 Task: Find connections with filter location Fuengirola with filter topic #sustainabilitywith filter profile language French with filter current company Tata Steel with filter school National Academy of Legal Studies & Research (NALSAR) University Hyderabad with filter industry Primary and Secondary Education with filter service category Real Estate with filter keywords title Director of Bean Counting
Action: Mouse moved to (701, 93)
Screenshot: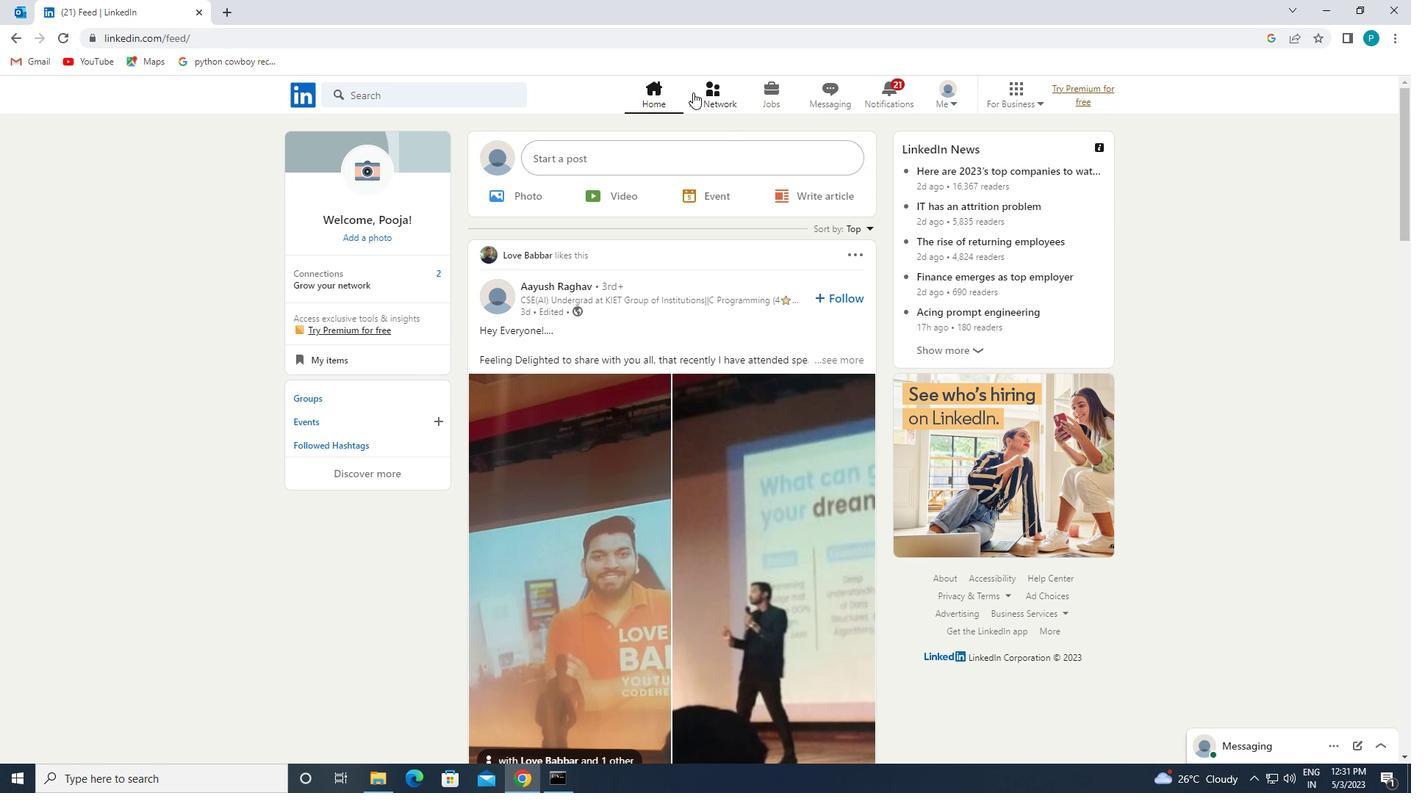 
Action: Mouse pressed left at (701, 93)
Screenshot: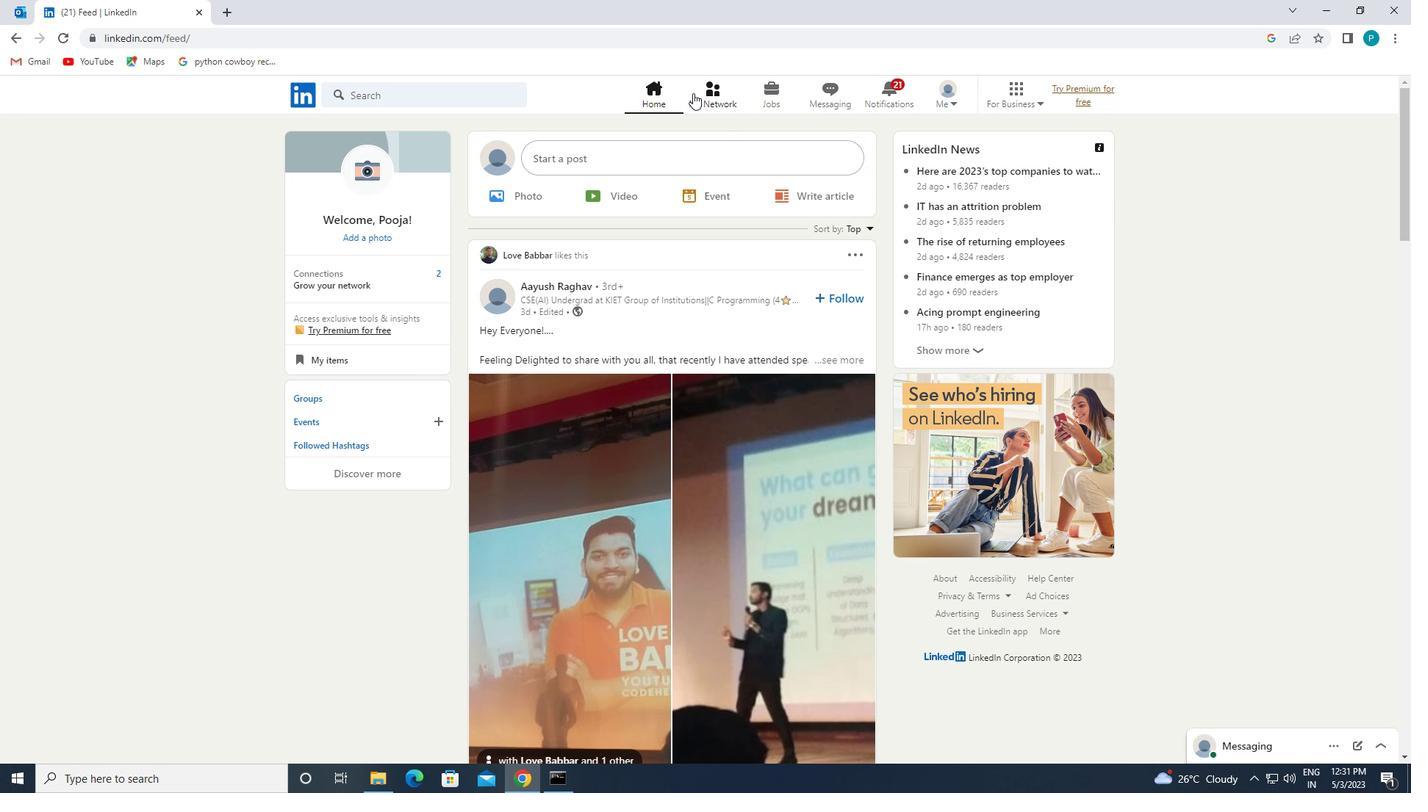
Action: Mouse moved to (399, 169)
Screenshot: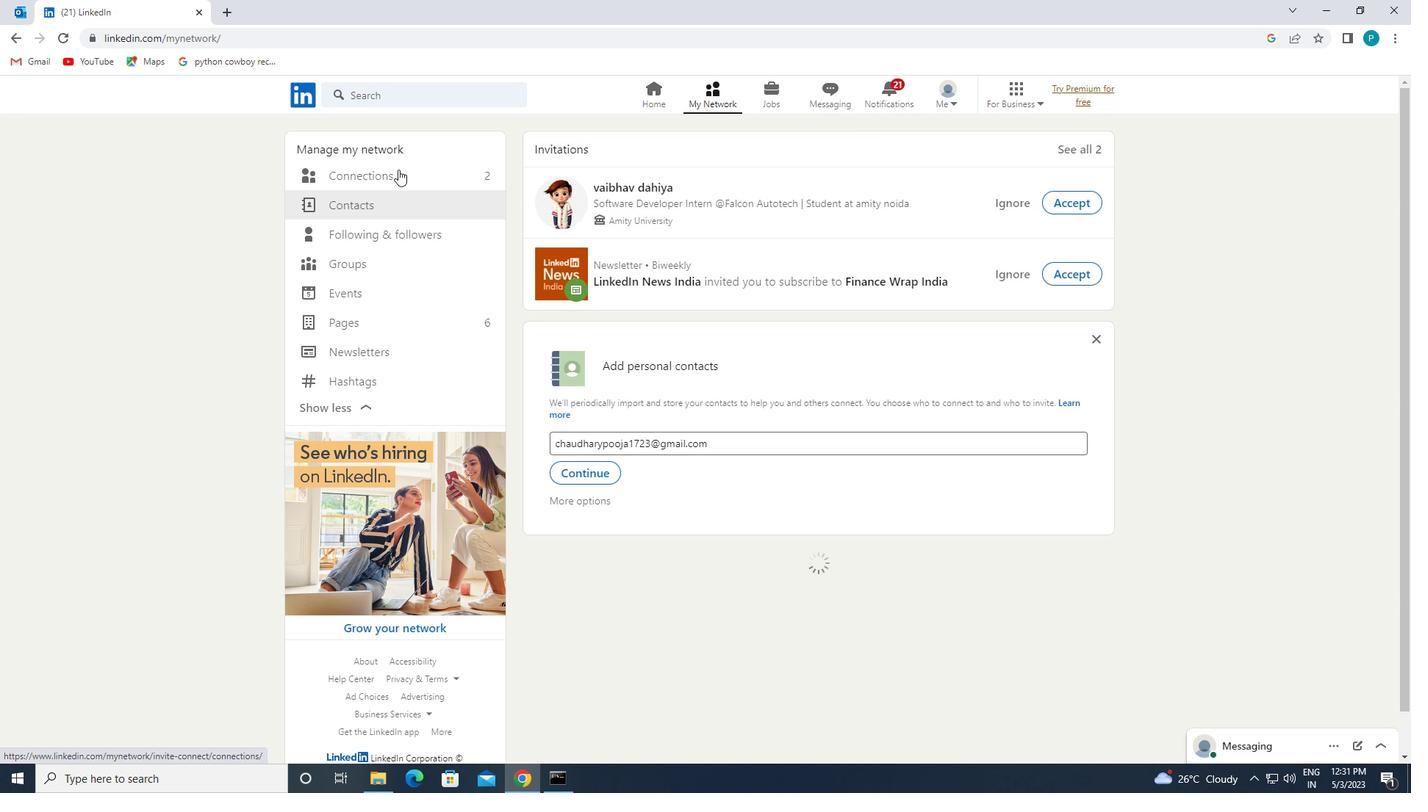 
Action: Mouse pressed left at (399, 169)
Screenshot: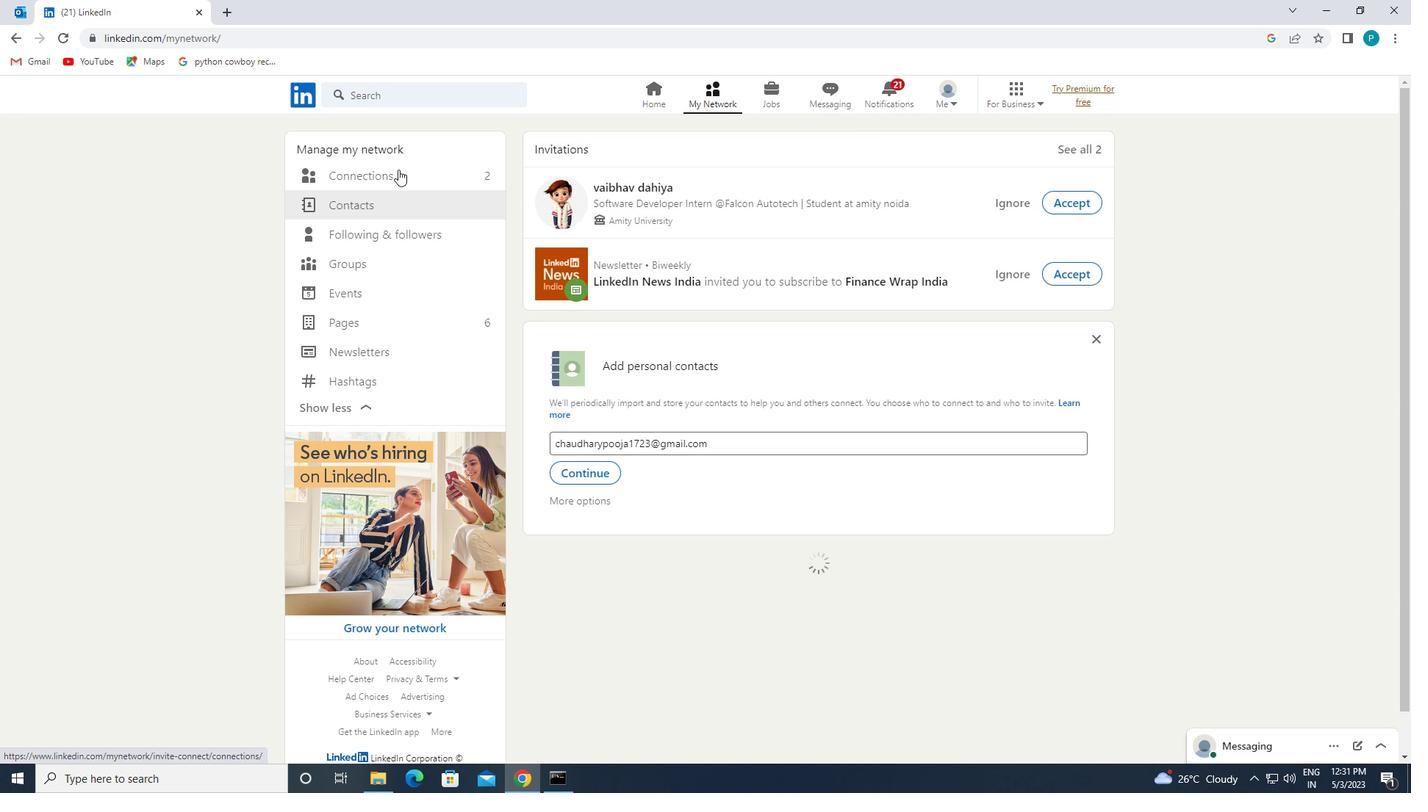 
Action: Mouse moved to (798, 172)
Screenshot: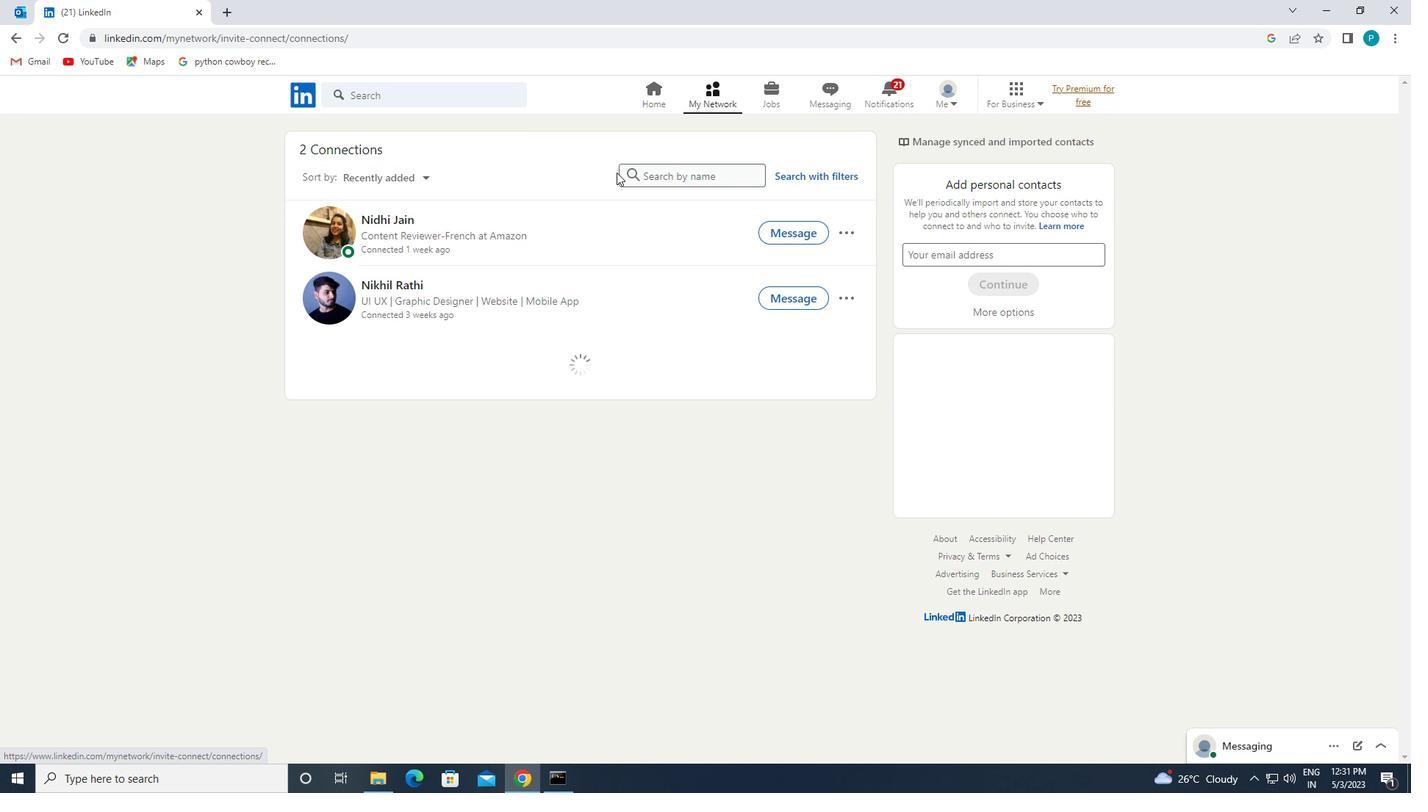 
Action: Mouse pressed left at (798, 172)
Screenshot: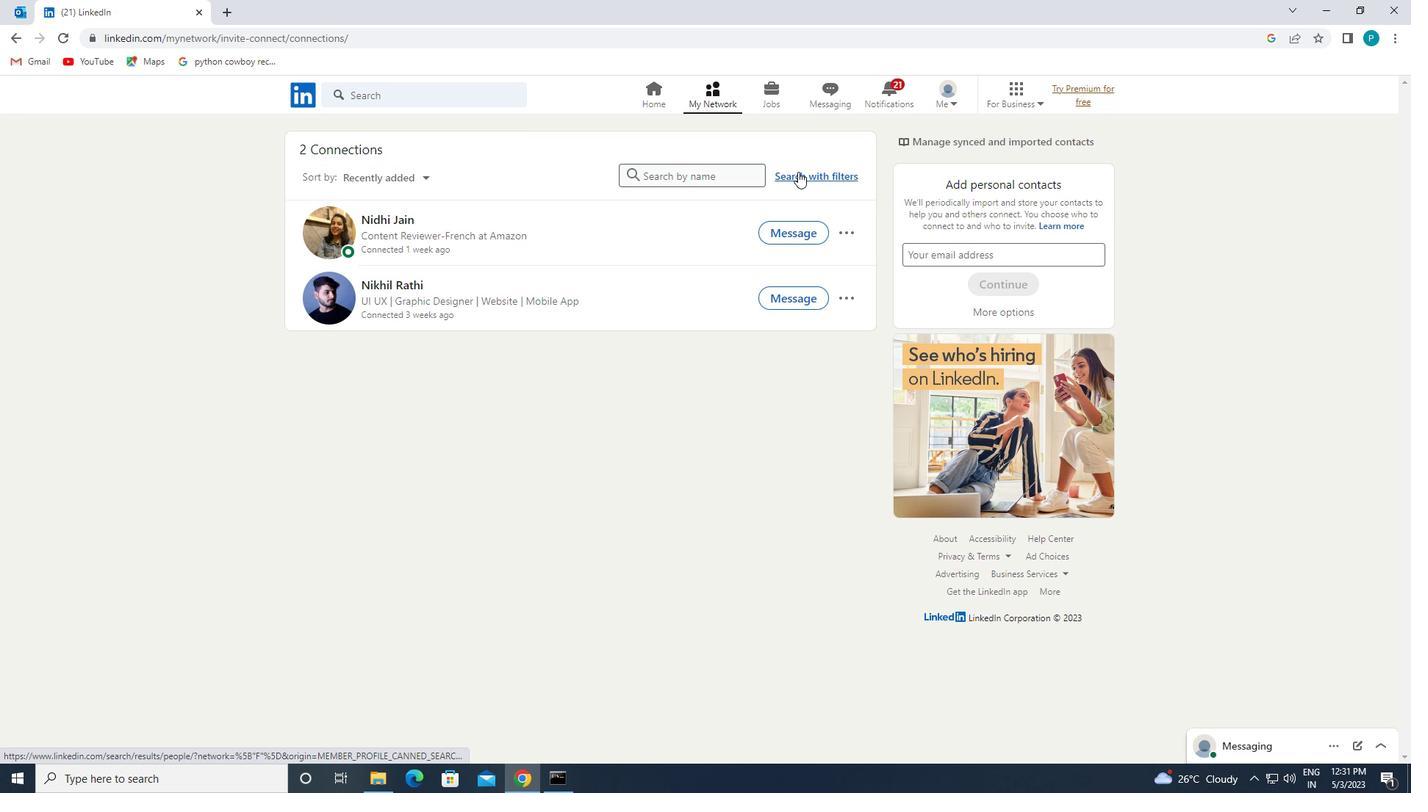 
Action: Mouse moved to (751, 131)
Screenshot: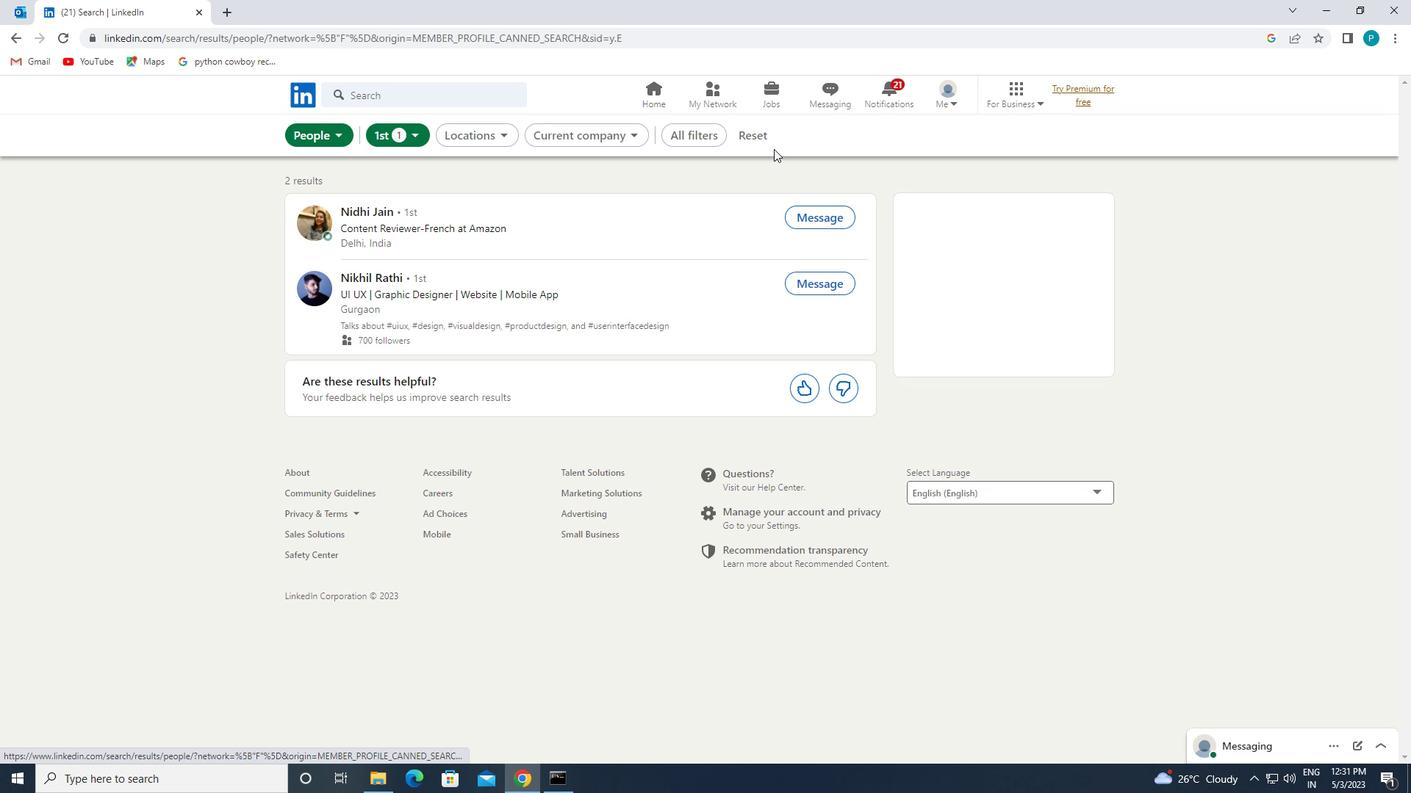 
Action: Mouse pressed left at (751, 131)
Screenshot: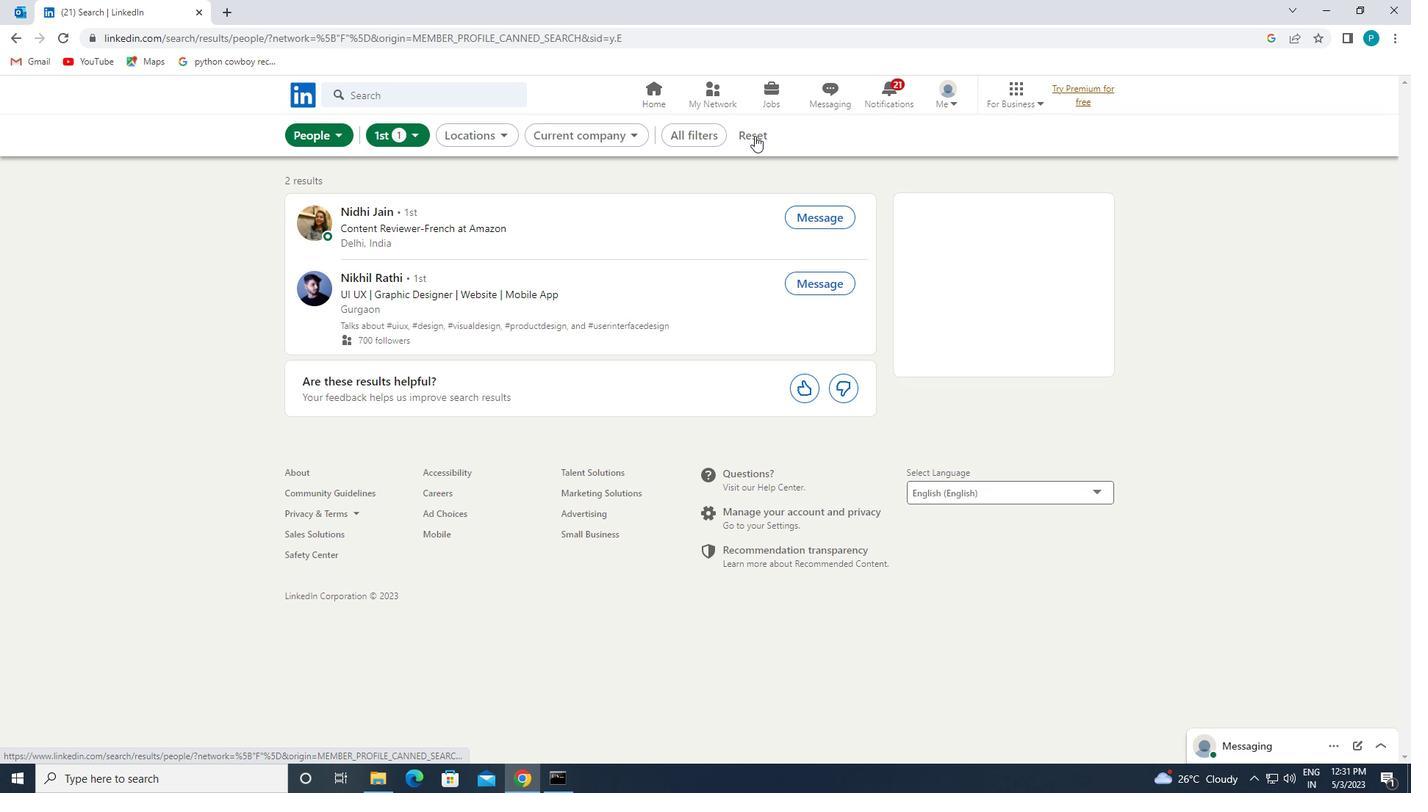 
Action: Mouse moved to (732, 137)
Screenshot: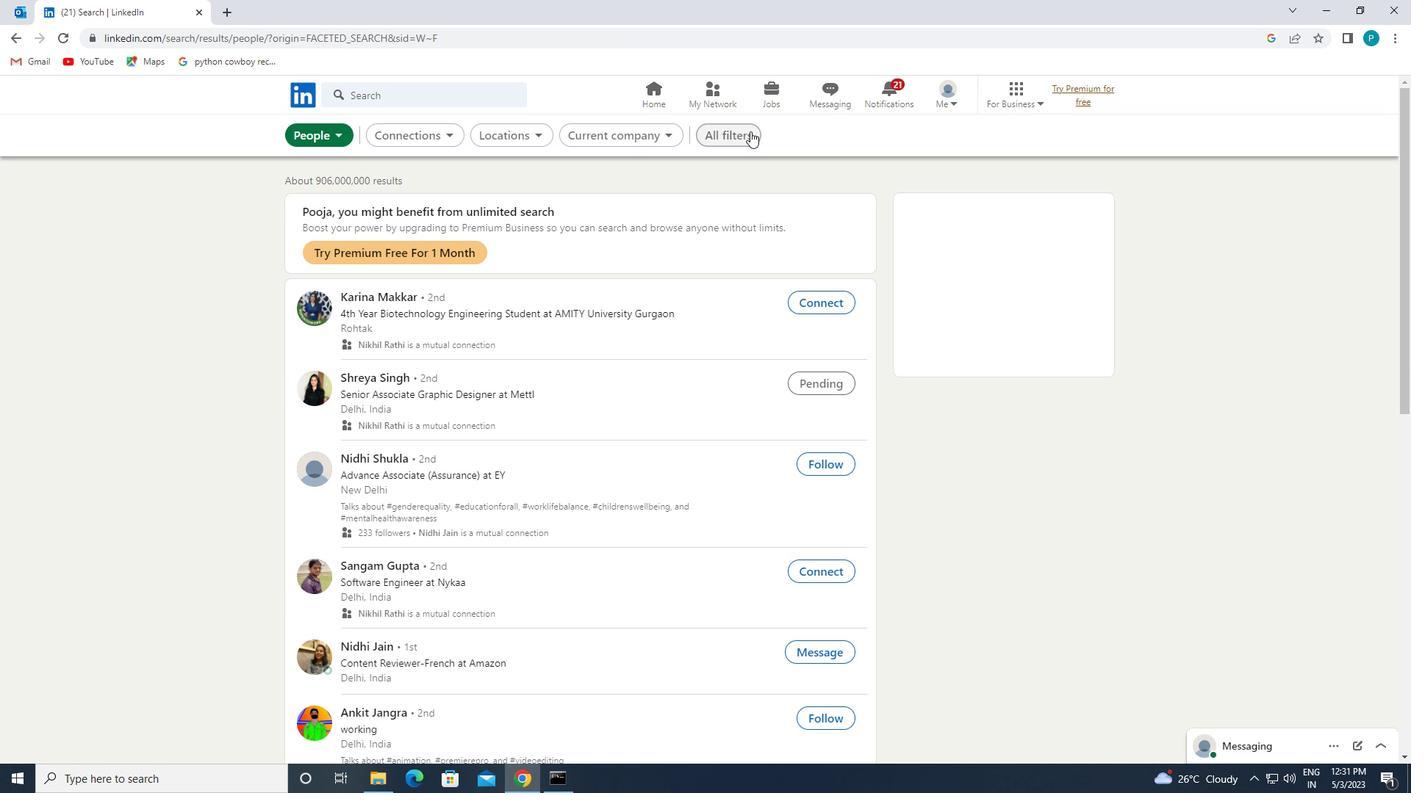 
Action: Mouse pressed left at (732, 137)
Screenshot: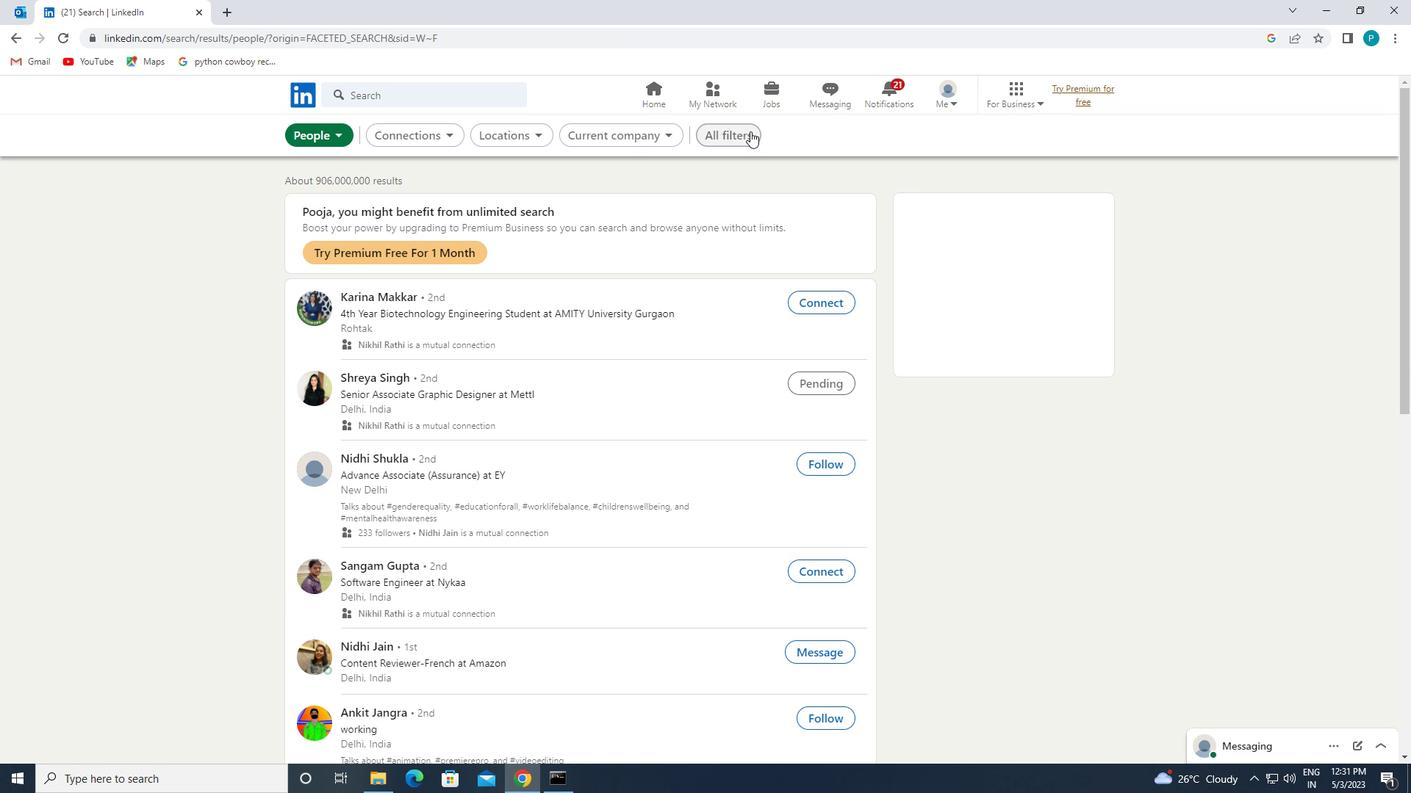 
Action: Mouse moved to (1262, 402)
Screenshot: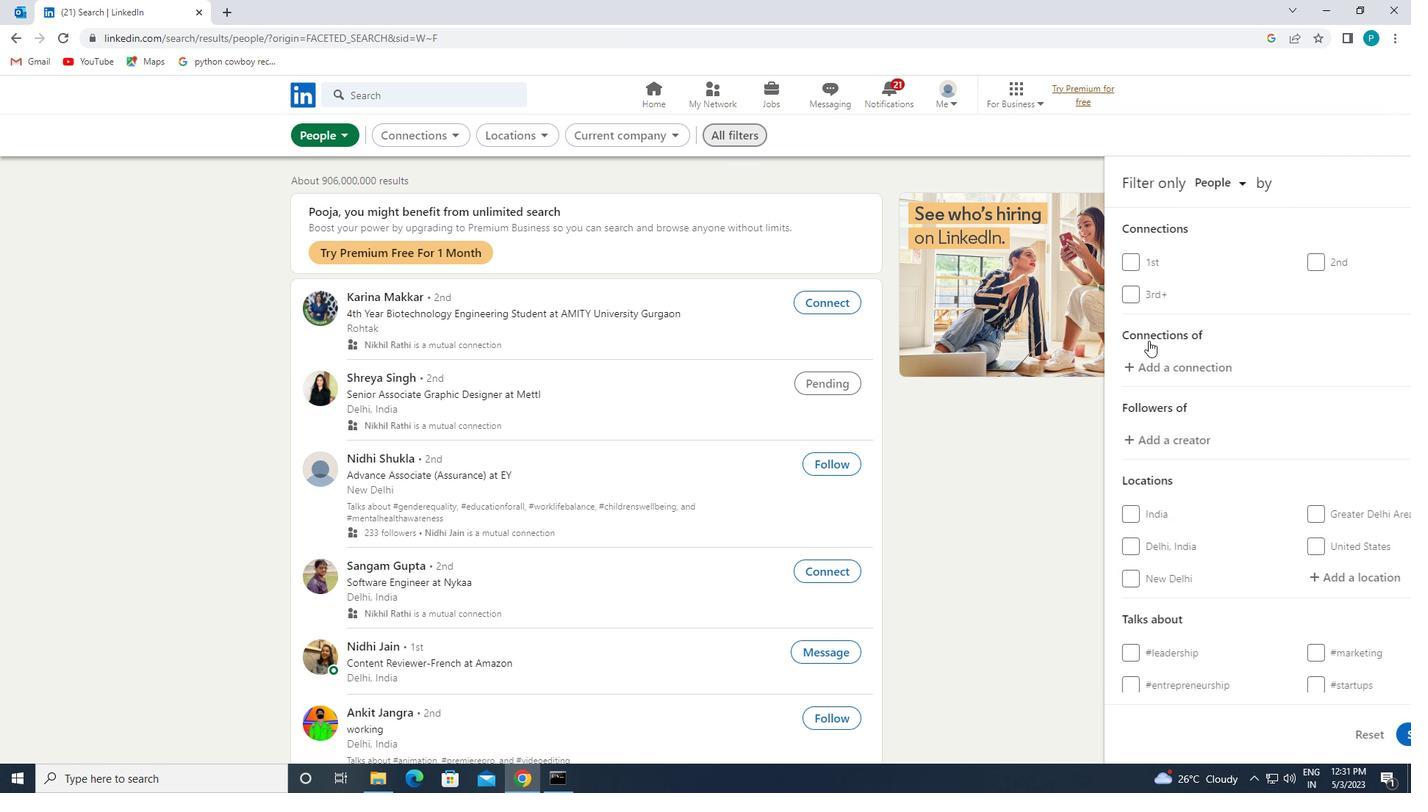 
Action: Mouse scrolled (1262, 401) with delta (0, 0)
Screenshot: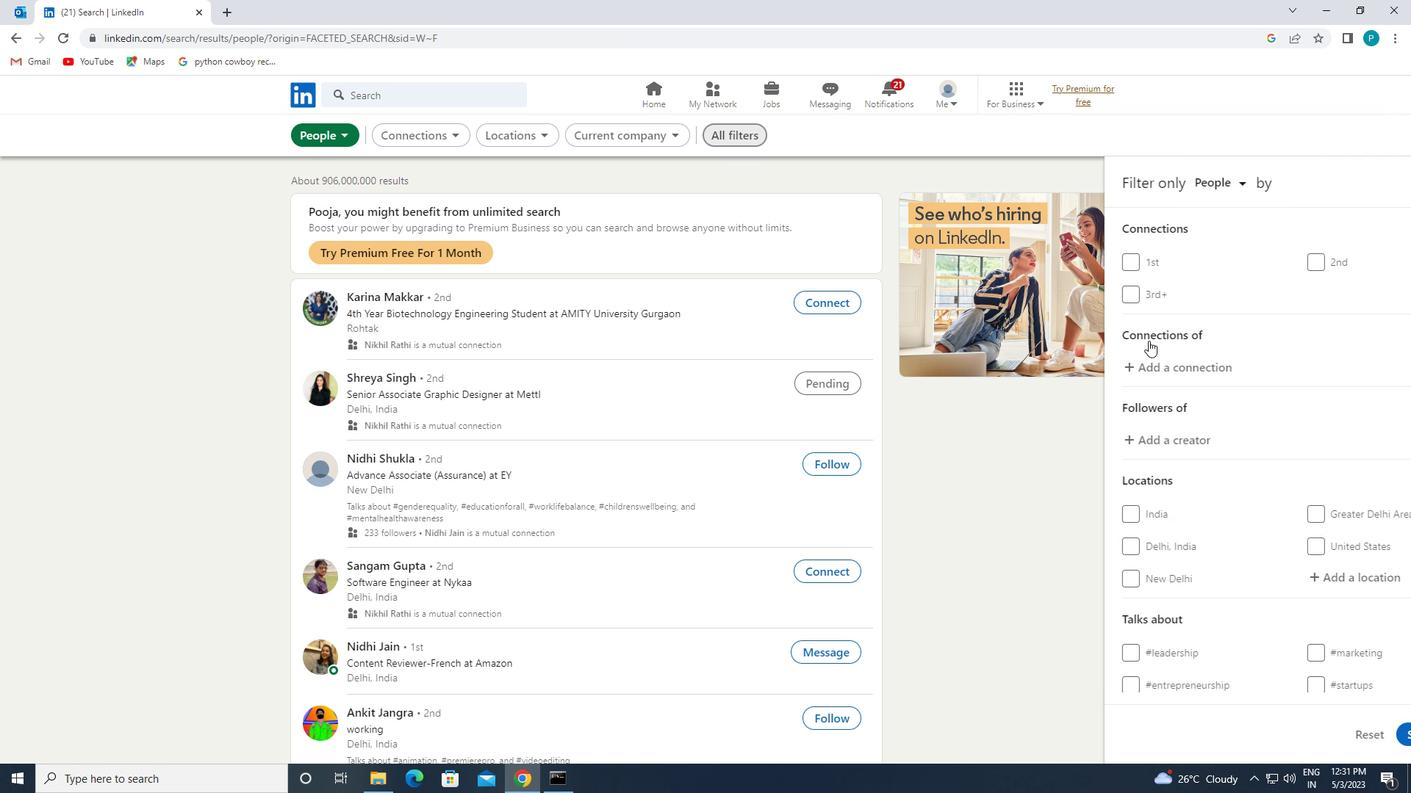 
Action: Mouse scrolled (1262, 401) with delta (0, 0)
Screenshot: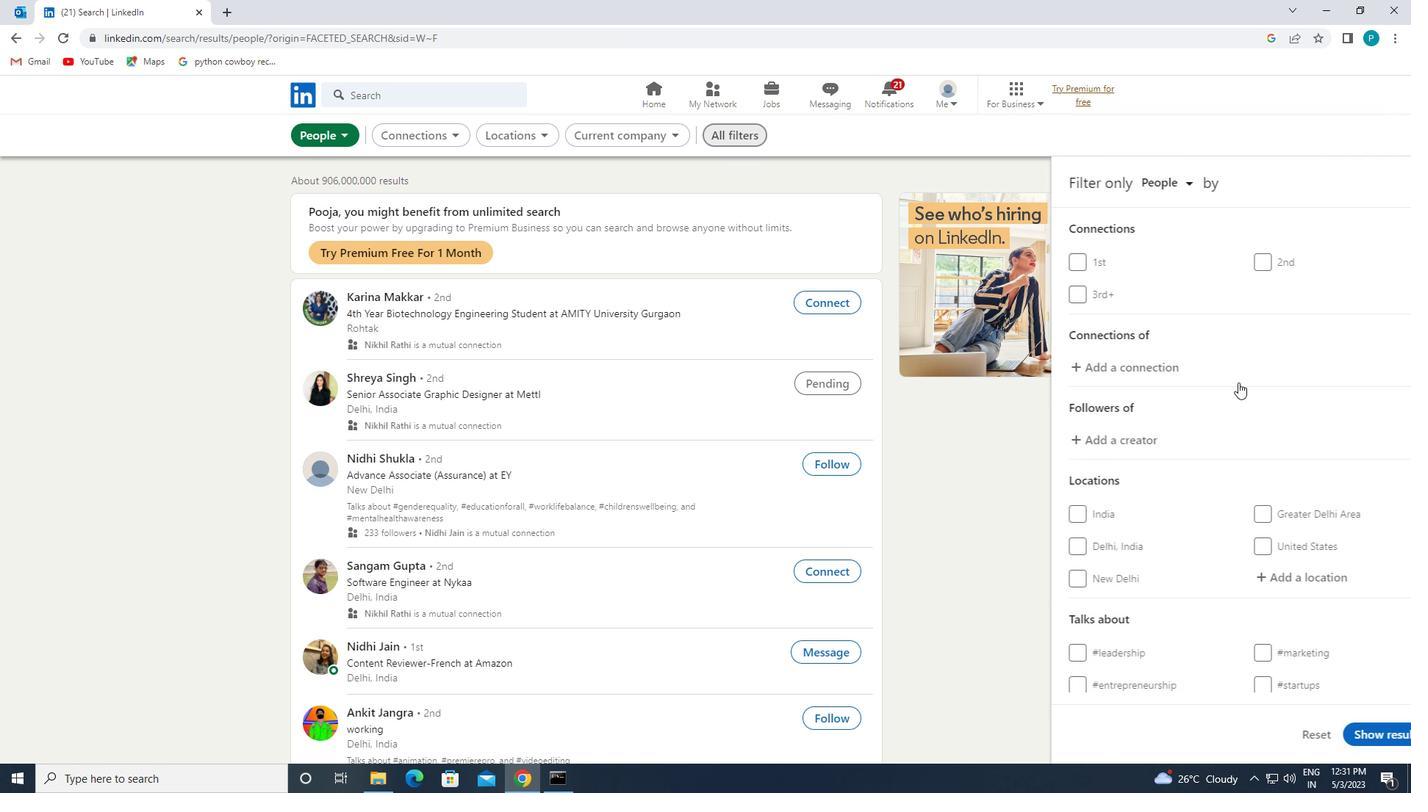 
Action: Mouse moved to (1268, 421)
Screenshot: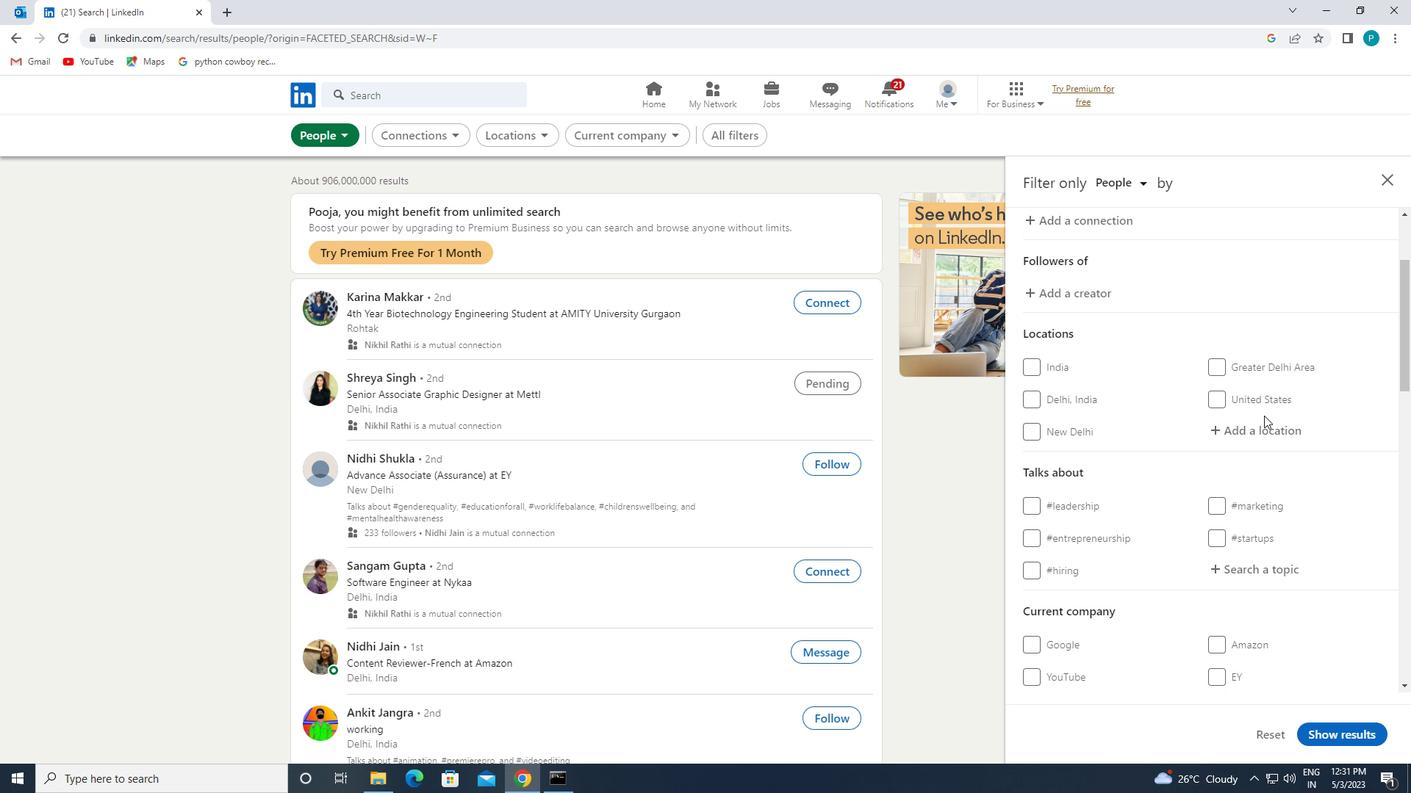 
Action: Mouse pressed left at (1268, 421)
Screenshot: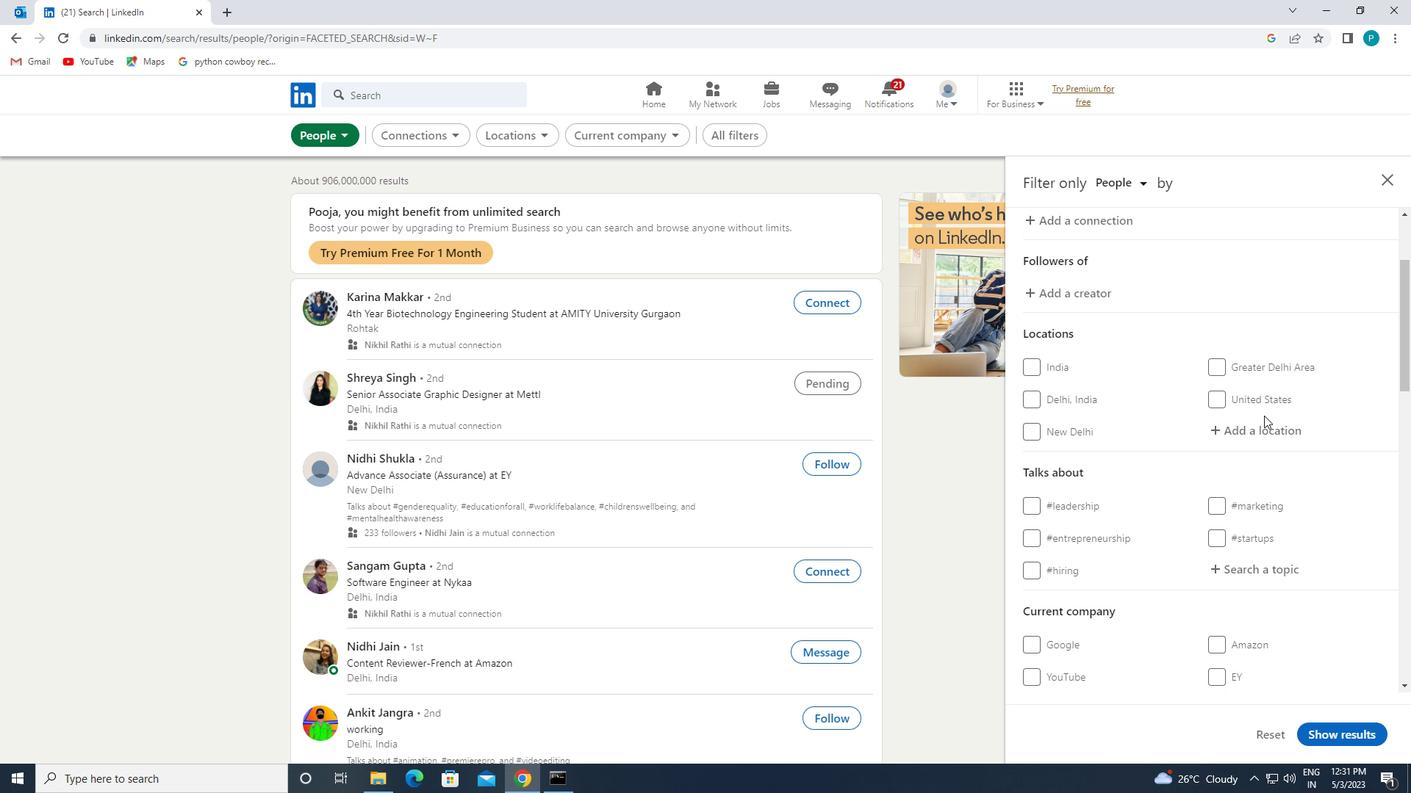 
Action: Mouse moved to (1254, 412)
Screenshot: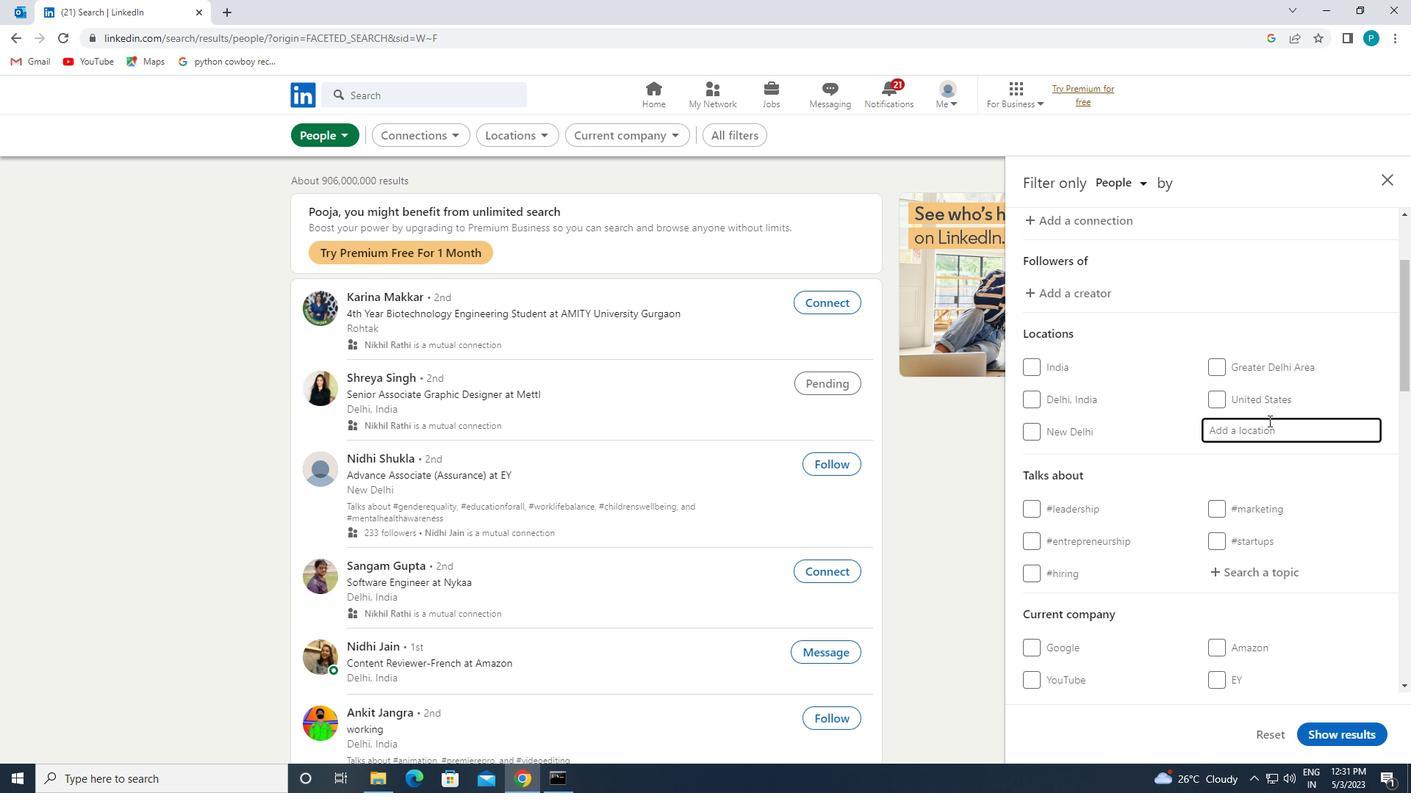 
Action: Key pressed <Key.caps_lock>f<Key.caps_lock>uengirola
Screenshot: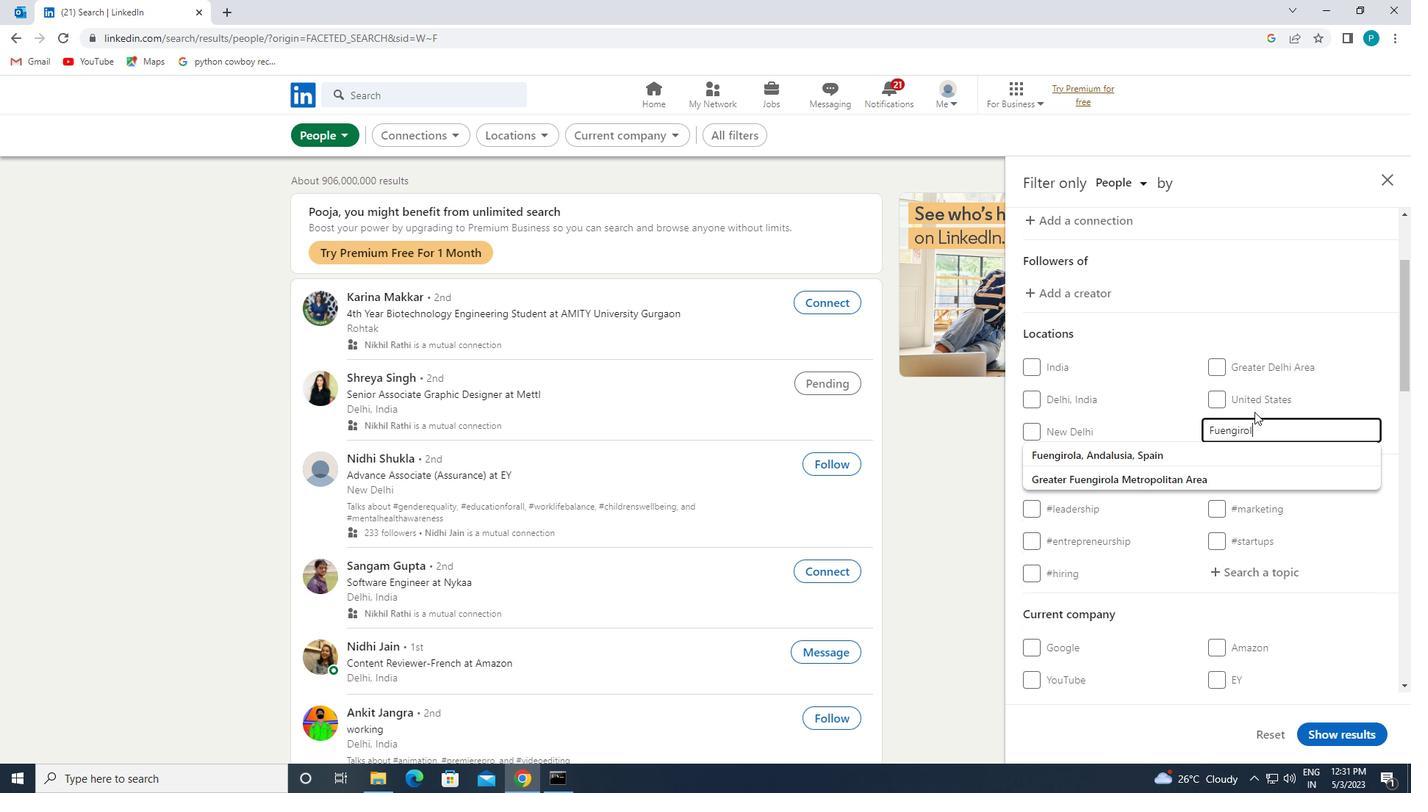 
Action: Mouse moved to (1204, 454)
Screenshot: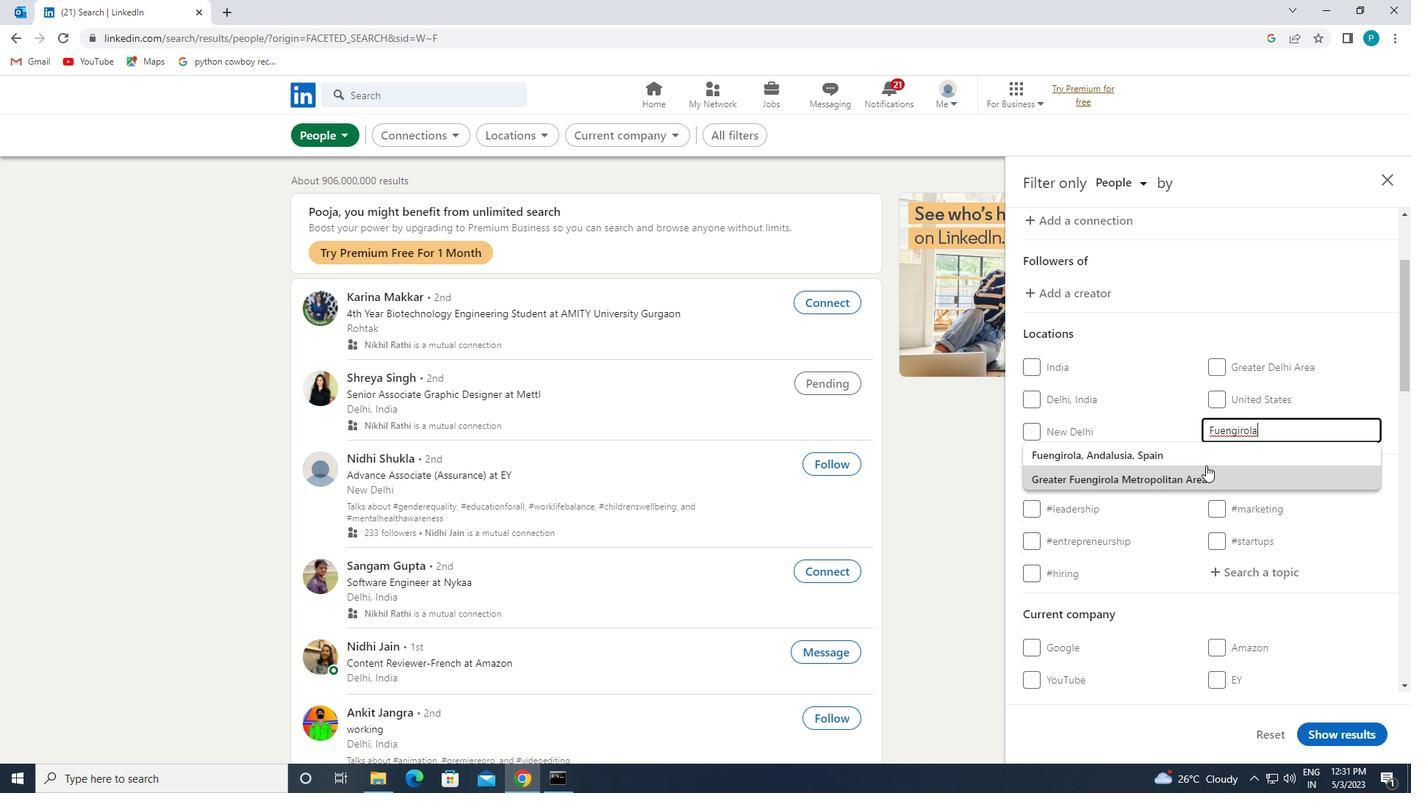 
Action: Mouse pressed left at (1204, 454)
Screenshot: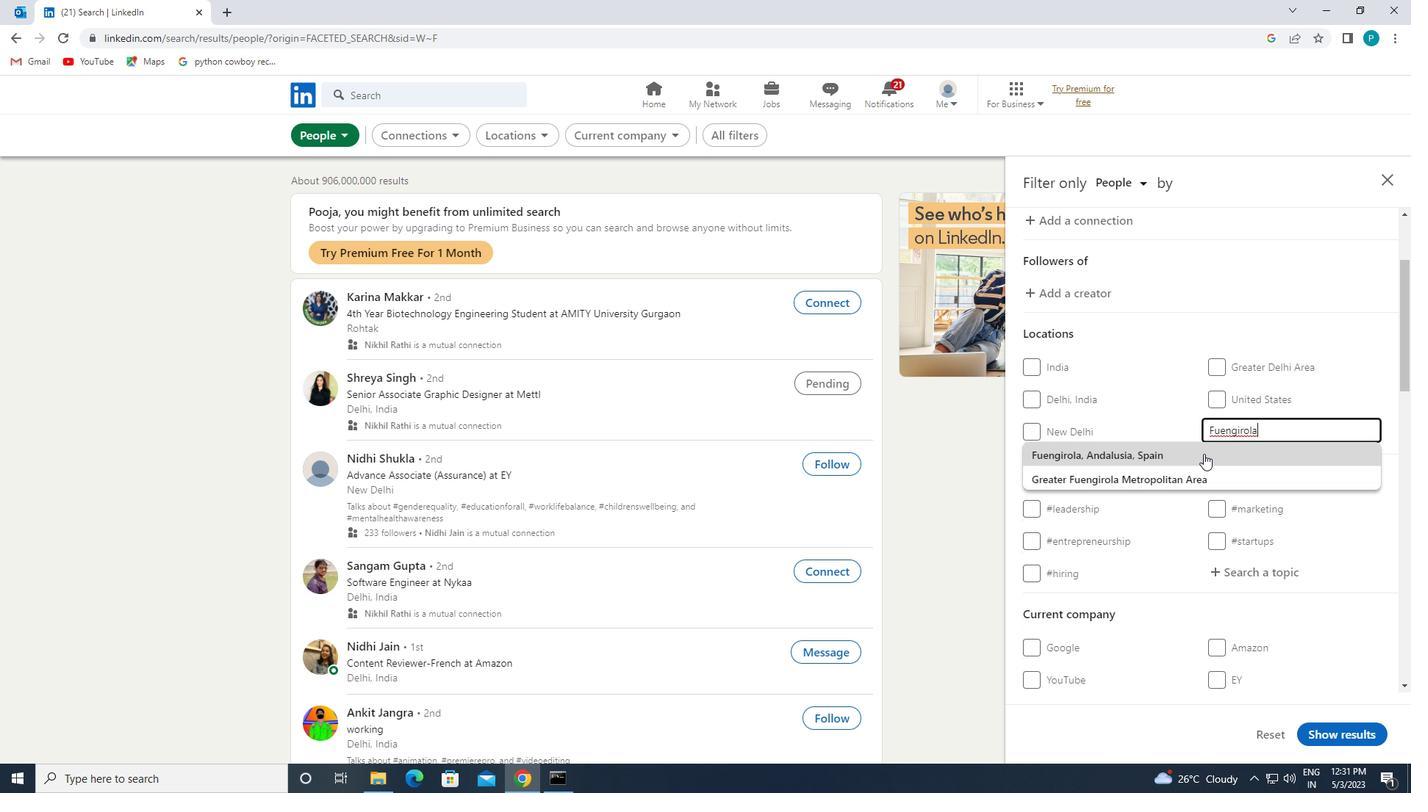 
Action: Mouse moved to (1215, 481)
Screenshot: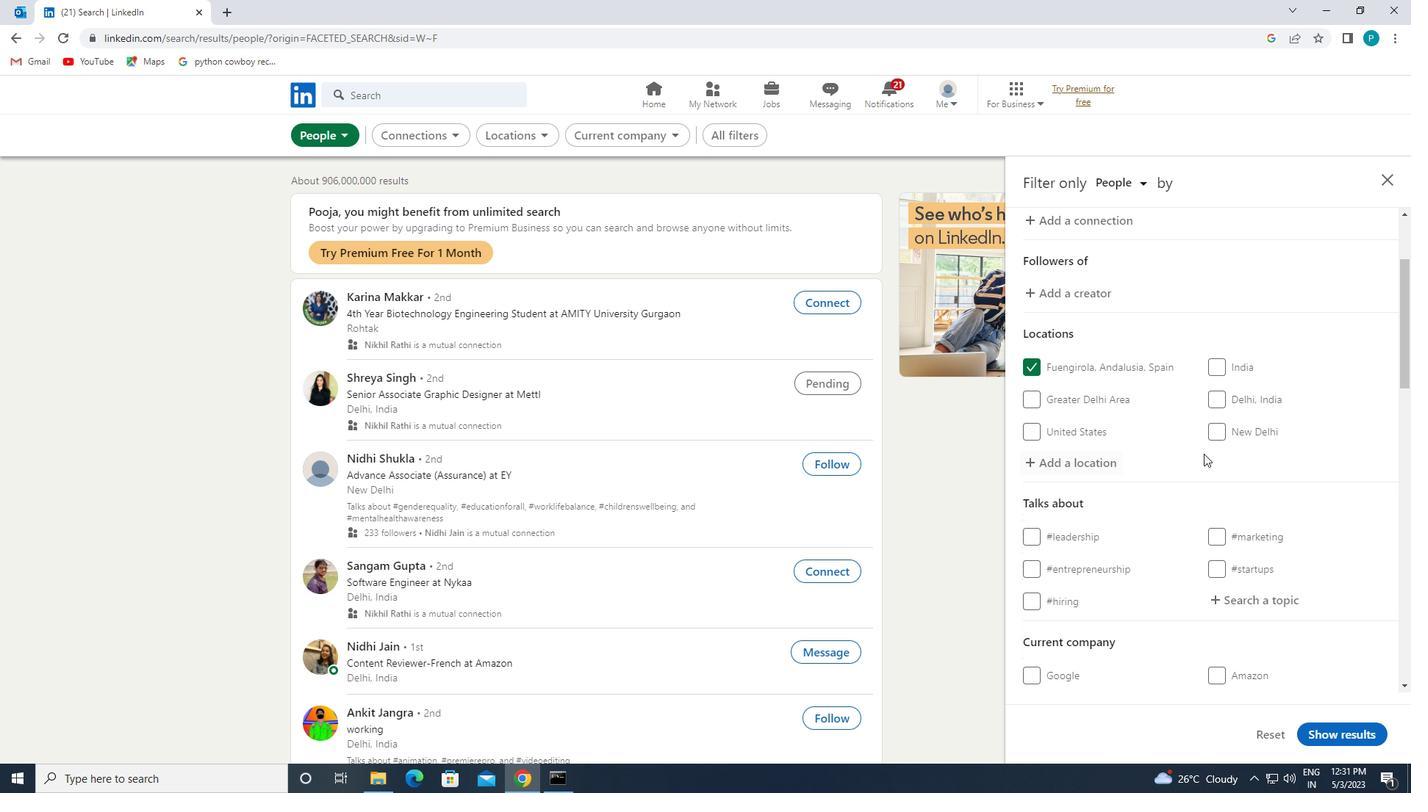 
Action: Mouse scrolled (1215, 480) with delta (0, 0)
Screenshot: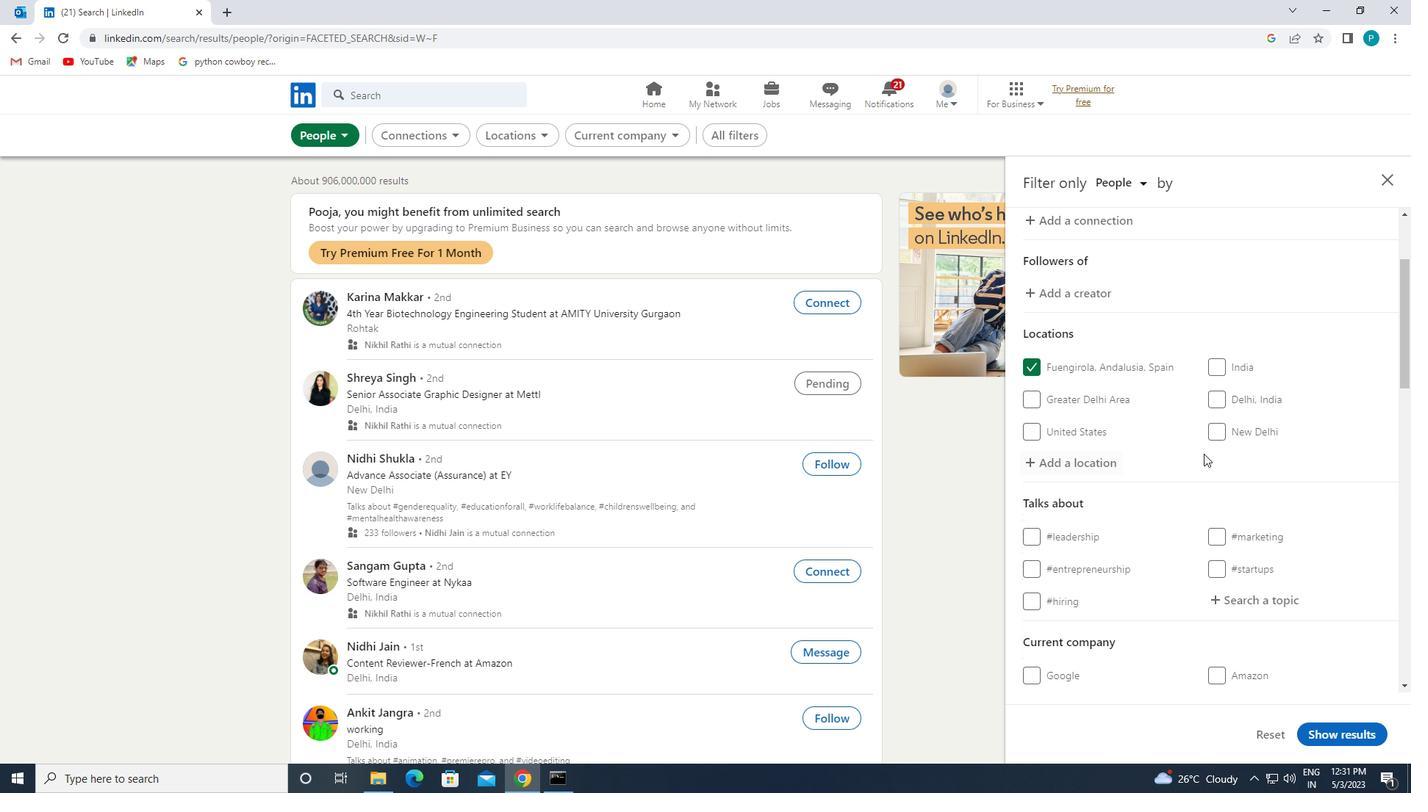 
Action: Mouse moved to (1215, 483)
Screenshot: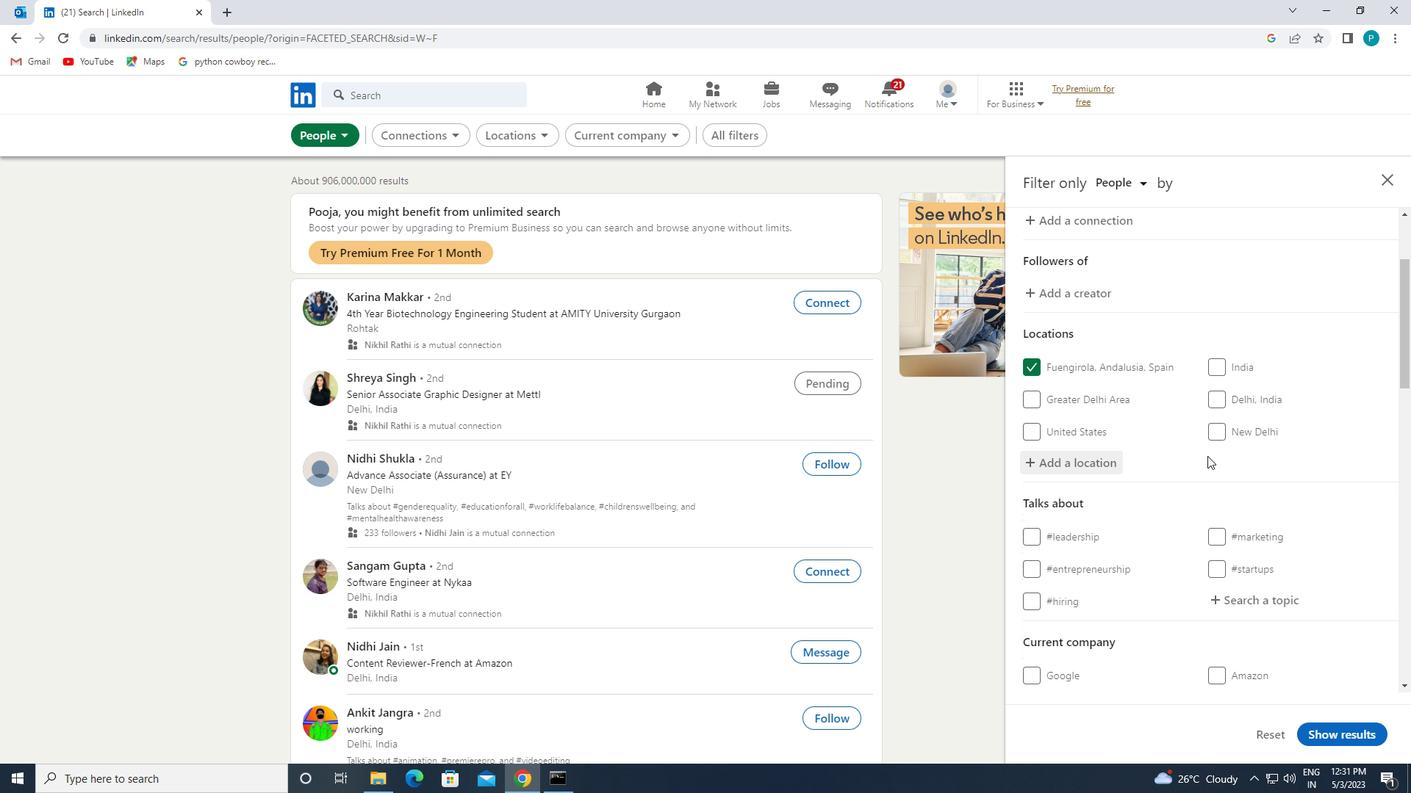 
Action: Mouse scrolled (1215, 482) with delta (0, 0)
Screenshot: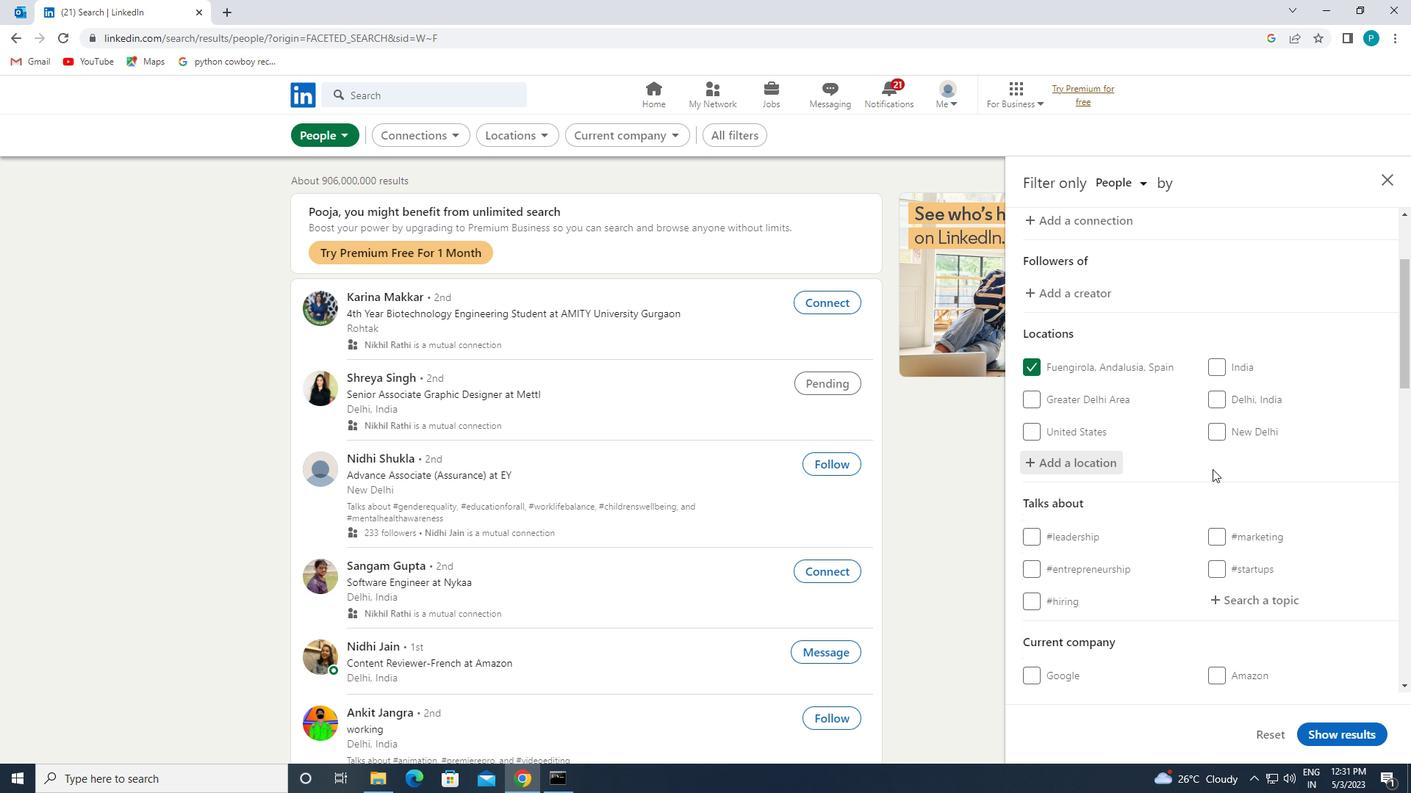 
Action: Mouse moved to (1250, 444)
Screenshot: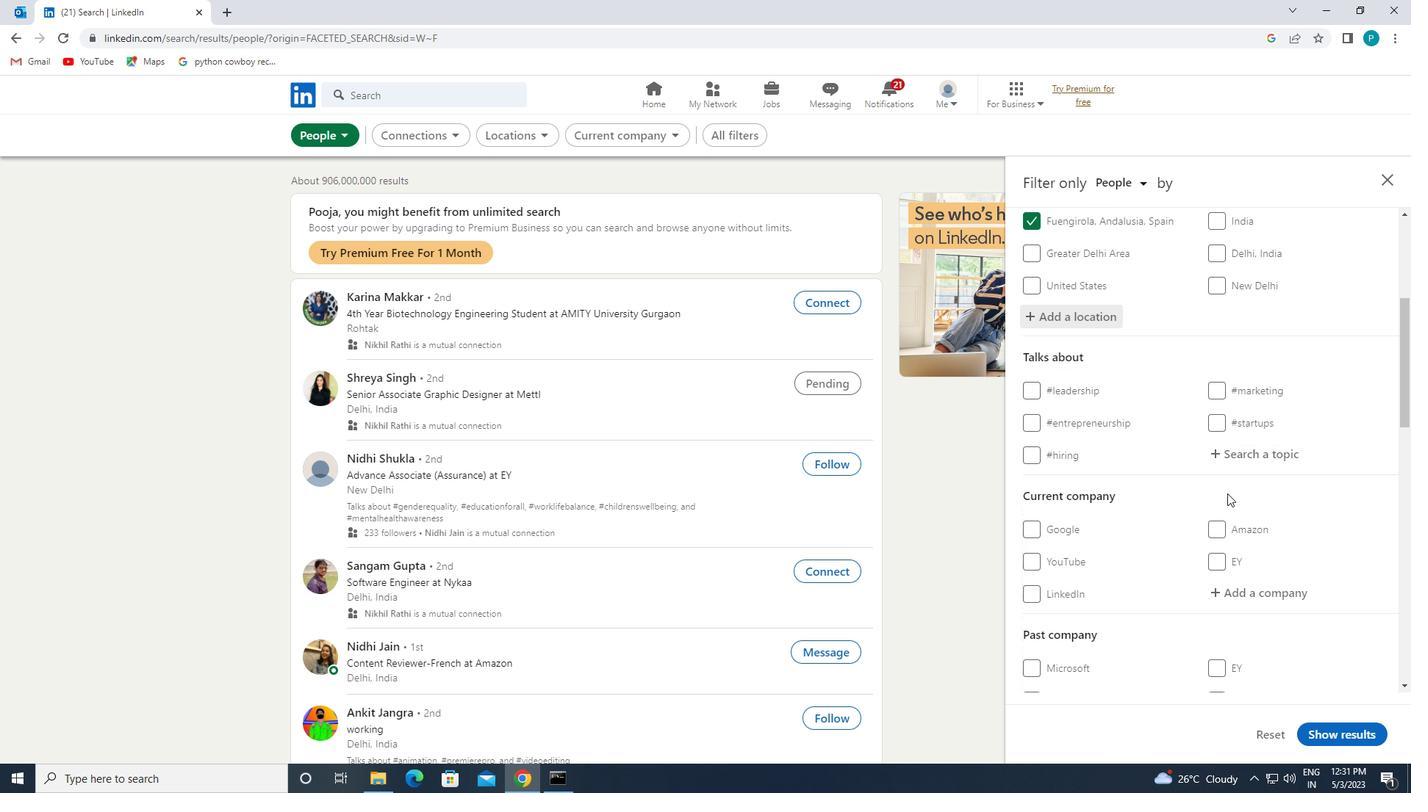 
Action: Mouse pressed left at (1250, 444)
Screenshot: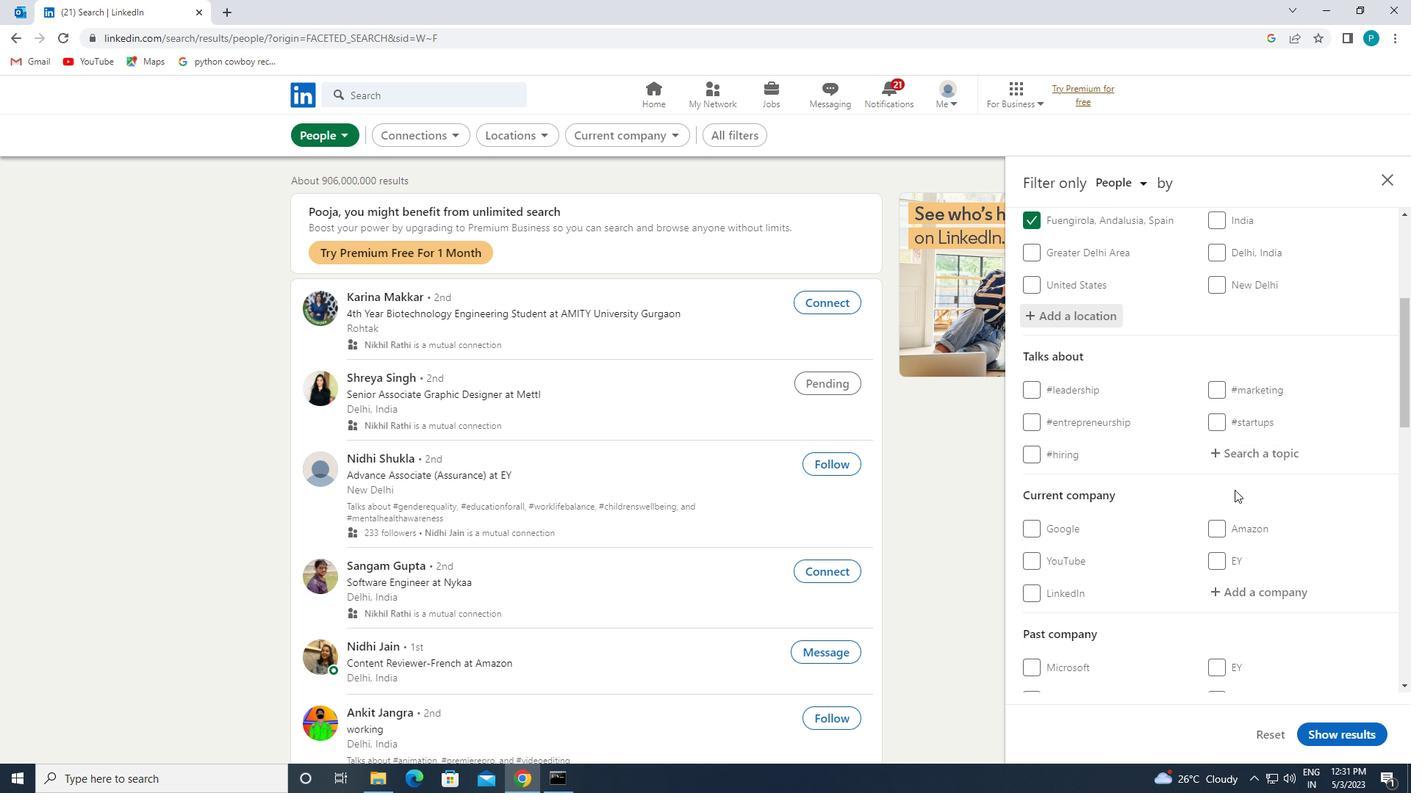
Action: Mouse moved to (1289, 476)
Screenshot: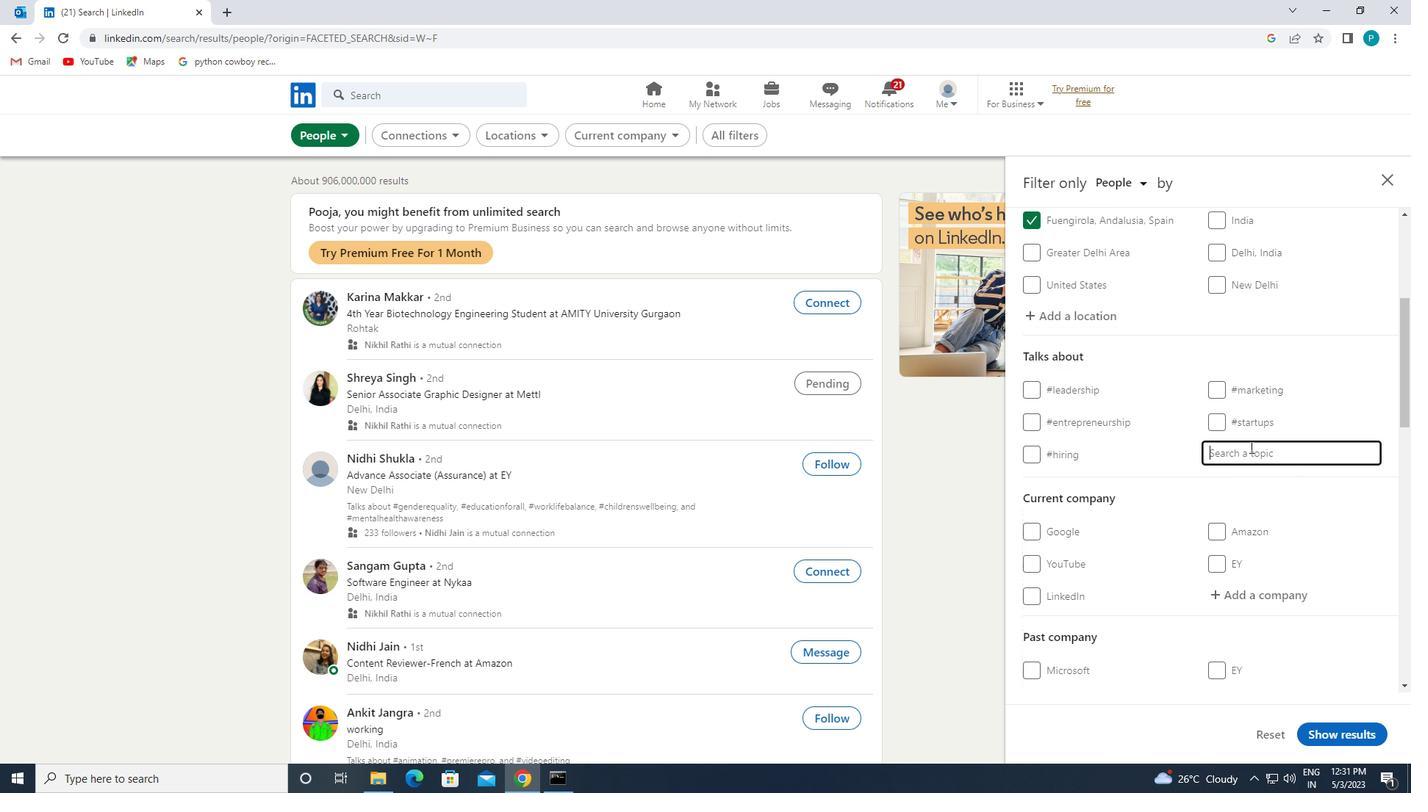 
Action: Key pressed <Key.shift>#SUSTAINABILITY
Screenshot: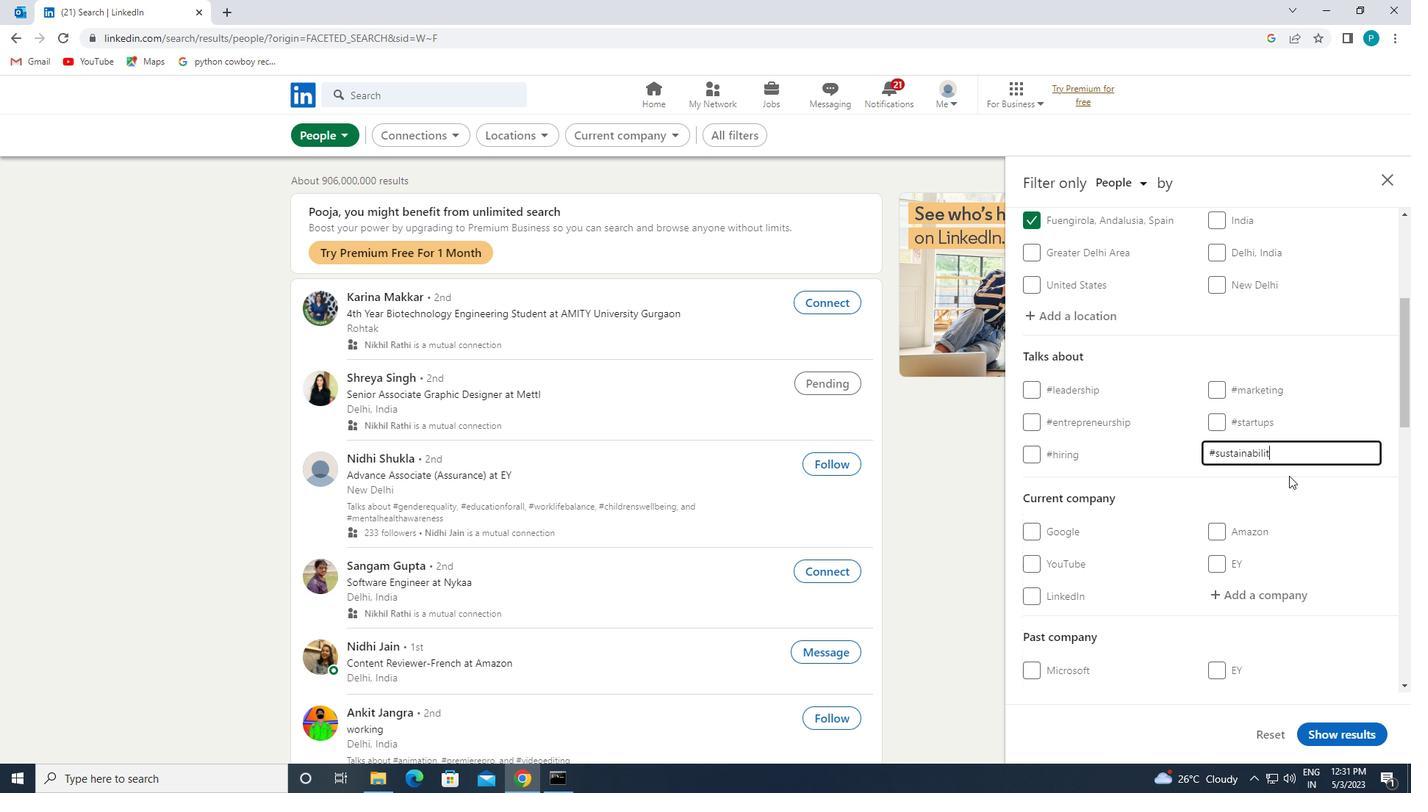 
Action: Mouse moved to (1275, 543)
Screenshot: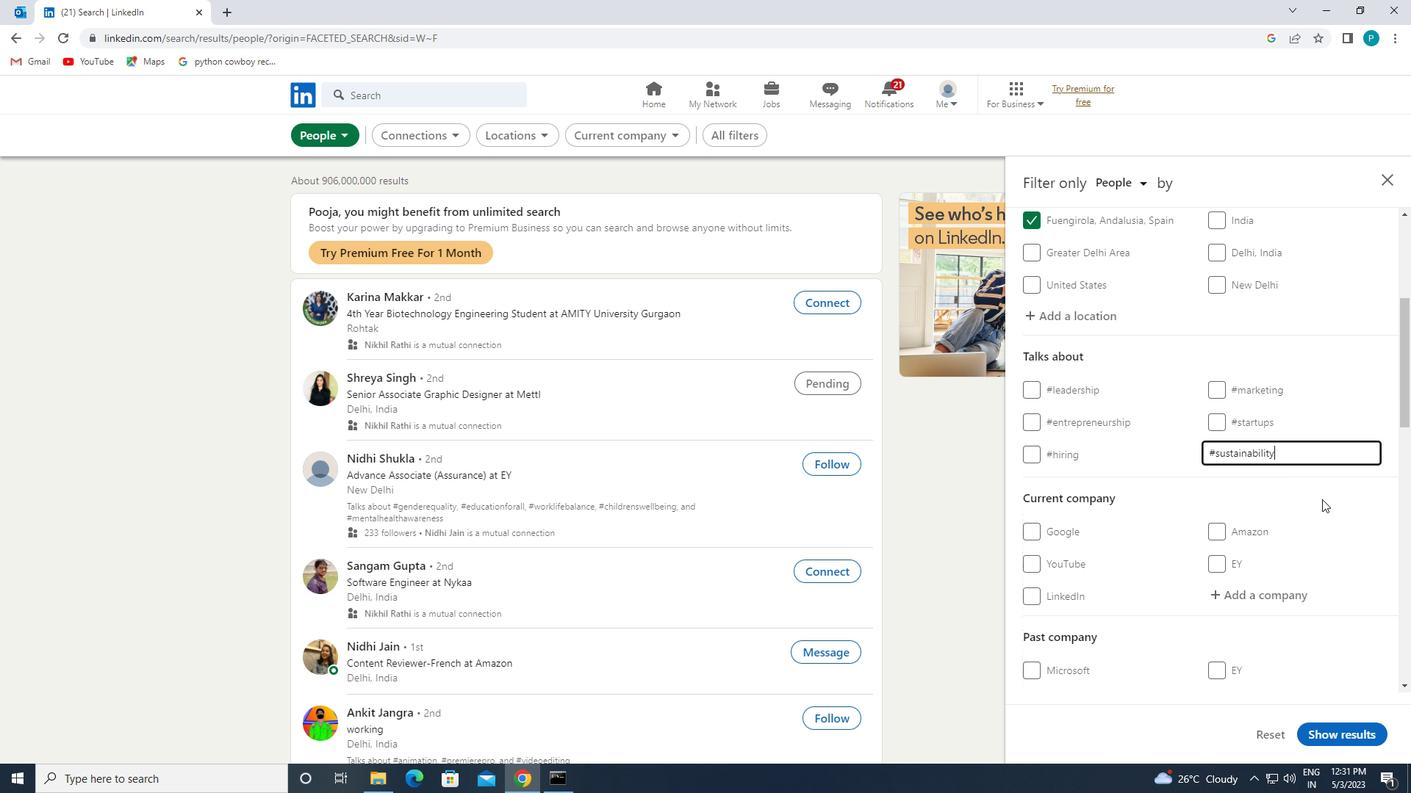 
Action: Mouse scrolled (1275, 543) with delta (0, 0)
Screenshot: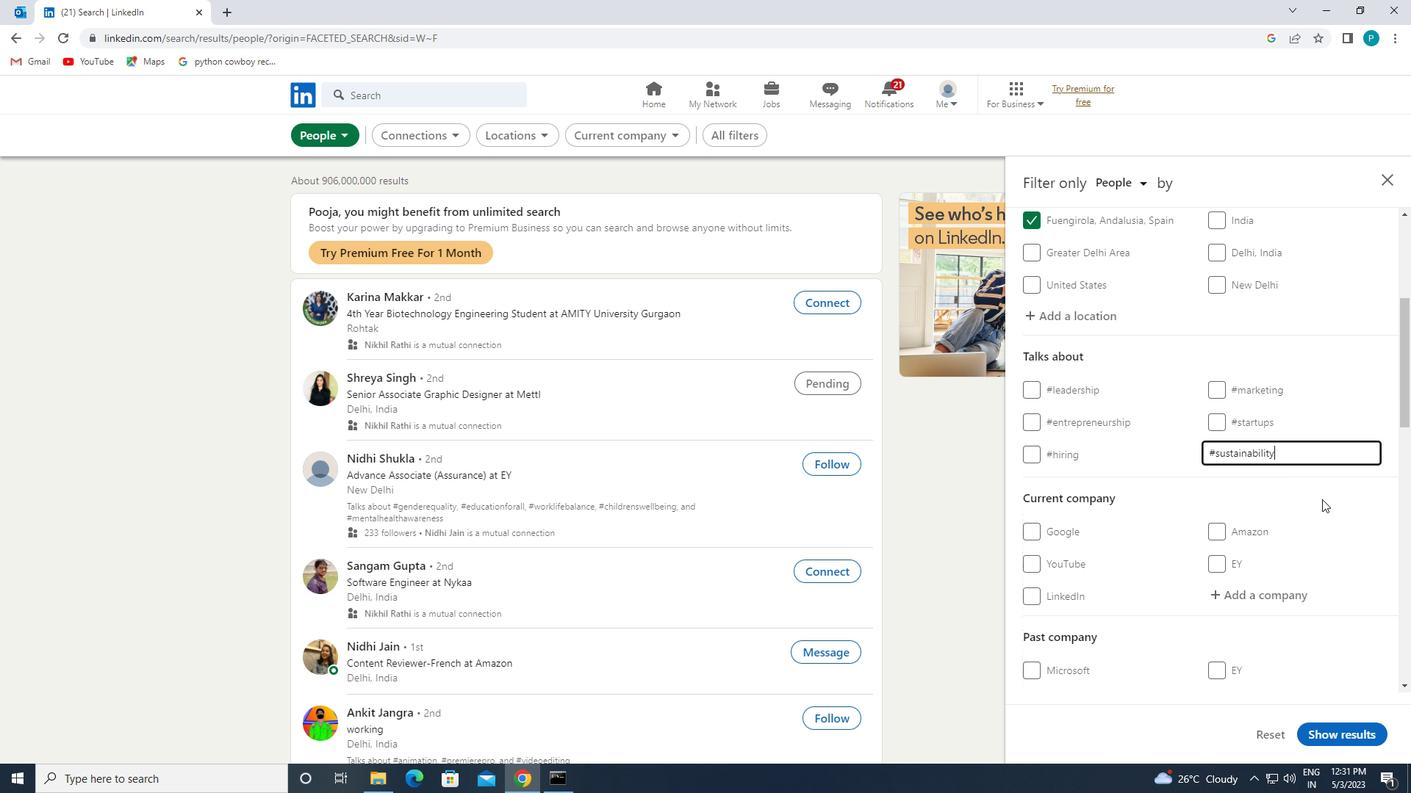 
Action: Mouse moved to (1234, 568)
Screenshot: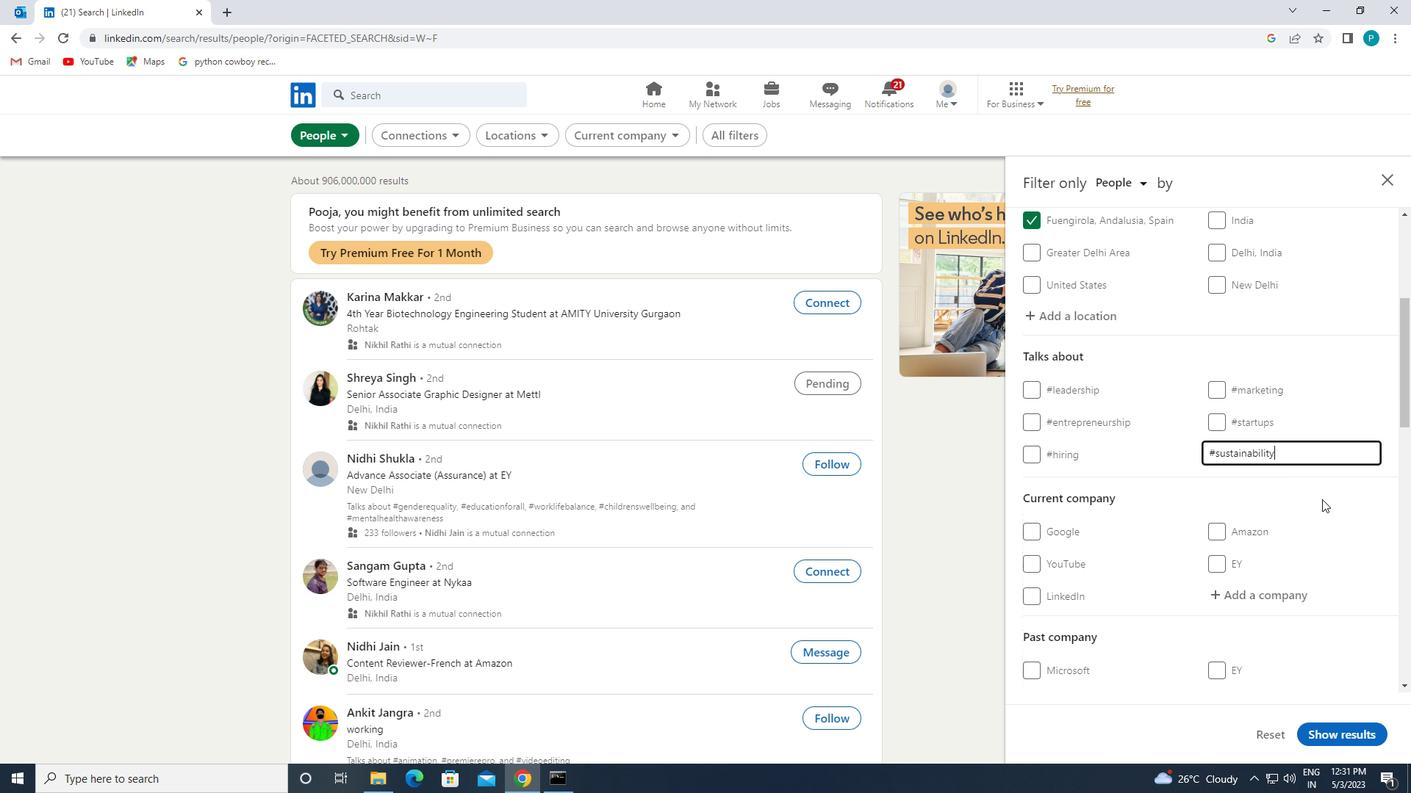 
Action: Mouse scrolled (1234, 568) with delta (0, 0)
Screenshot: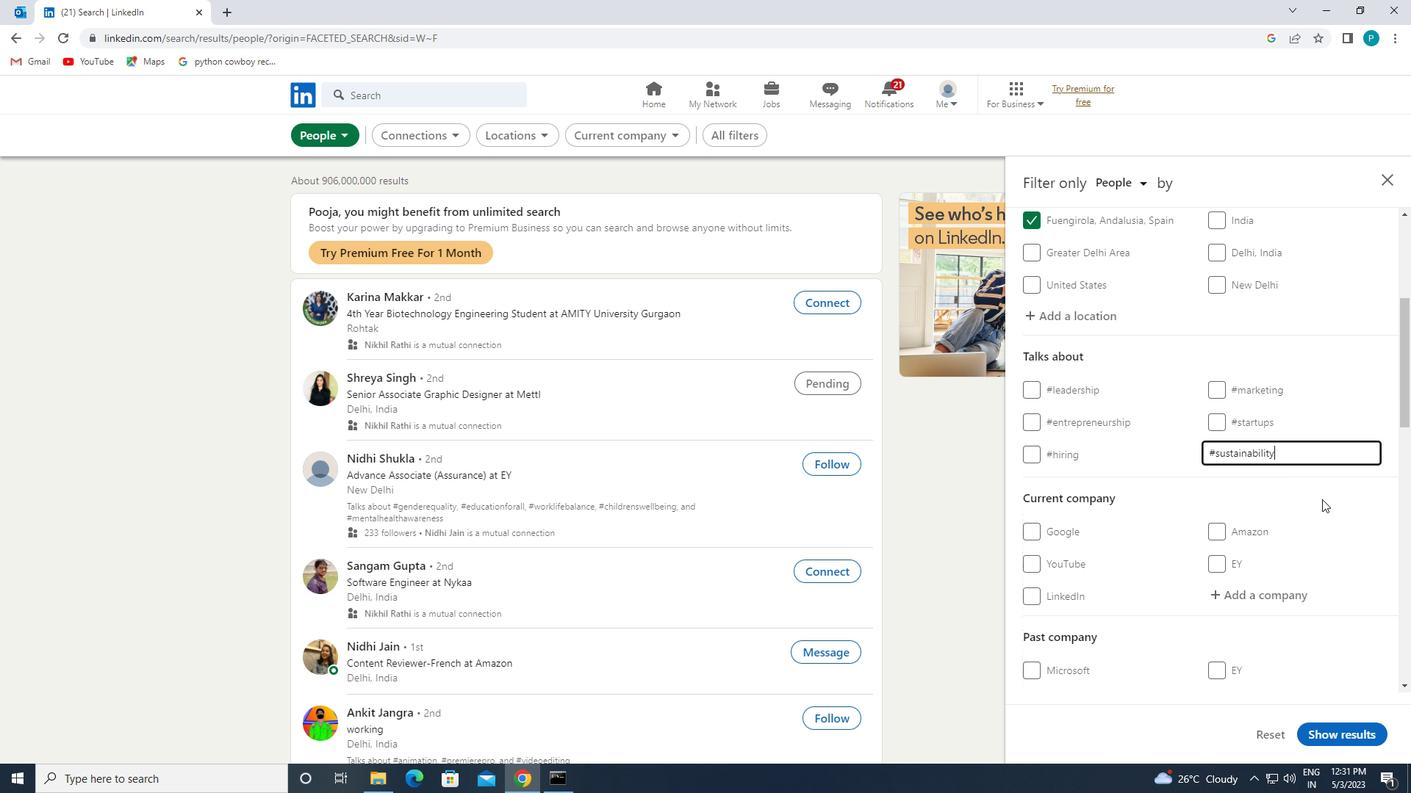
Action: Mouse moved to (1129, 587)
Screenshot: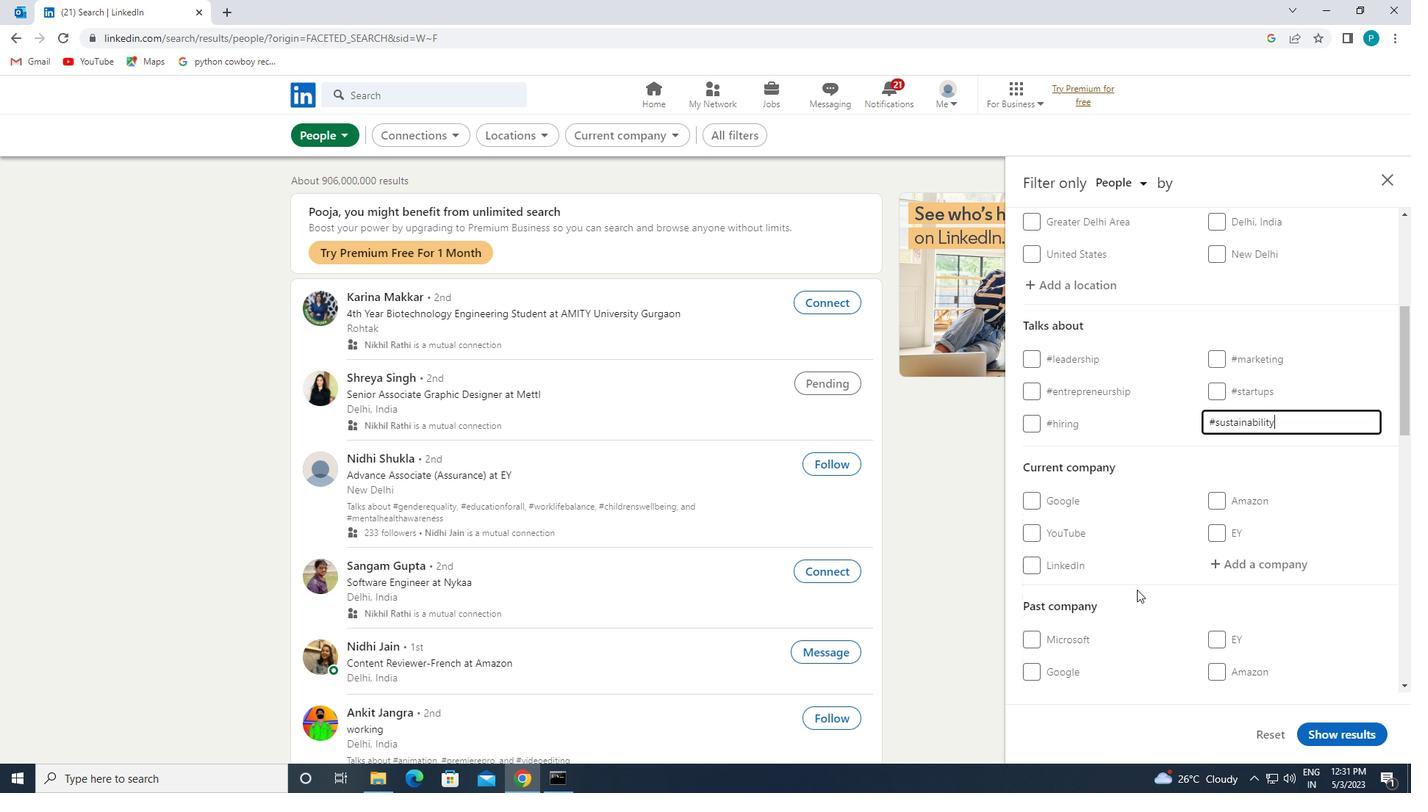 
Action: Mouse scrolled (1129, 586) with delta (0, 0)
Screenshot: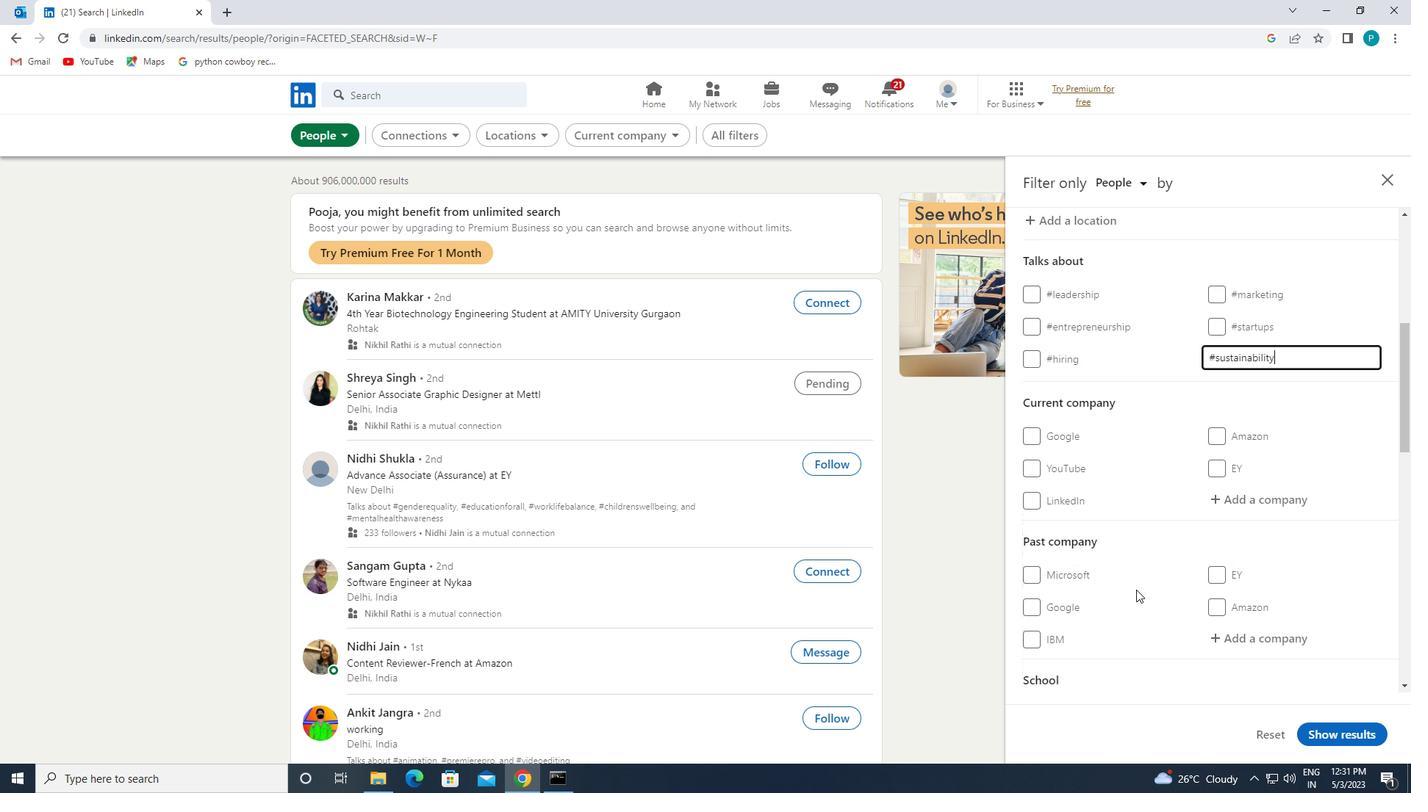 
Action: Mouse scrolled (1129, 586) with delta (0, 0)
Screenshot: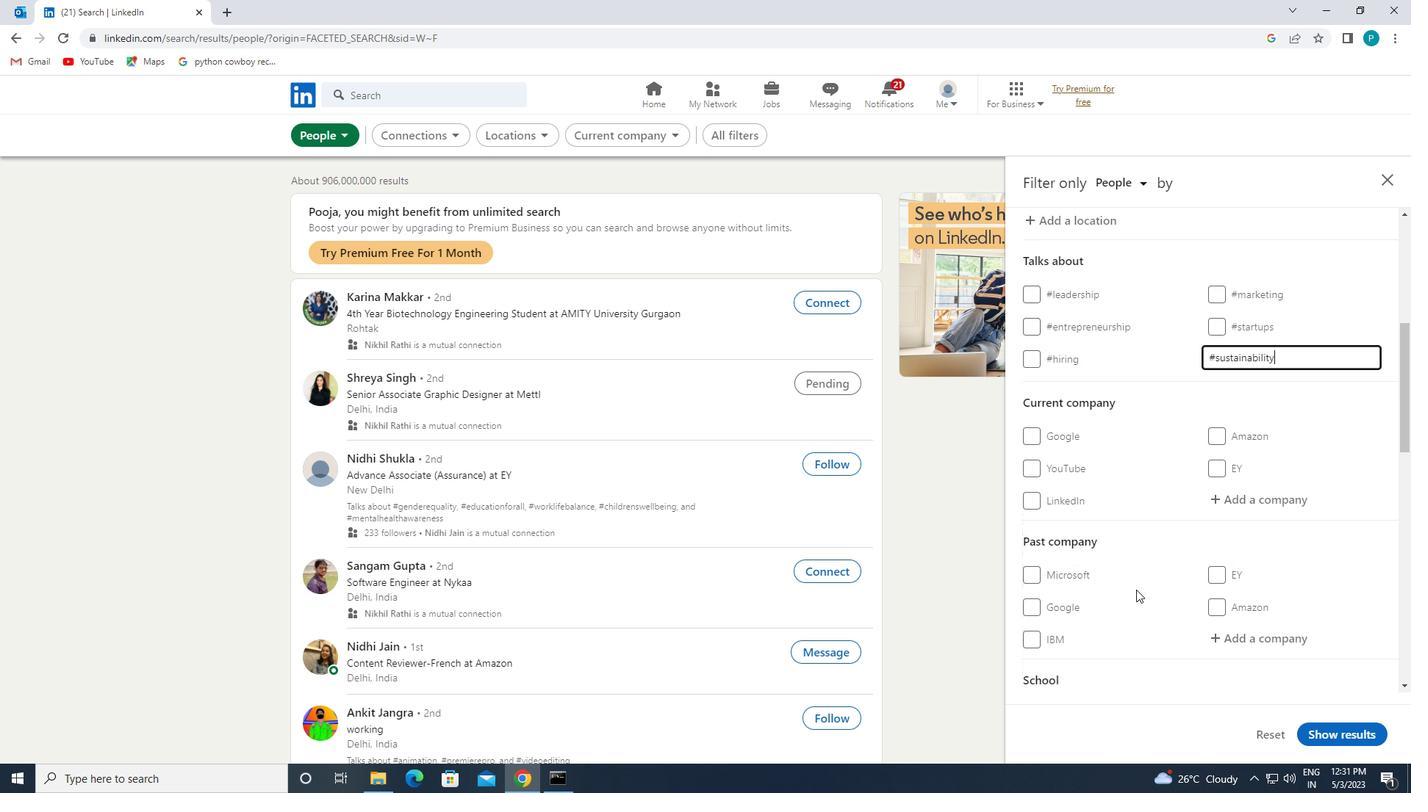 
Action: Mouse scrolled (1129, 586) with delta (0, 0)
Screenshot: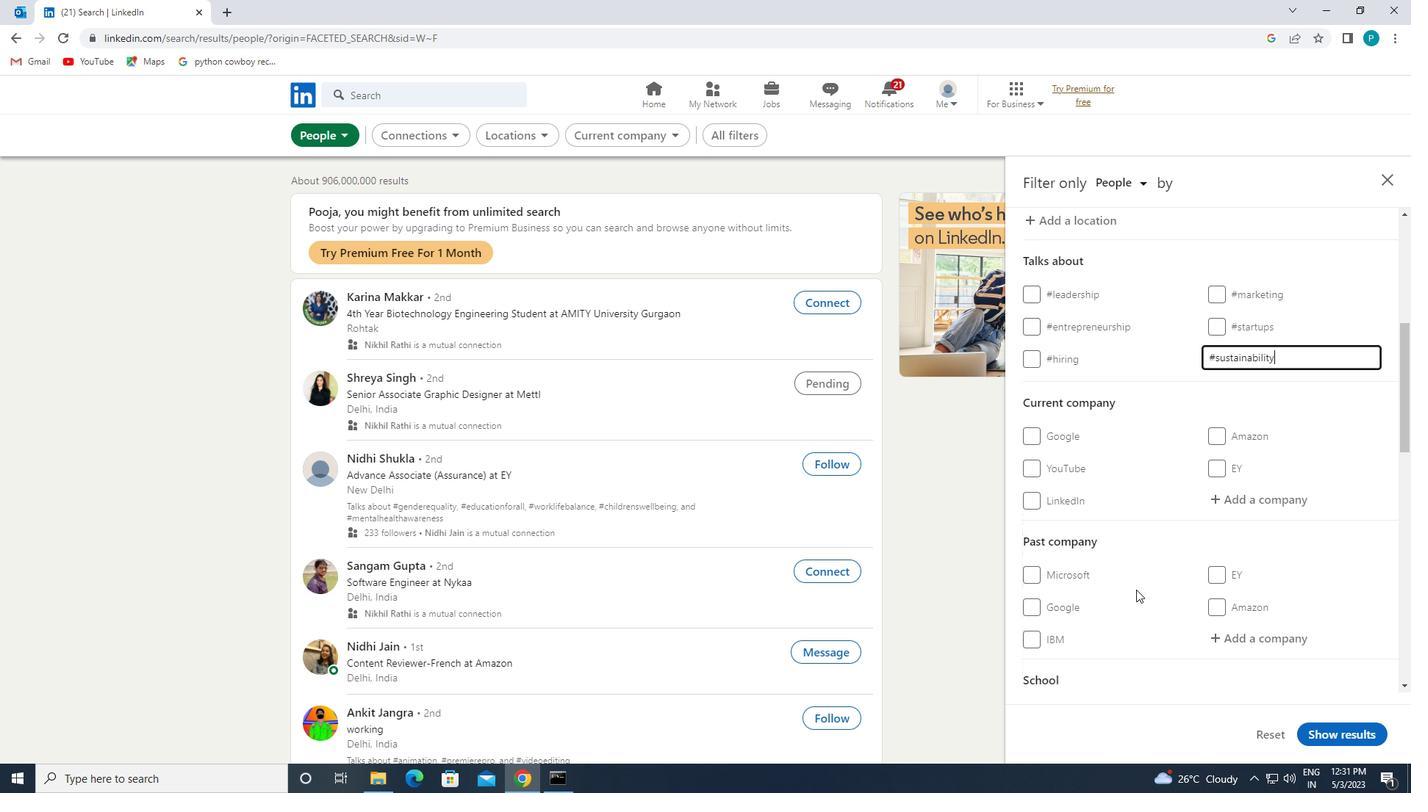 
Action: Mouse scrolled (1129, 586) with delta (0, 0)
Screenshot: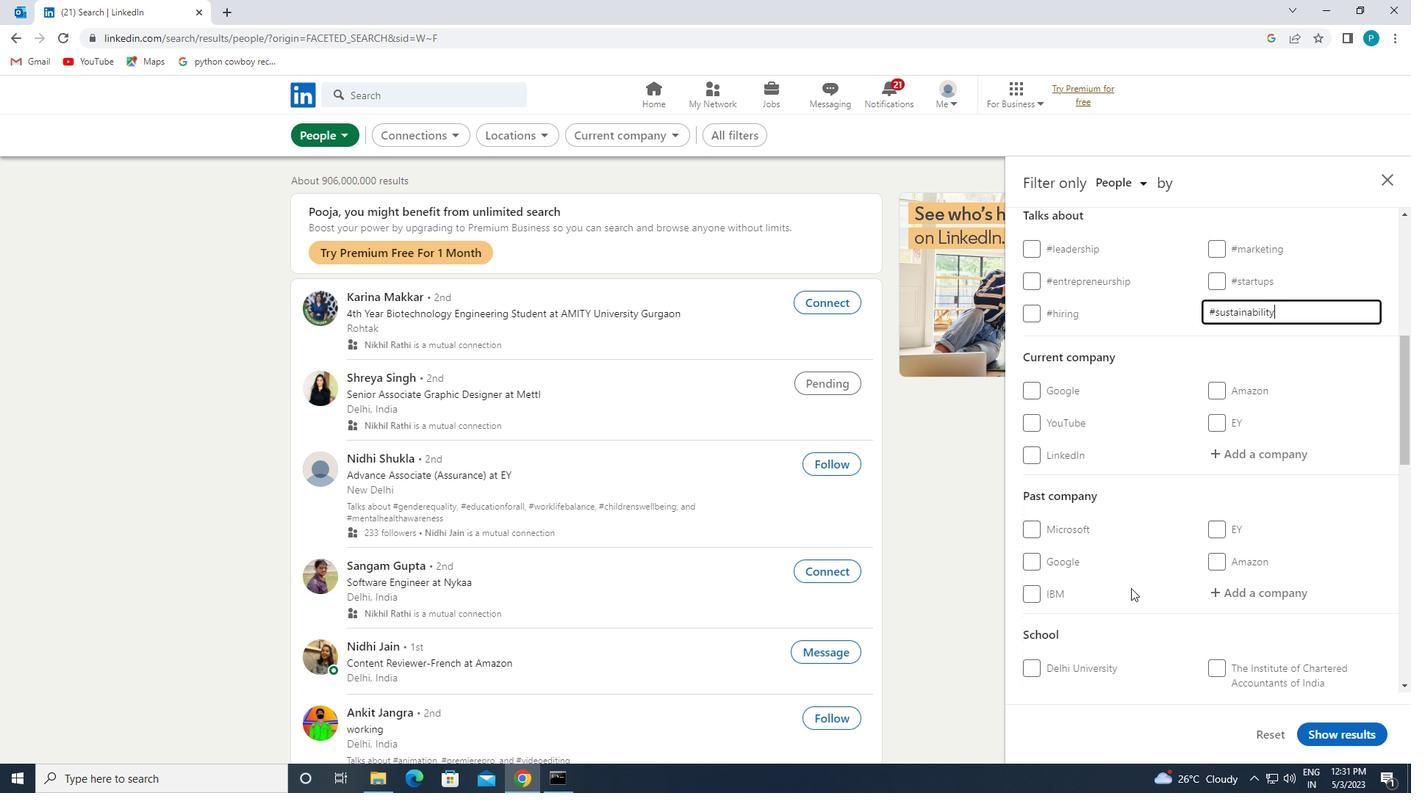 
Action: Mouse moved to (1093, 580)
Screenshot: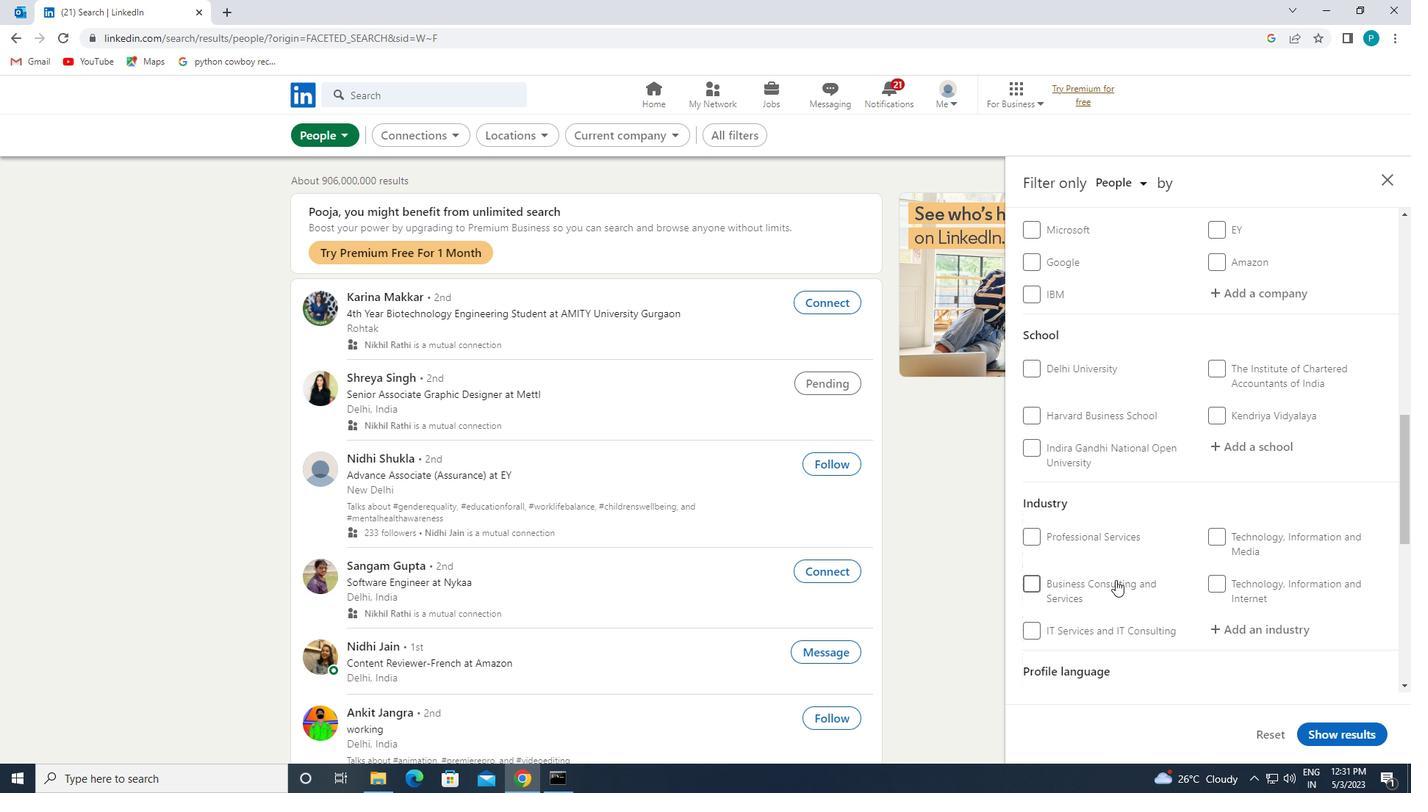 
Action: Mouse scrolled (1093, 580) with delta (0, 0)
Screenshot: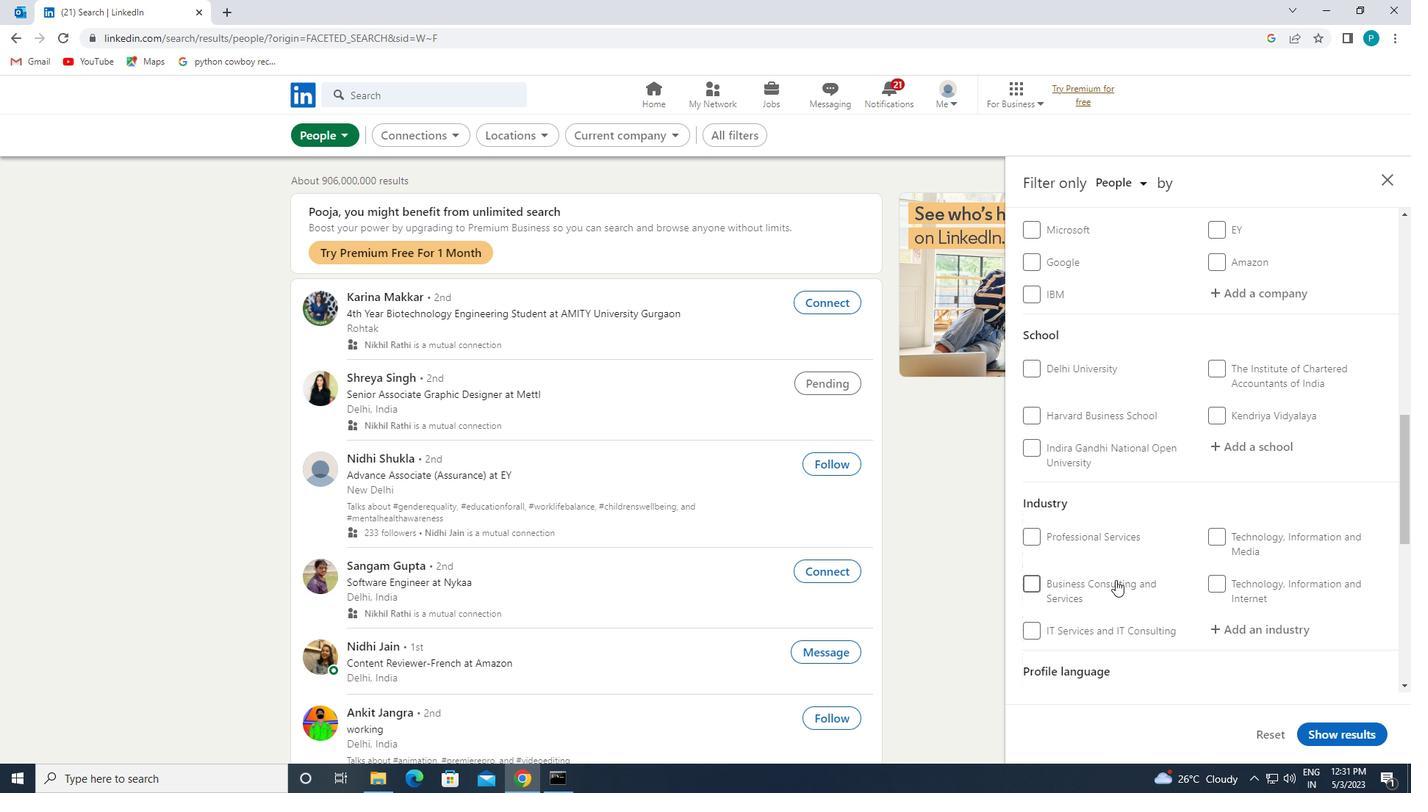 
Action: Mouse scrolled (1093, 580) with delta (0, 0)
Screenshot: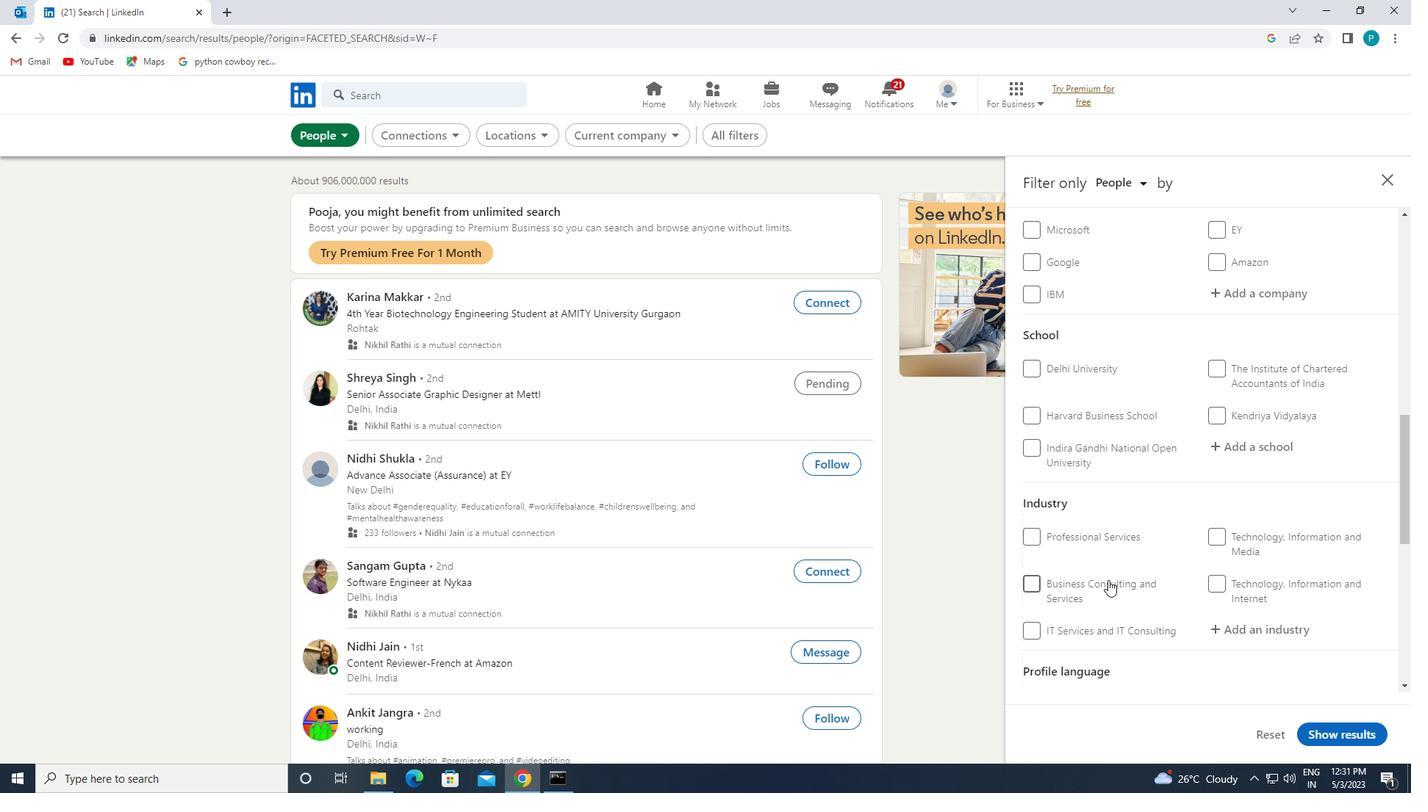 
Action: Mouse moved to (1226, 563)
Screenshot: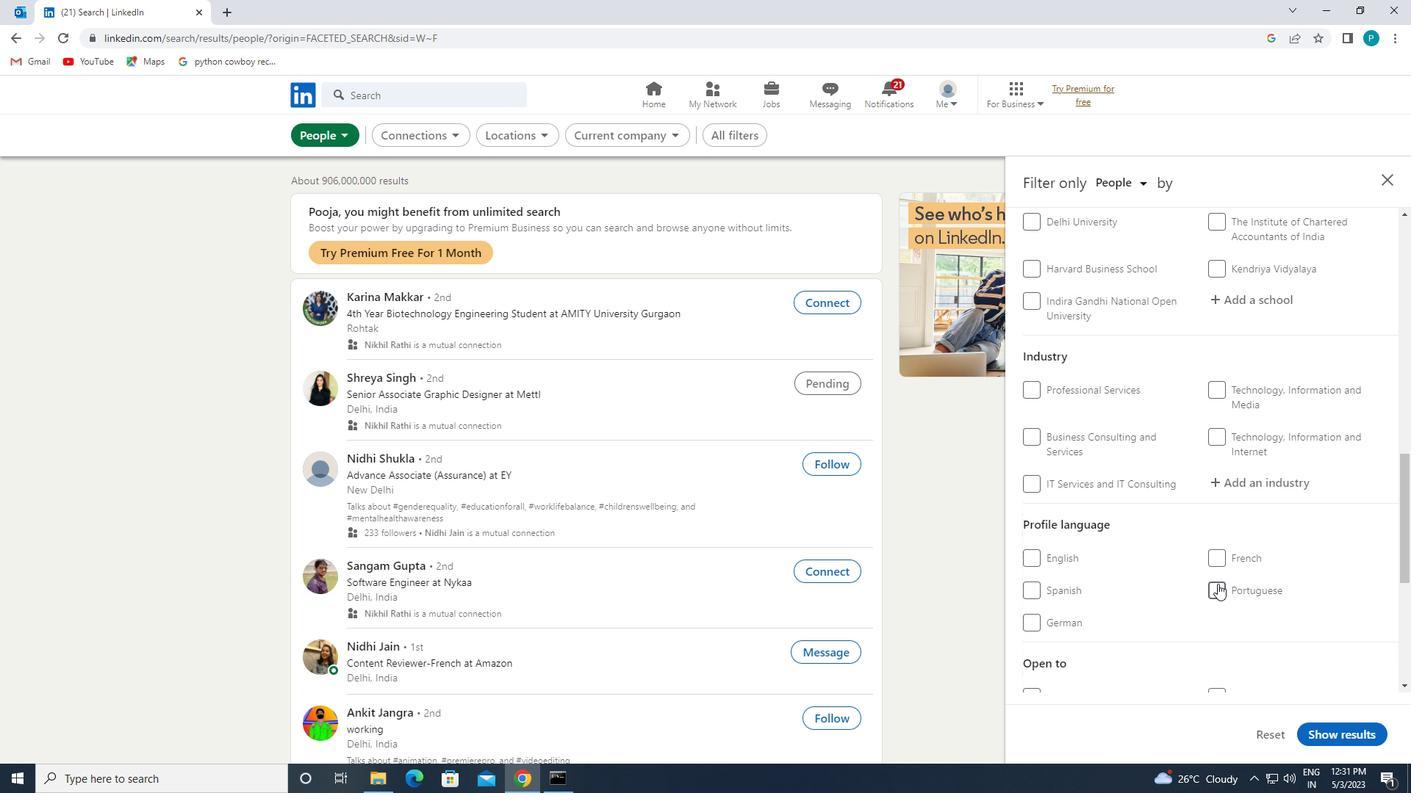 
Action: Mouse pressed left at (1226, 563)
Screenshot: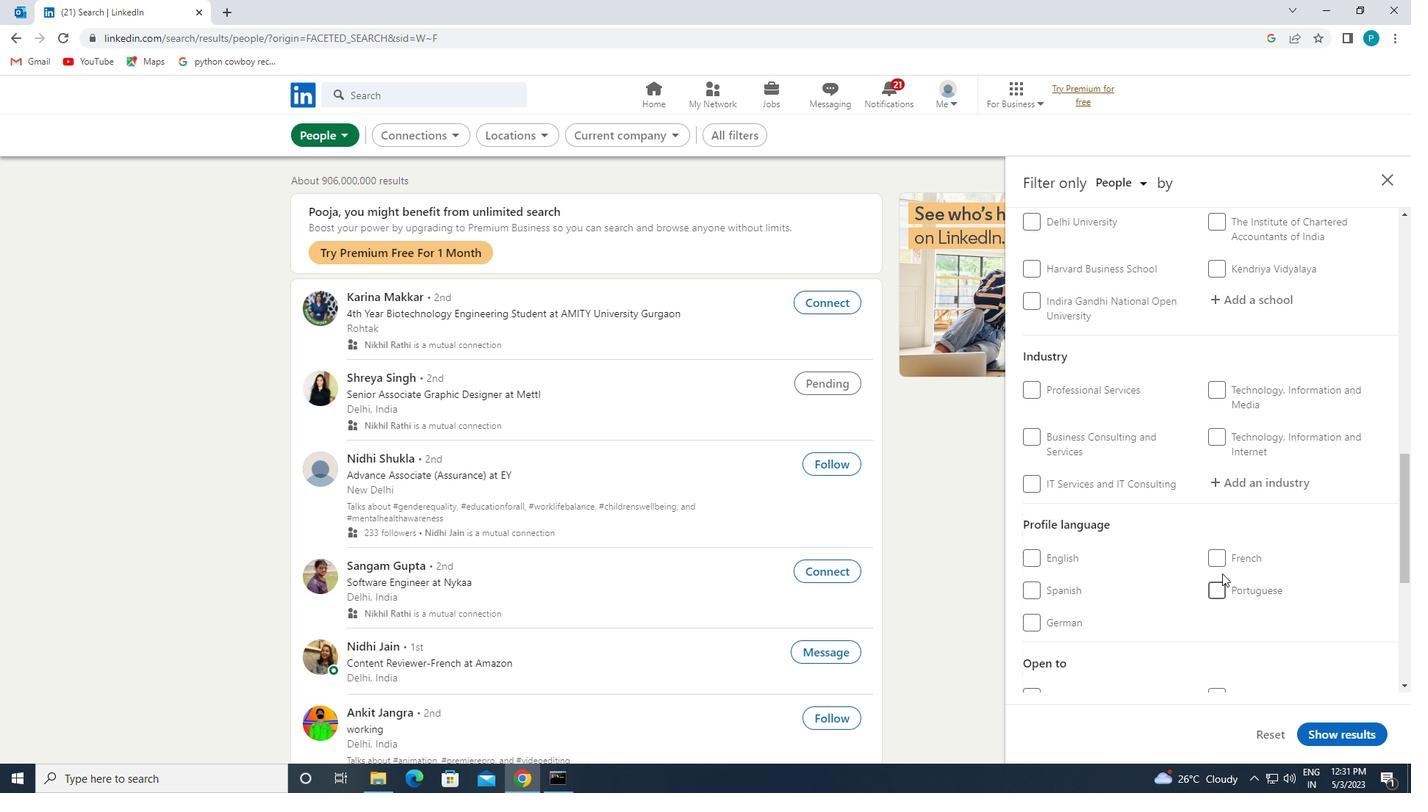 
Action: Mouse moved to (1242, 551)
Screenshot: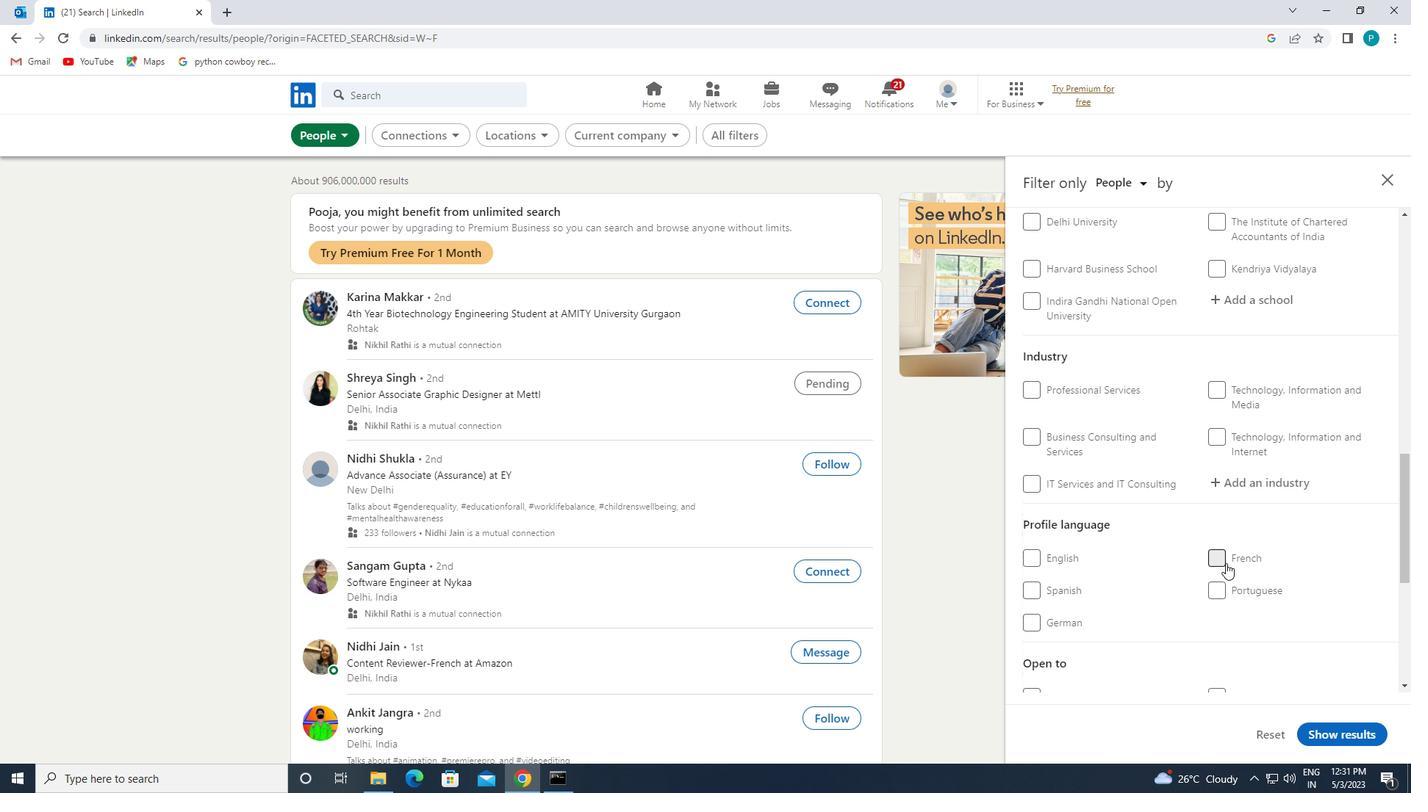 
Action: Mouse scrolled (1242, 552) with delta (0, 0)
Screenshot: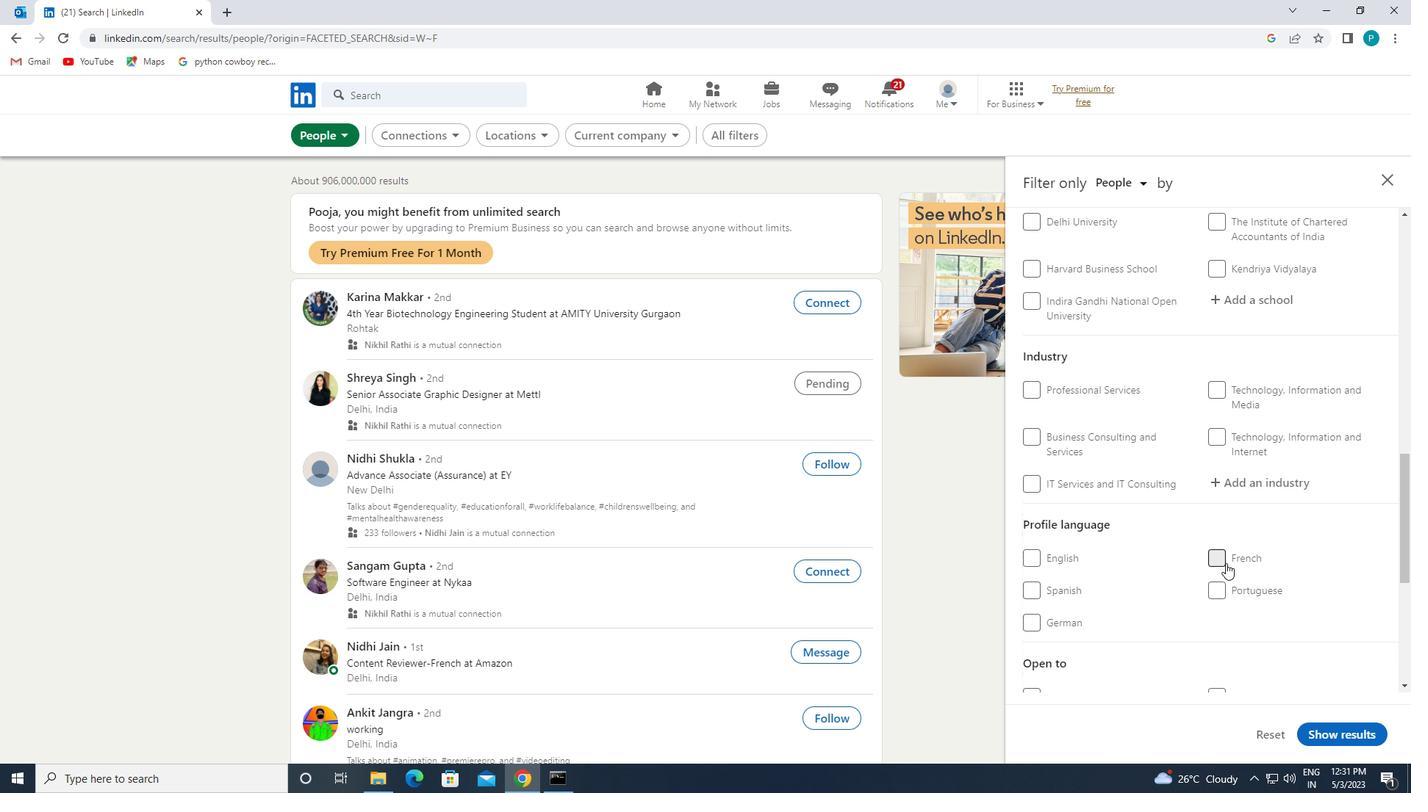 
Action: Mouse moved to (1245, 543)
Screenshot: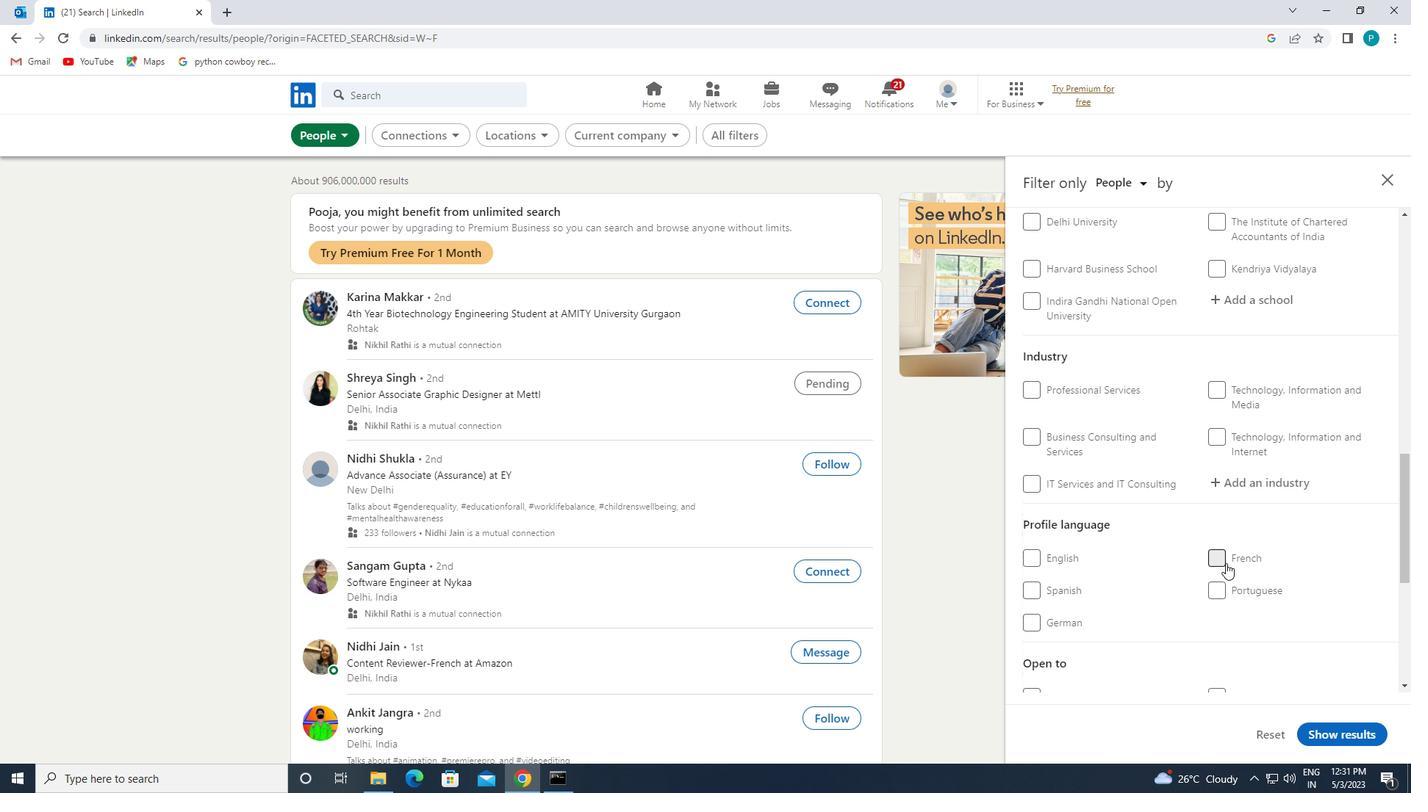 
Action: Mouse scrolled (1245, 544) with delta (0, 0)
Screenshot: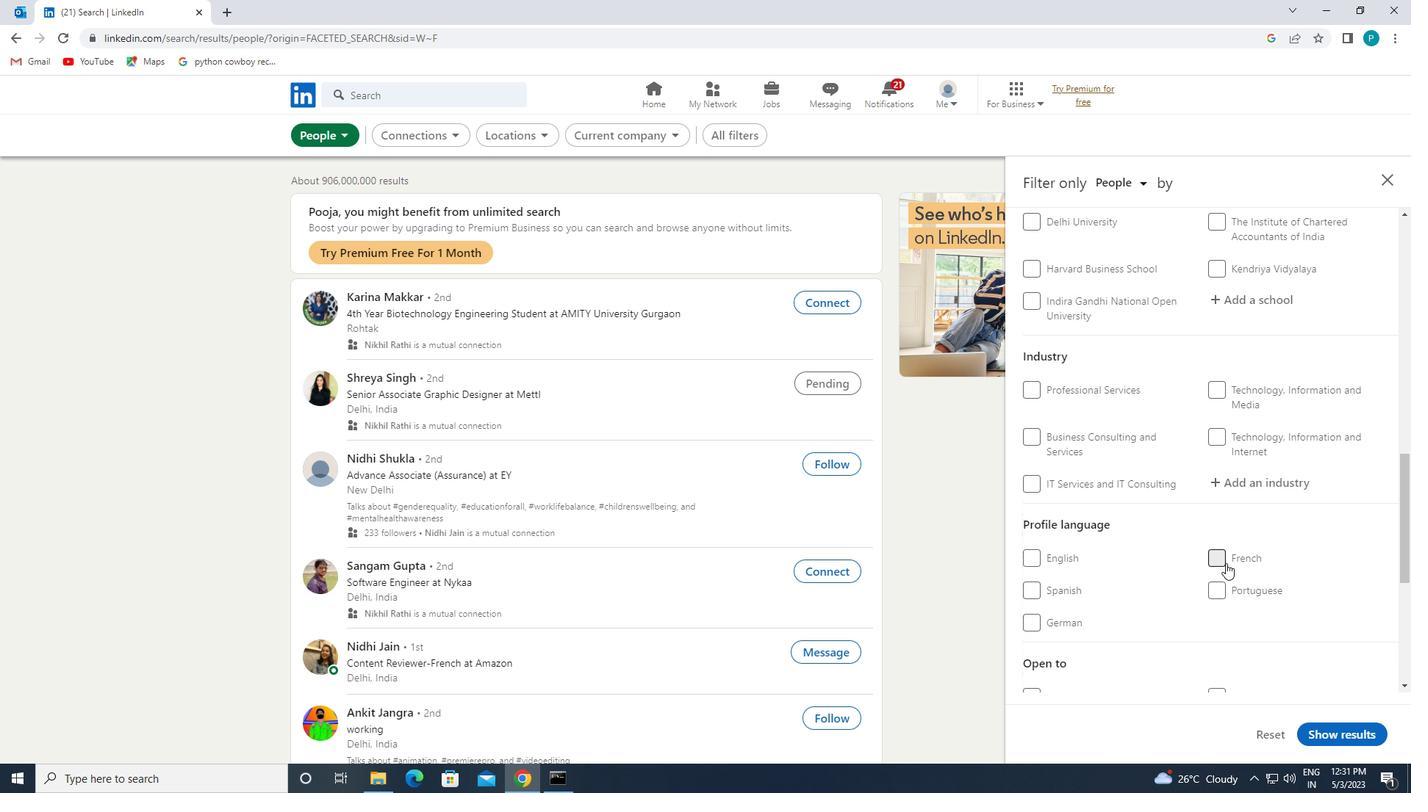 
Action: Mouse moved to (1247, 537)
Screenshot: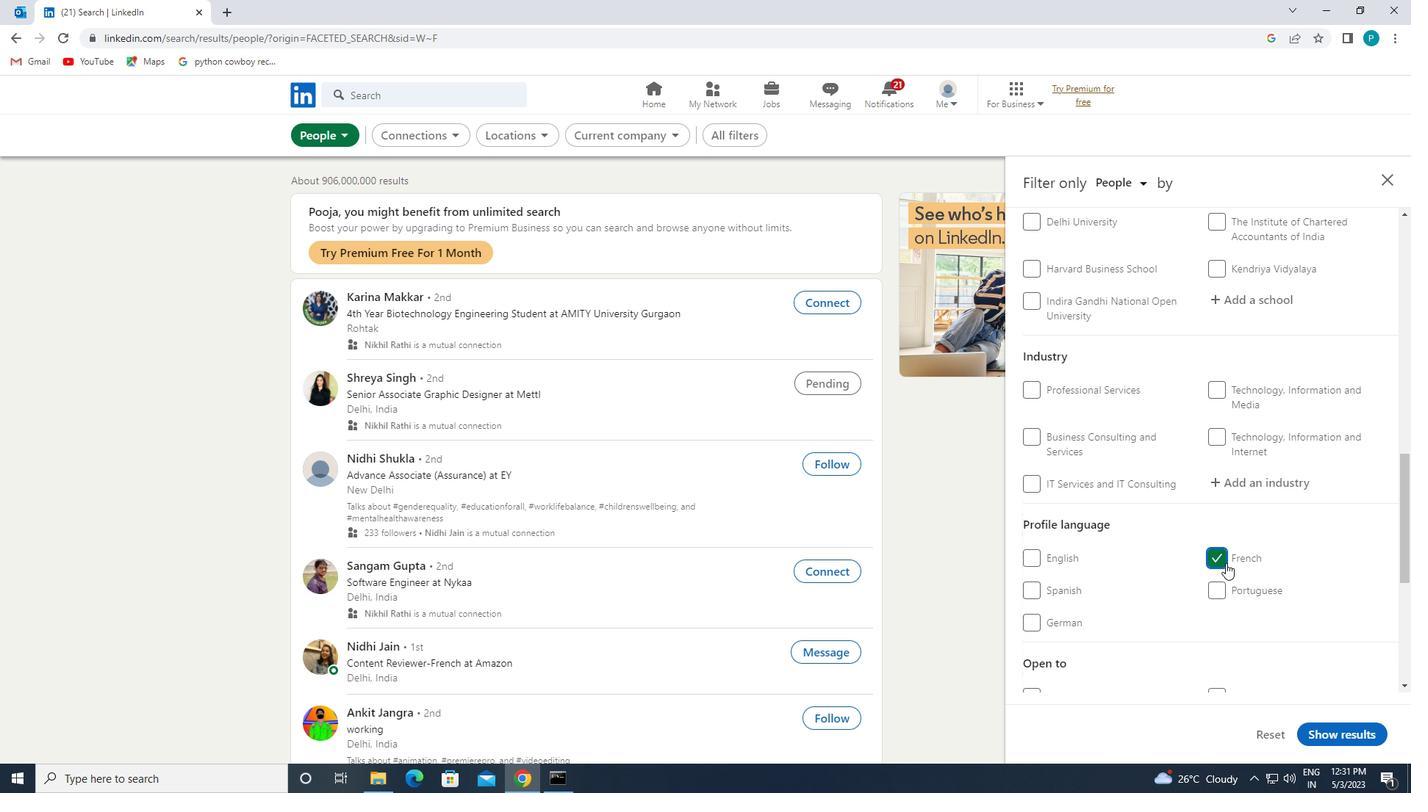 
Action: Mouse scrolled (1247, 538) with delta (0, 0)
Screenshot: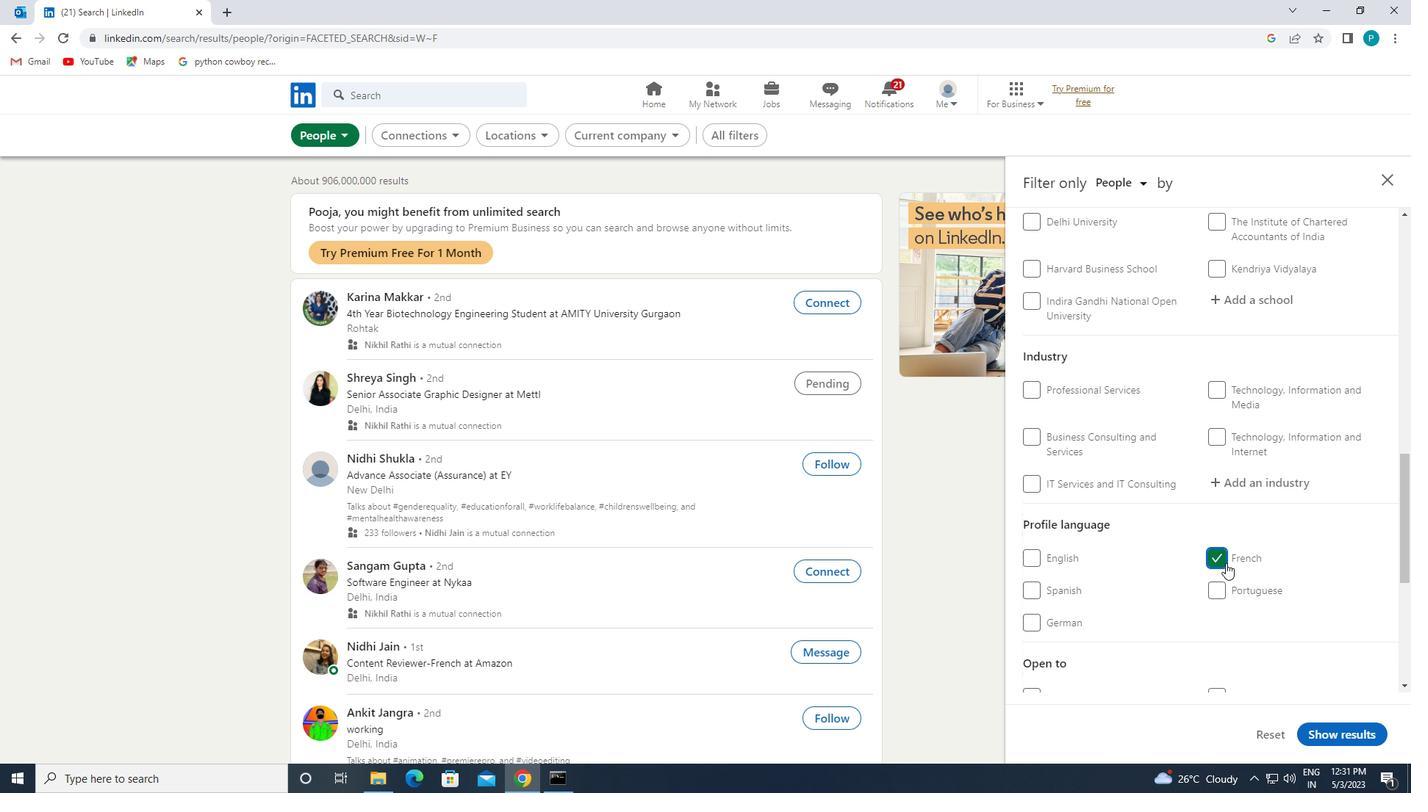 
Action: Mouse moved to (1247, 532)
Screenshot: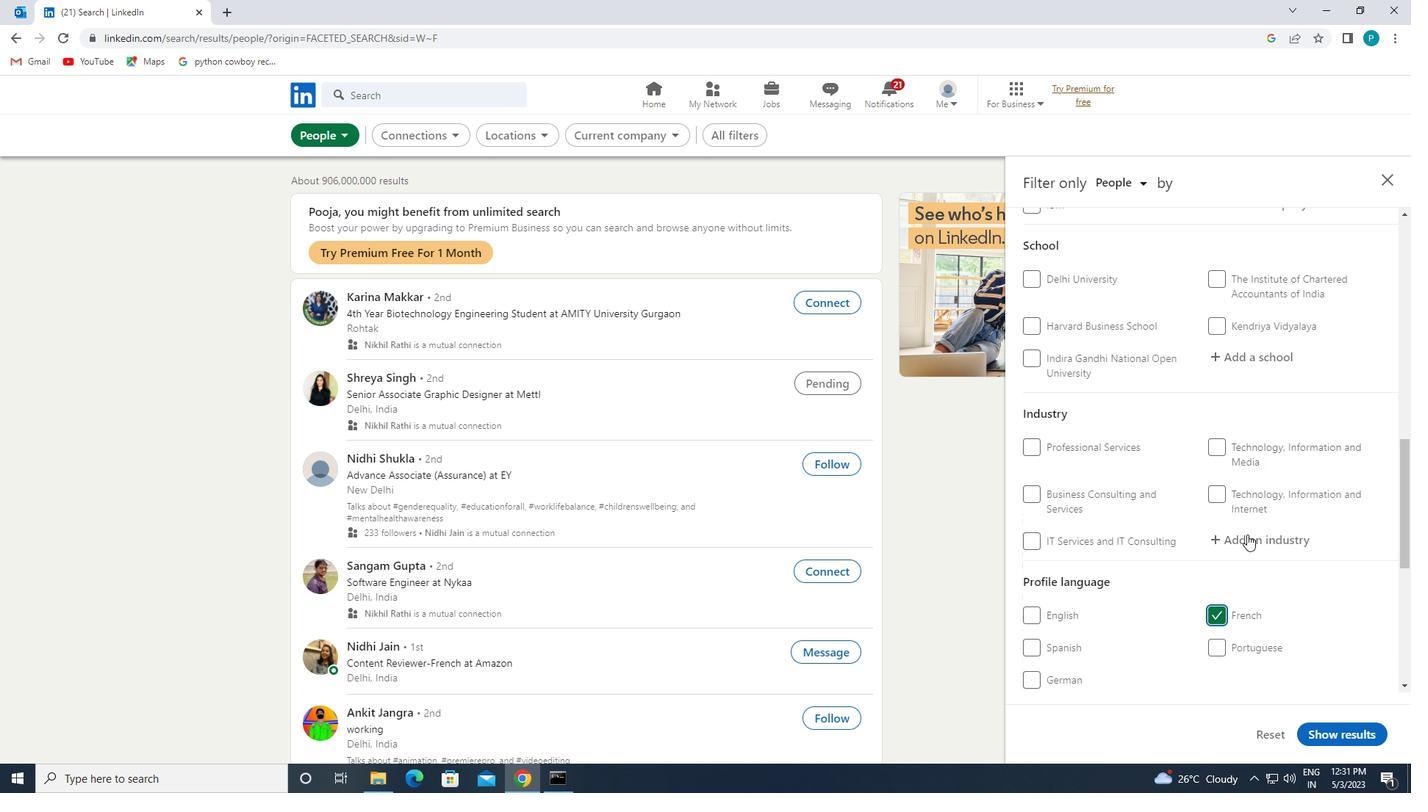 
Action: Mouse scrolled (1247, 532) with delta (0, 0)
Screenshot: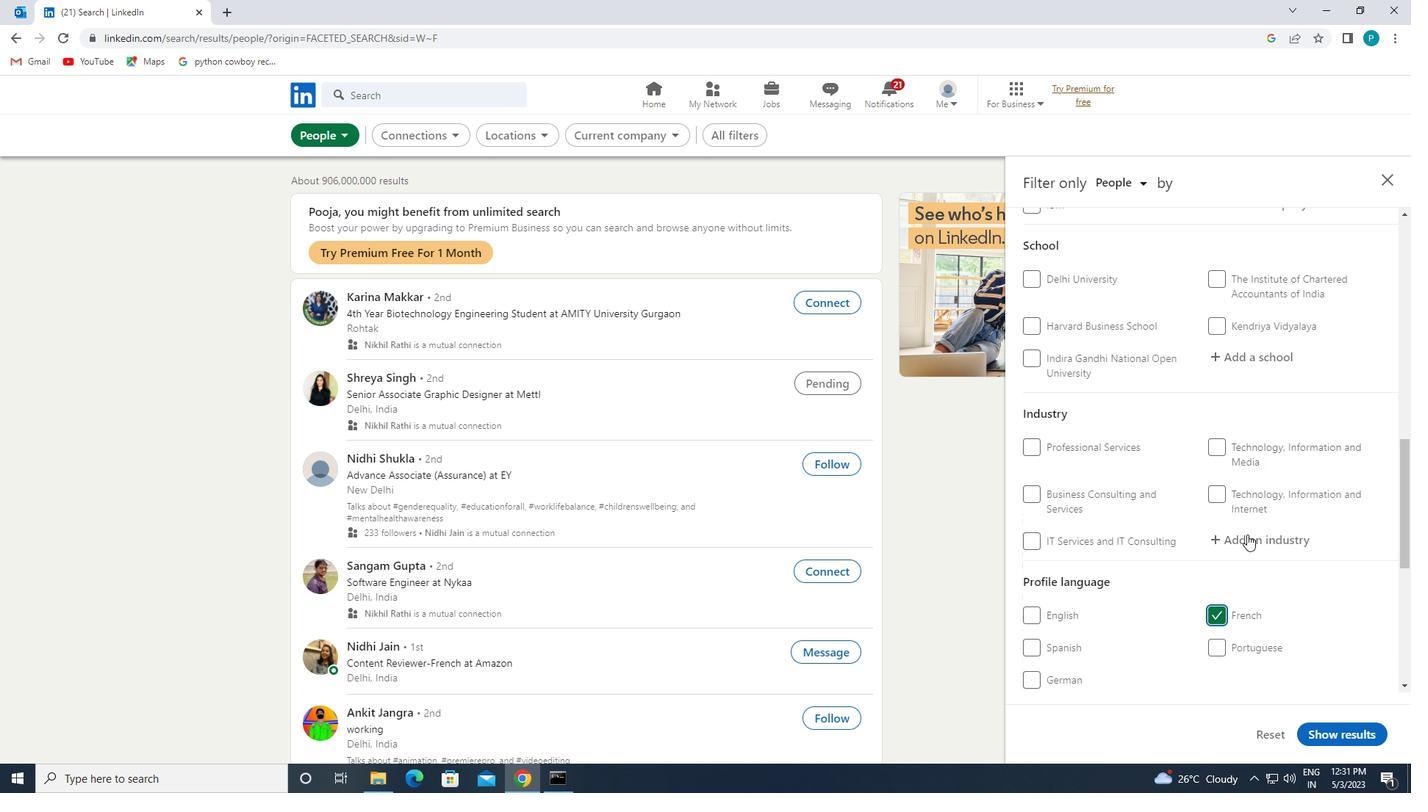 
Action: Mouse moved to (1248, 532)
Screenshot: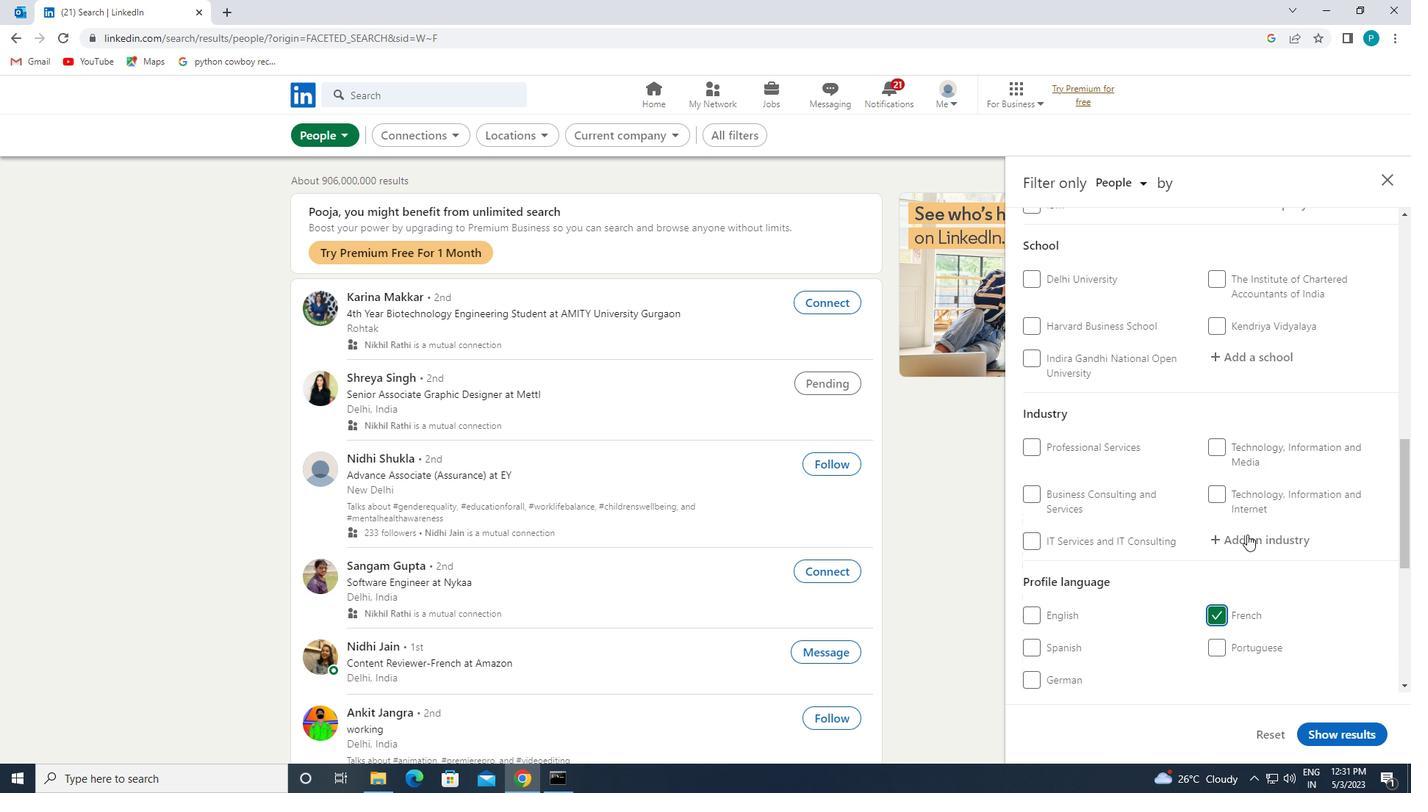 
Action: Mouse scrolled (1248, 532) with delta (0, 0)
Screenshot: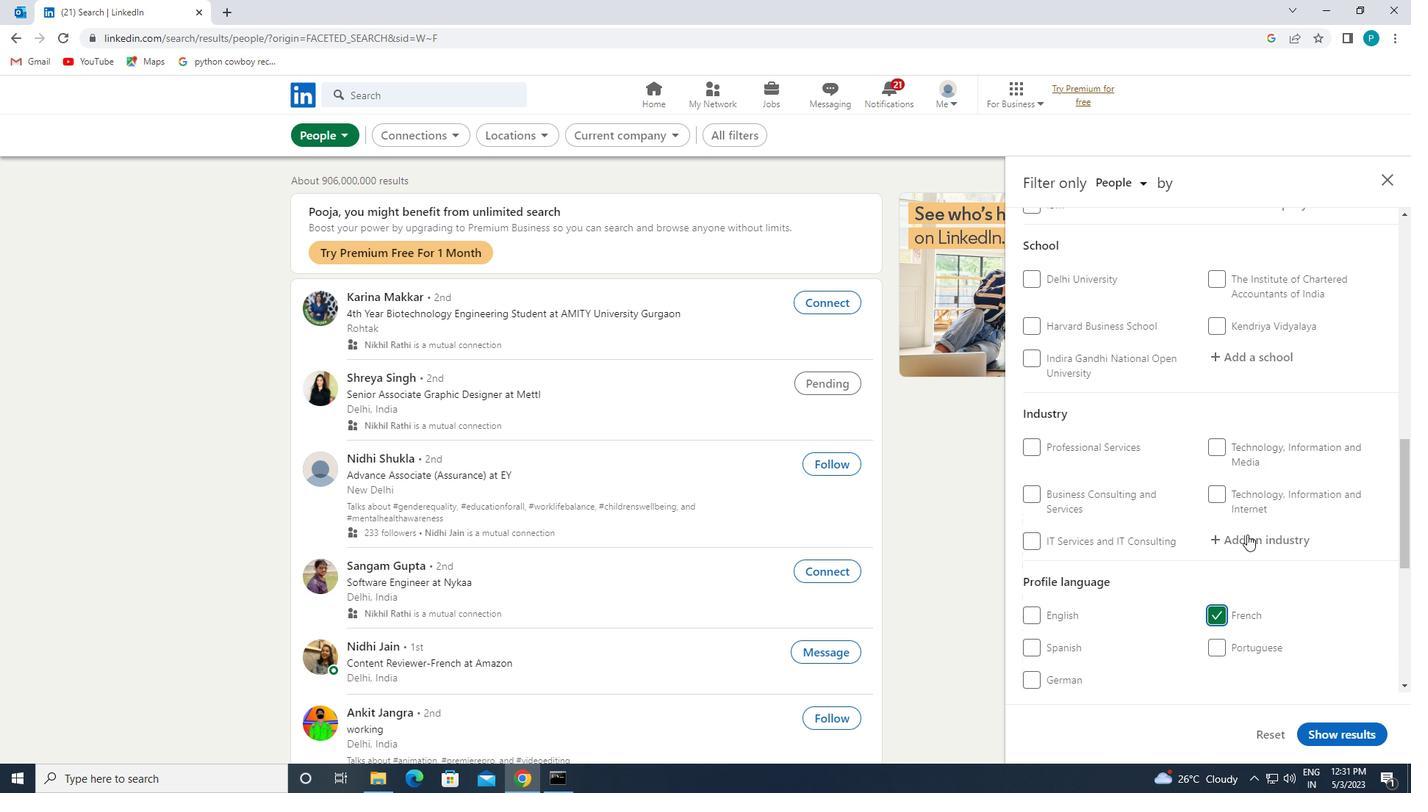 
Action: Mouse moved to (1248, 531)
Screenshot: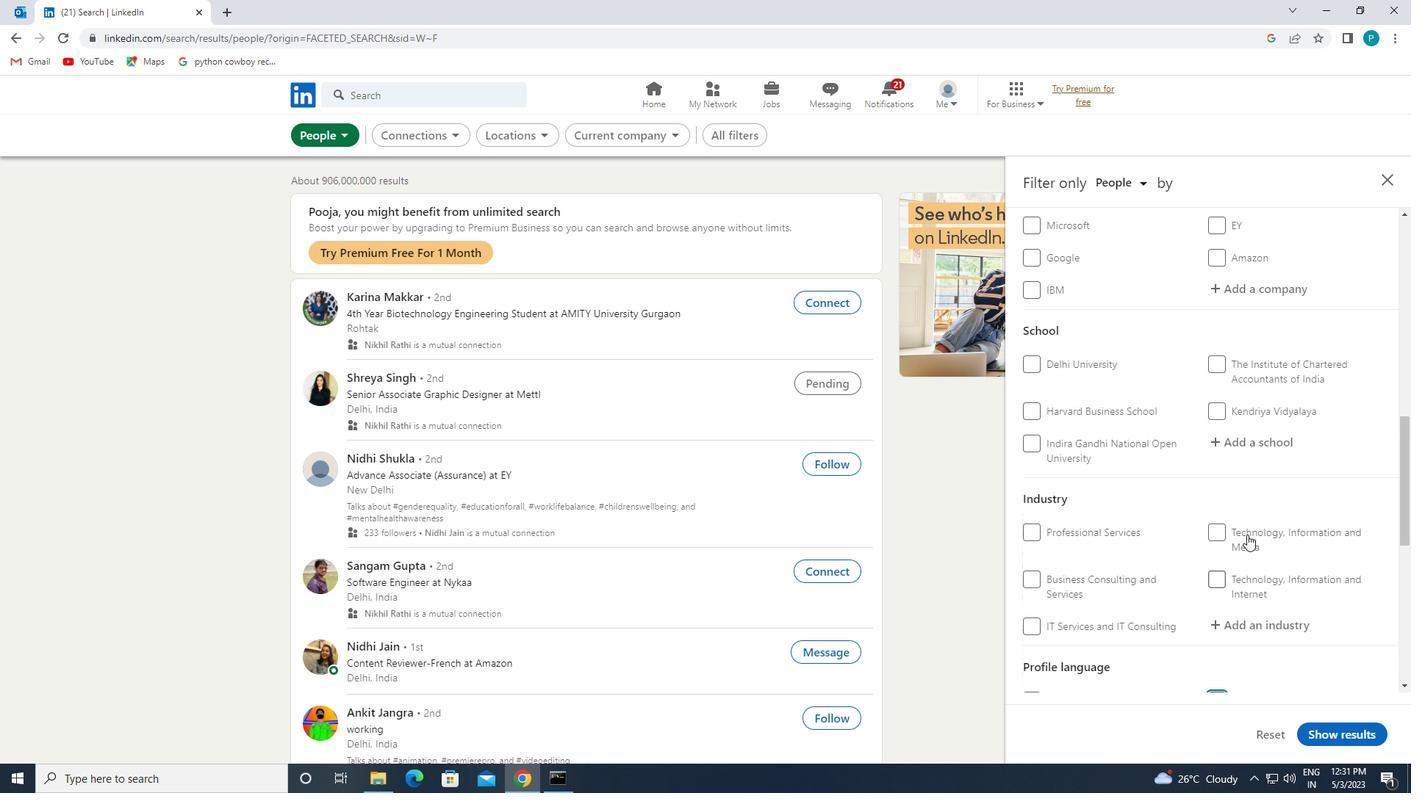 
Action: Mouse scrolled (1248, 532) with delta (0, 0)
Screenshot: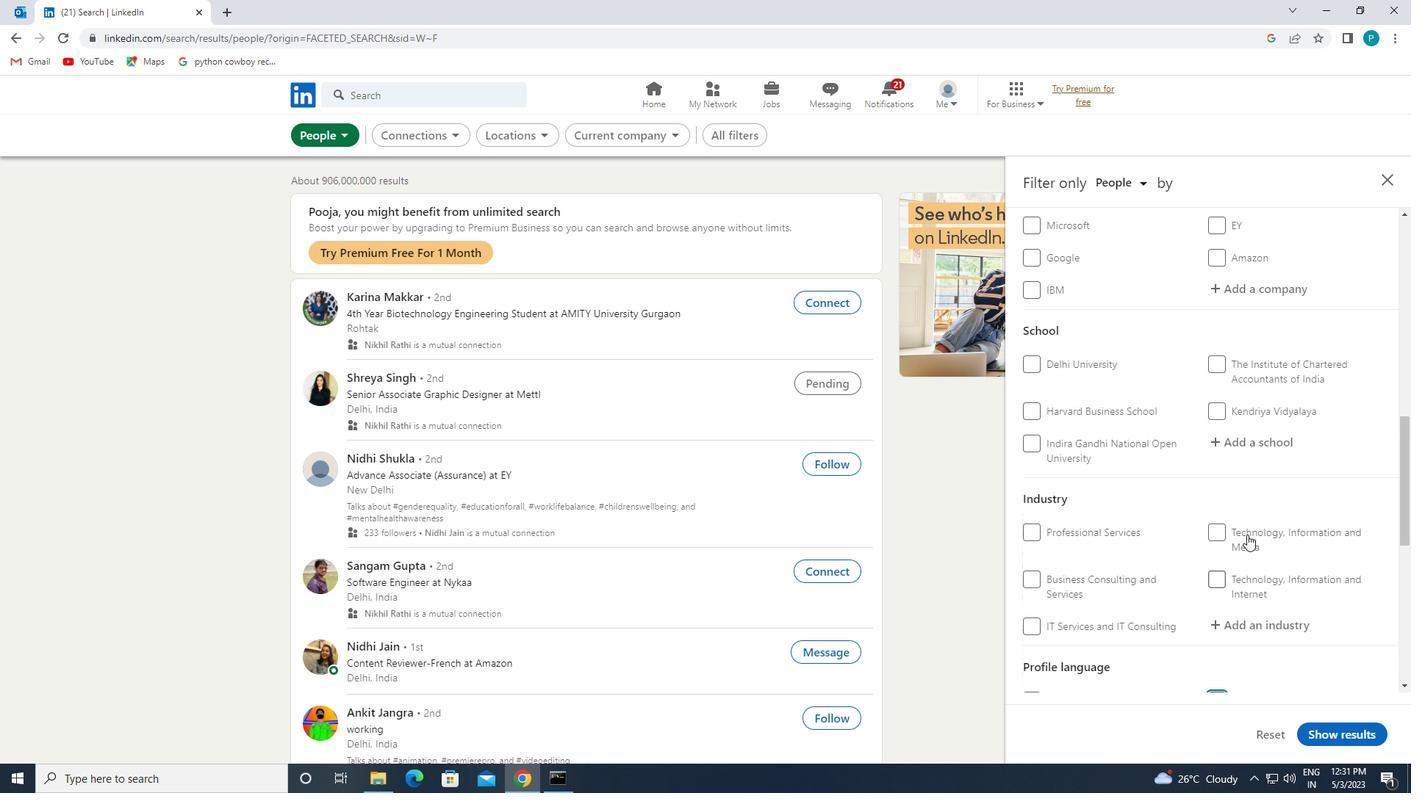 
Action: Mouse moved to (1248, 458)
Screenshot: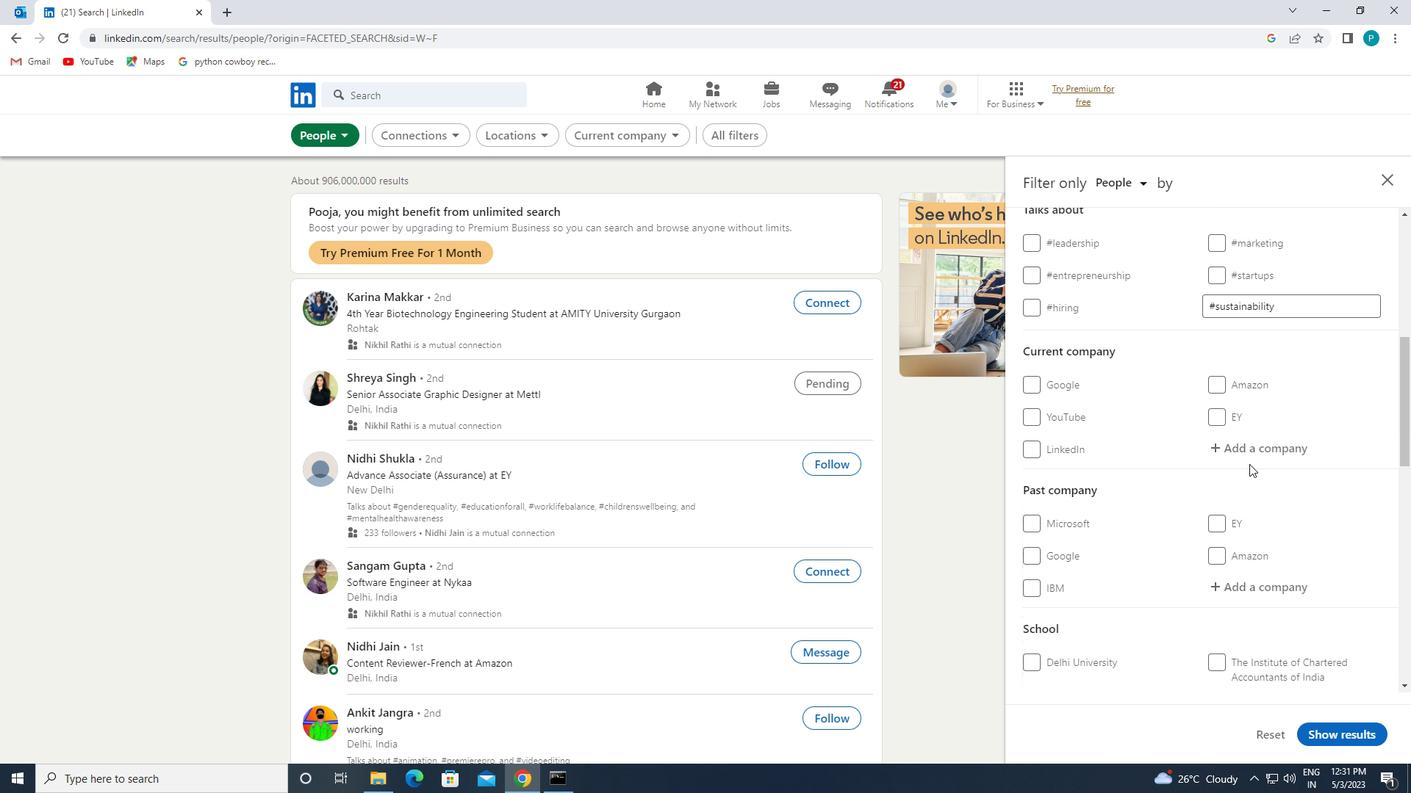 
Action: Mouse pressed left at (1248, 458)
Screenshot: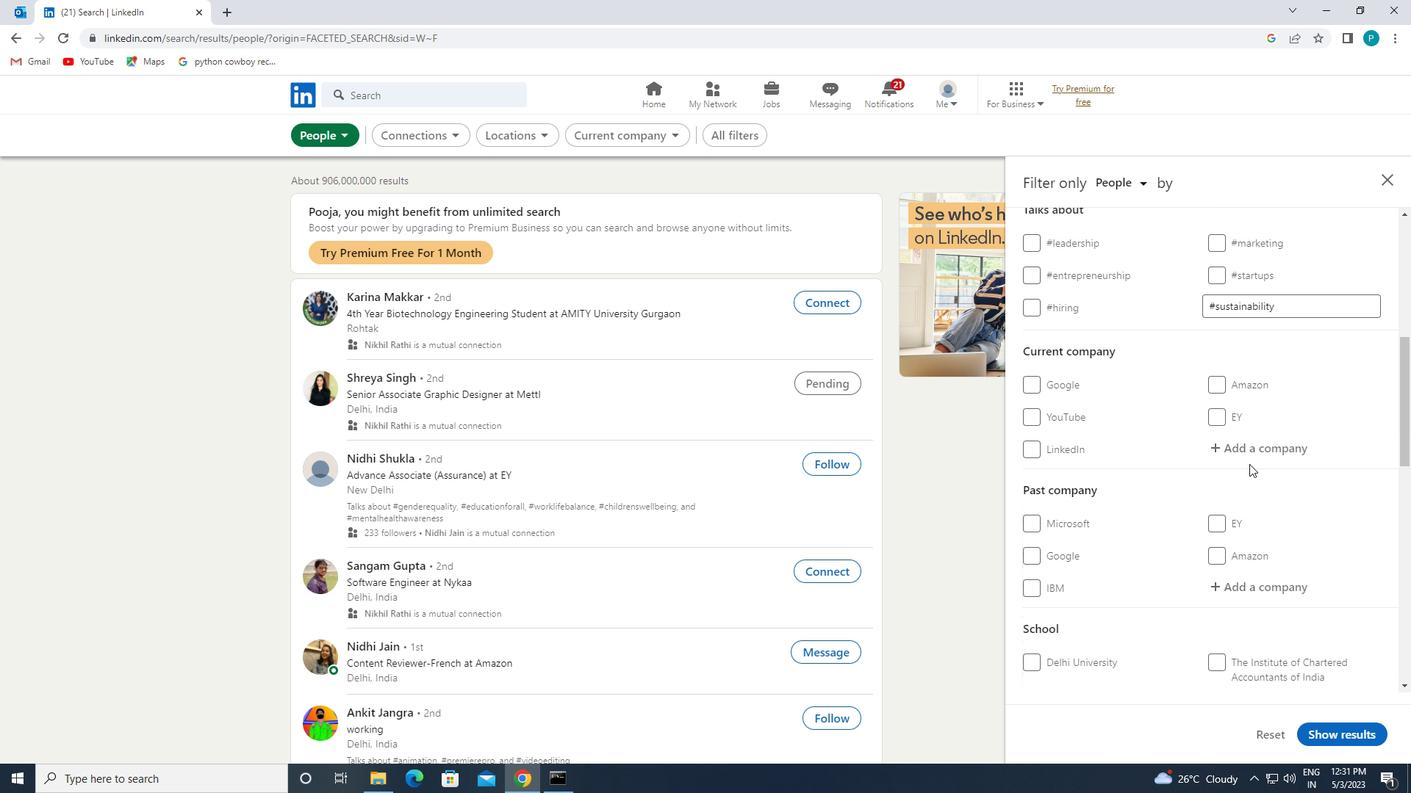 
Action: Mouse moved to (1245, 463)
Screenshot: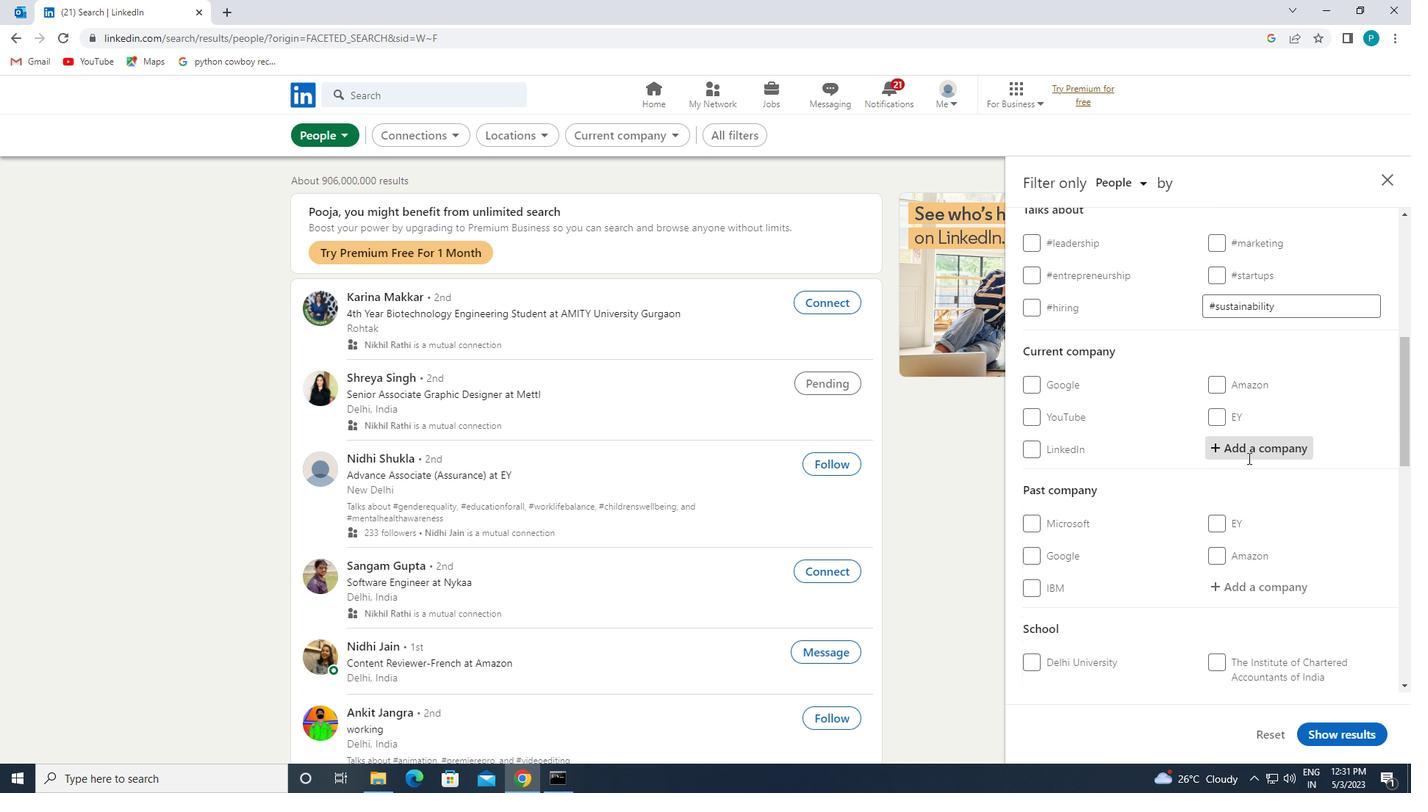 
Action: Key pressed <Key.caps_lock>T<Key.caps_lock>ATA<Key.space><Key.caps_lock>S<Key.caps_lock>TEEL
Screenshot: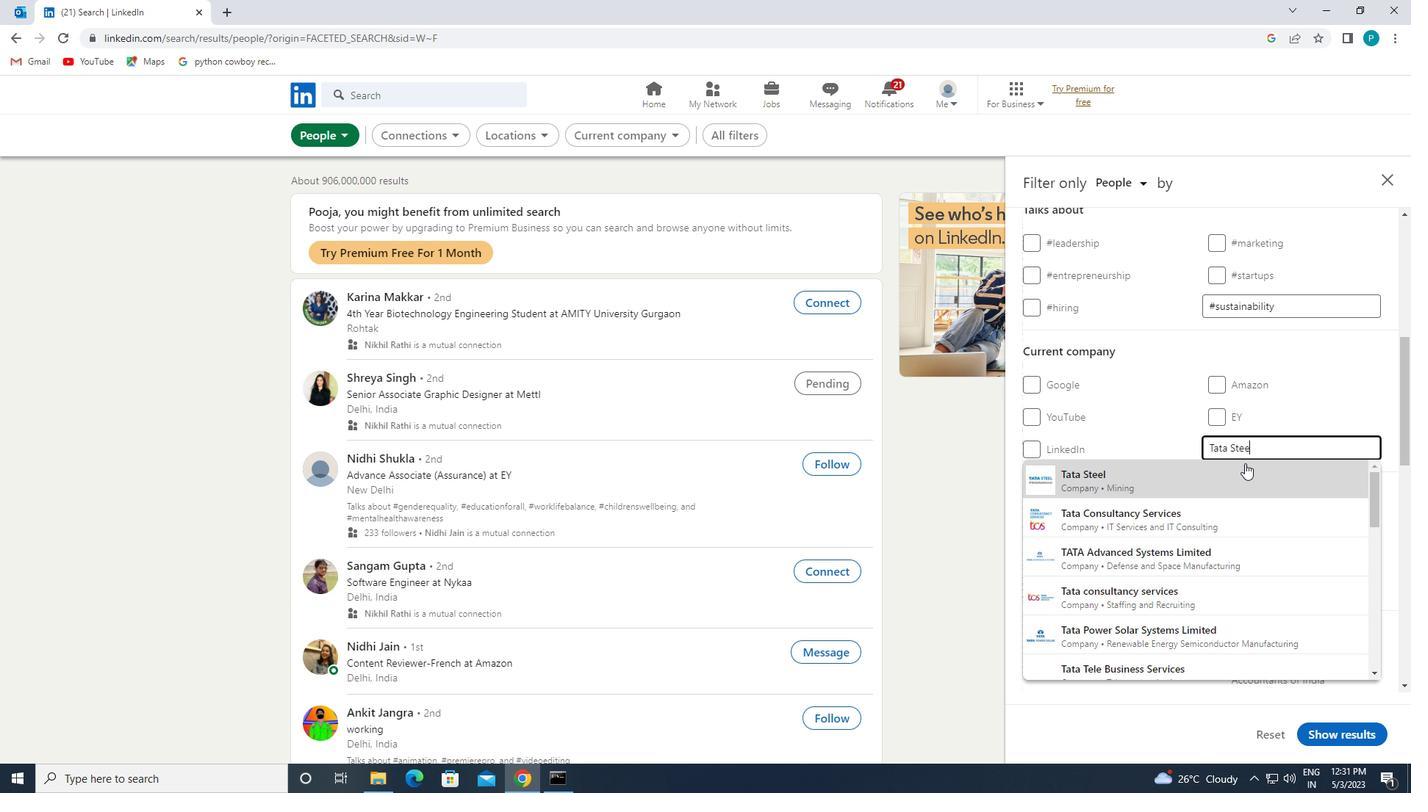 
Action: Mouse moved to (1202, 477)
Screenshot: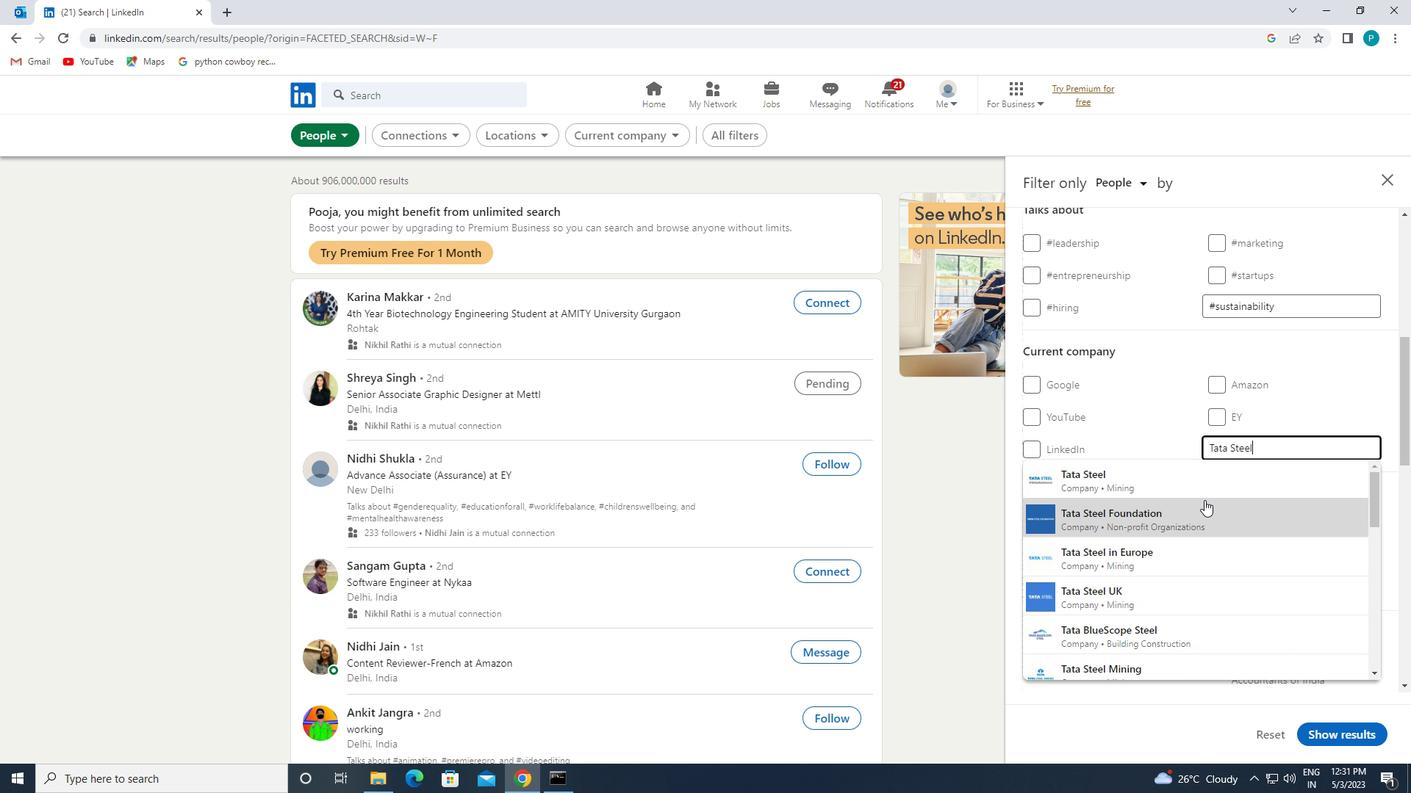 
Action: Mouse pressed left at (1202, 477)
Screenshot: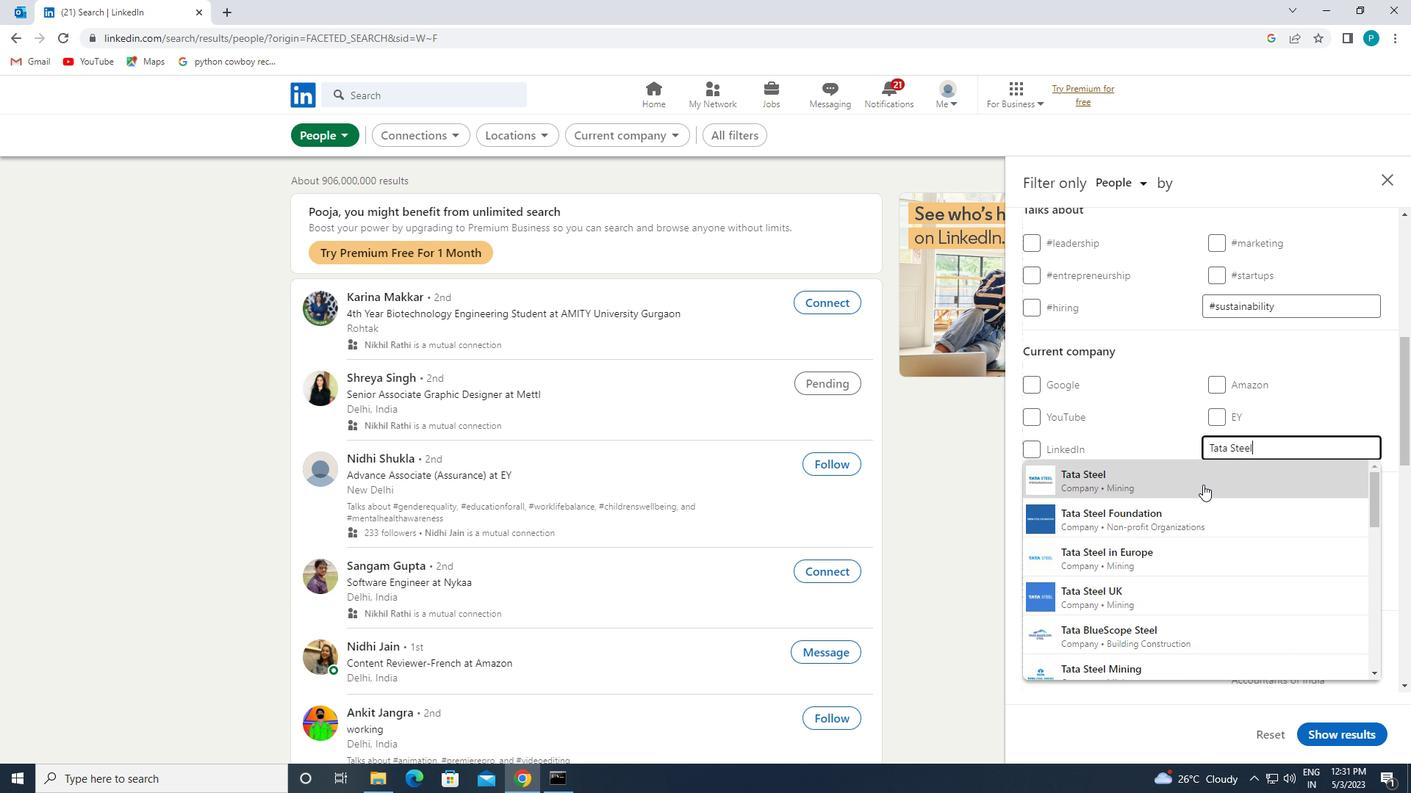 
Action: Mouse moved to (1202, 481)
Screenshot: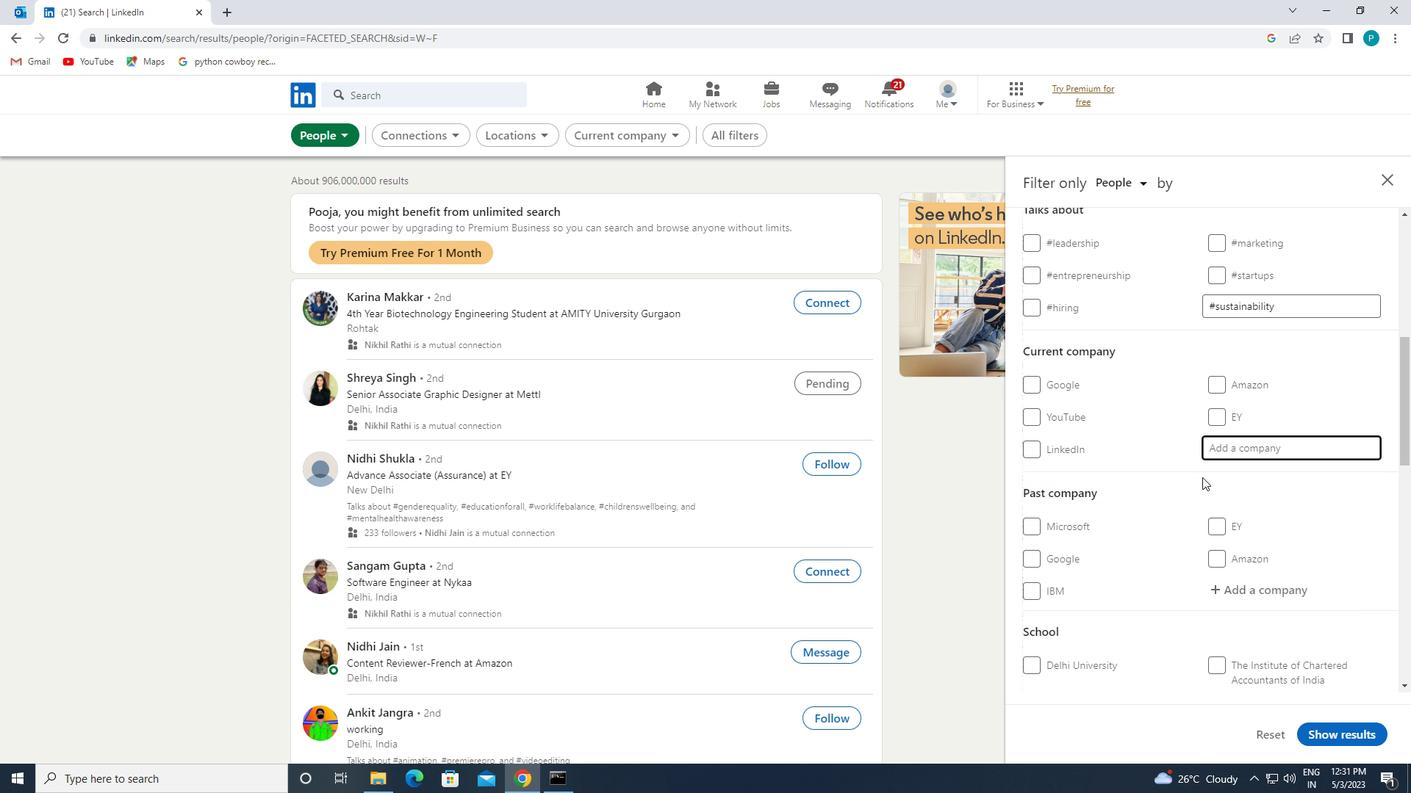 
Action: Mouse scrolled (1202, 480) with delta (0, 0)
Screenshot: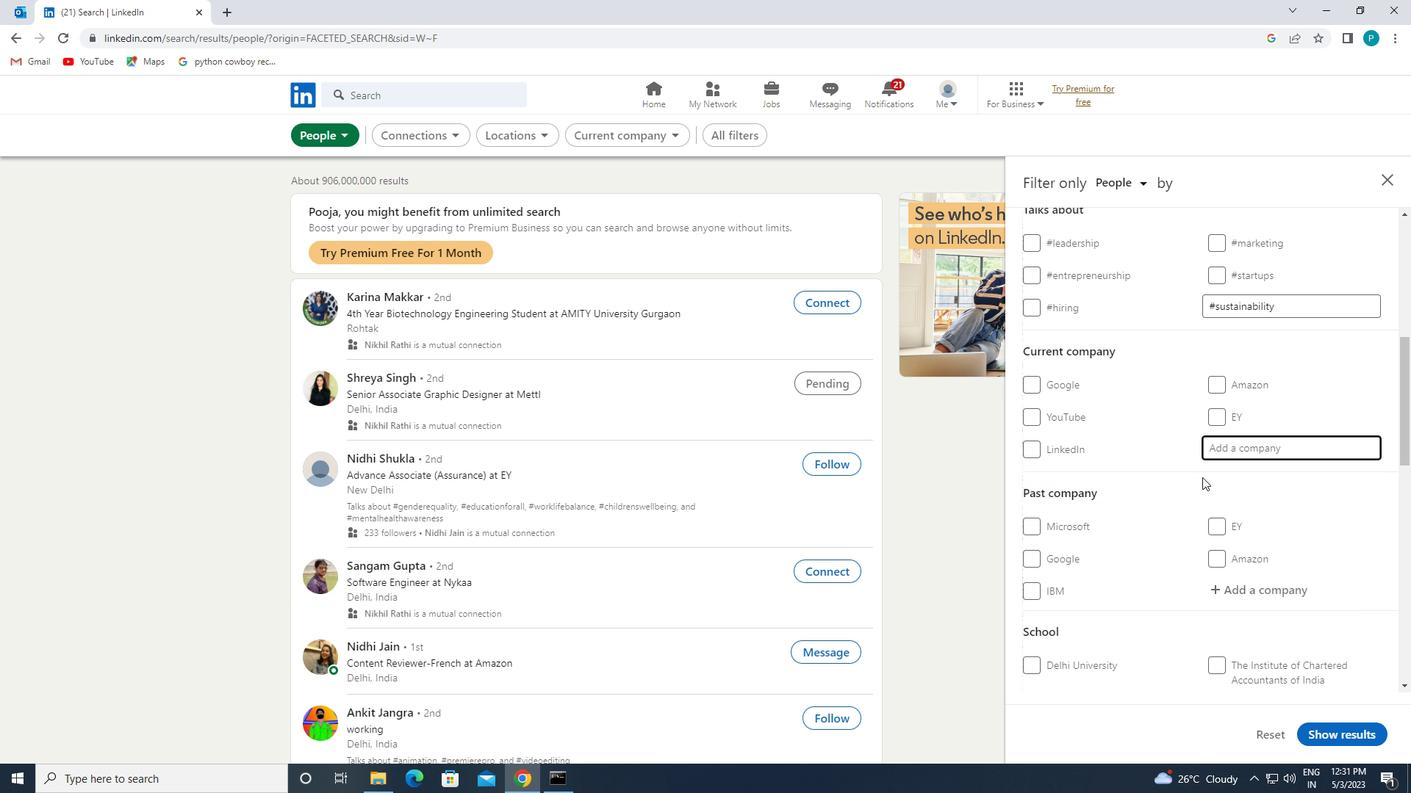 
Action: Mouse moved to (1202, 482)
Screenshot: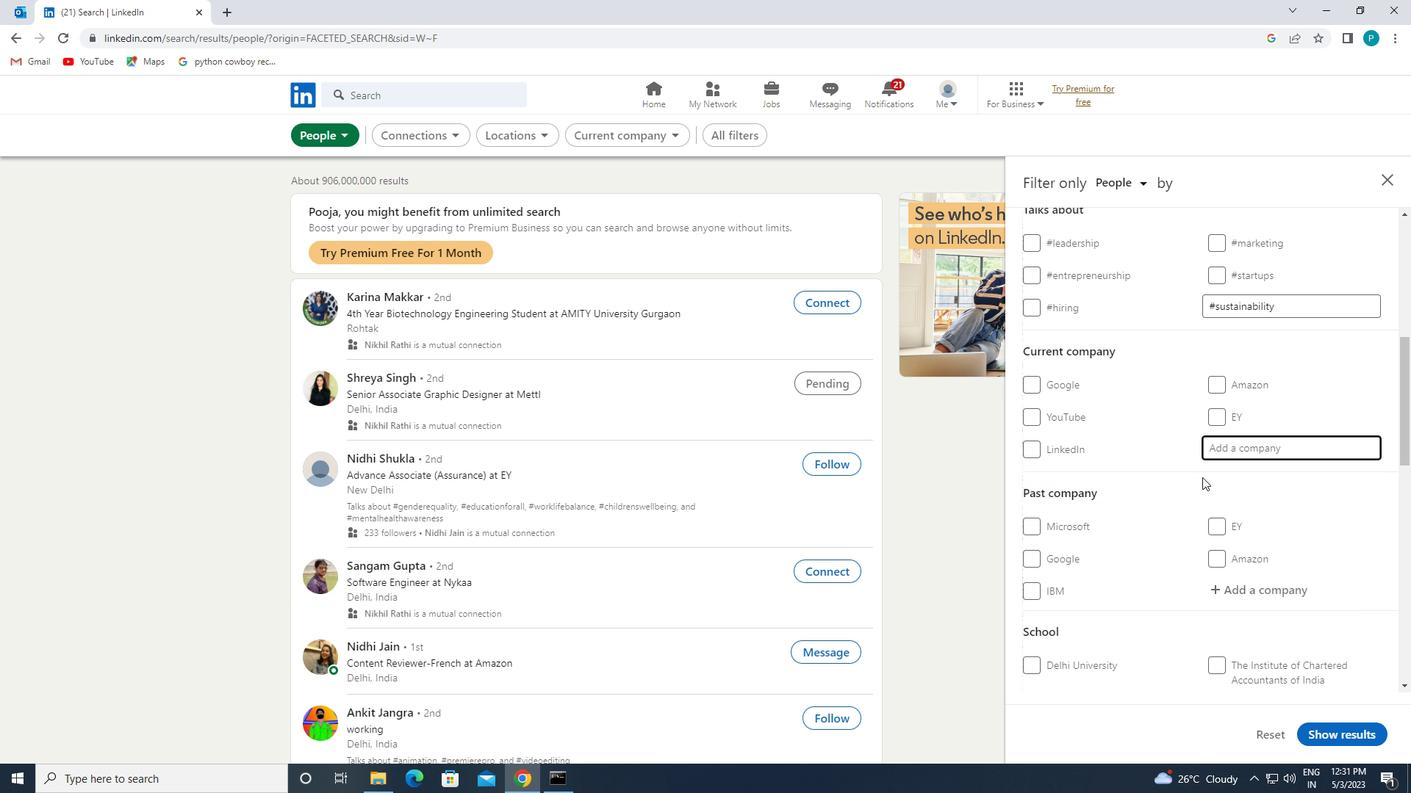 
Action: Mouse scrolled (1202, 481) with delta (0, 0)
Screenshot: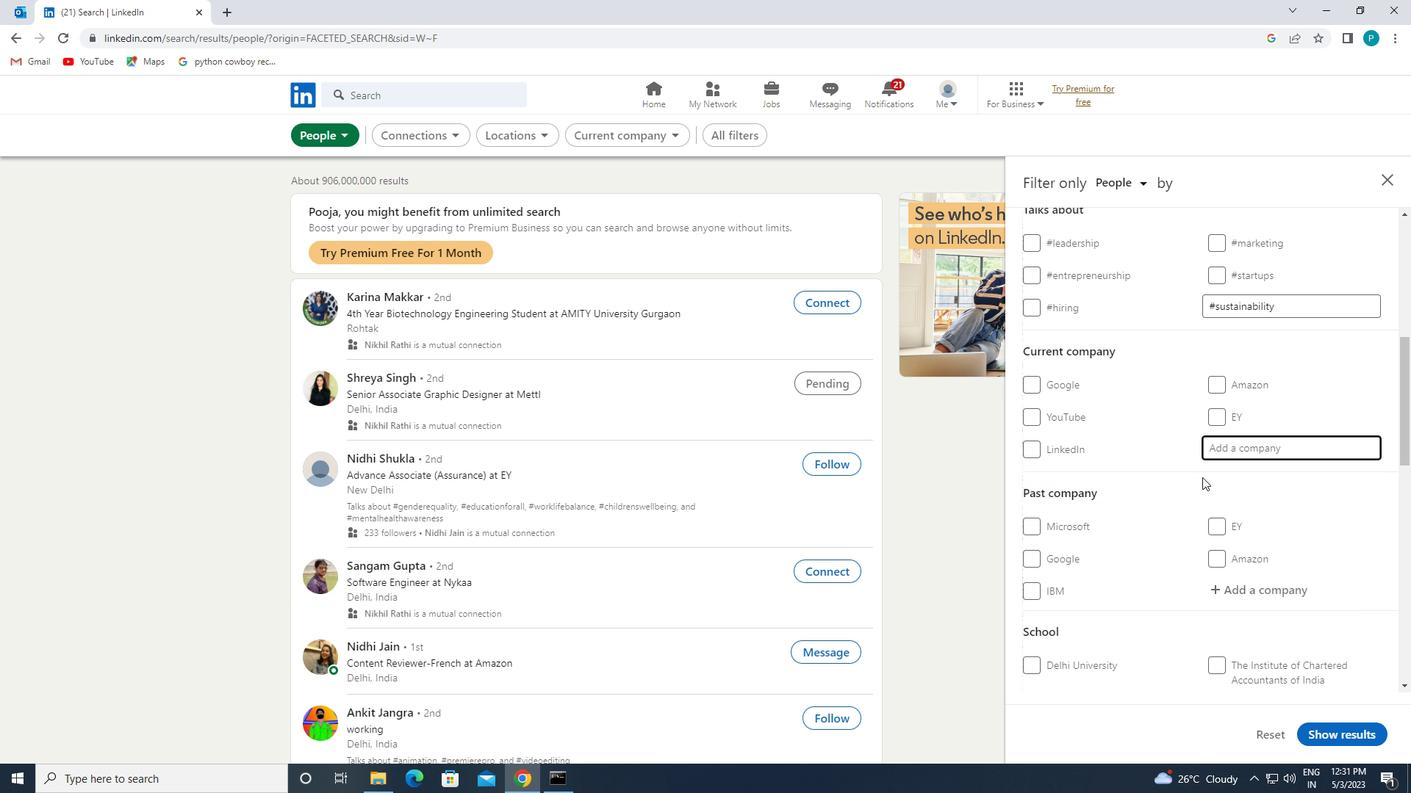 
Action: Mouse scrolled (1202, 481) with delta (0, 0)
Screenshot: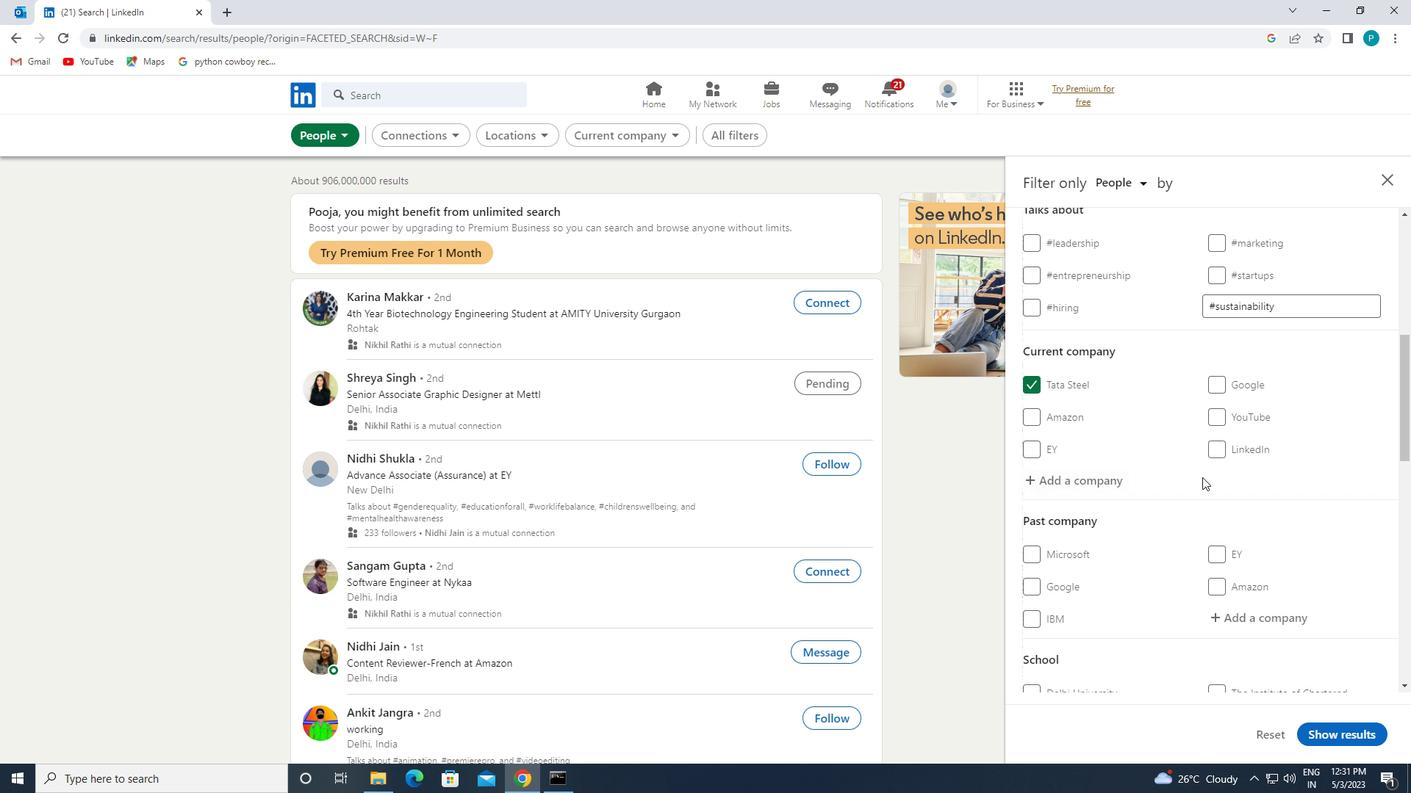 
Action: Mouse moved to (1202, 484)
Screenshot: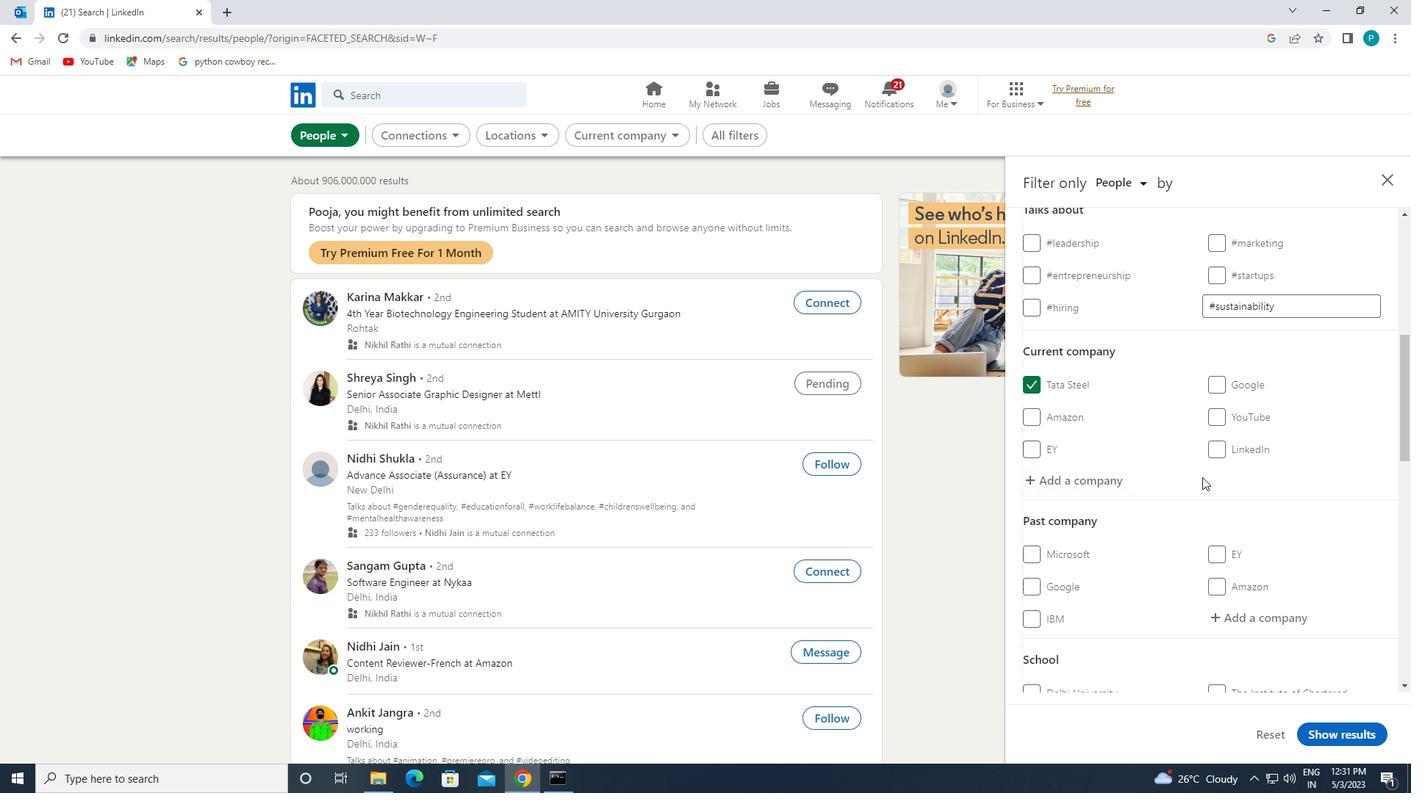 
Action: Mouse scrolled (1202, 483) with delta (0, 0)
Screenshot: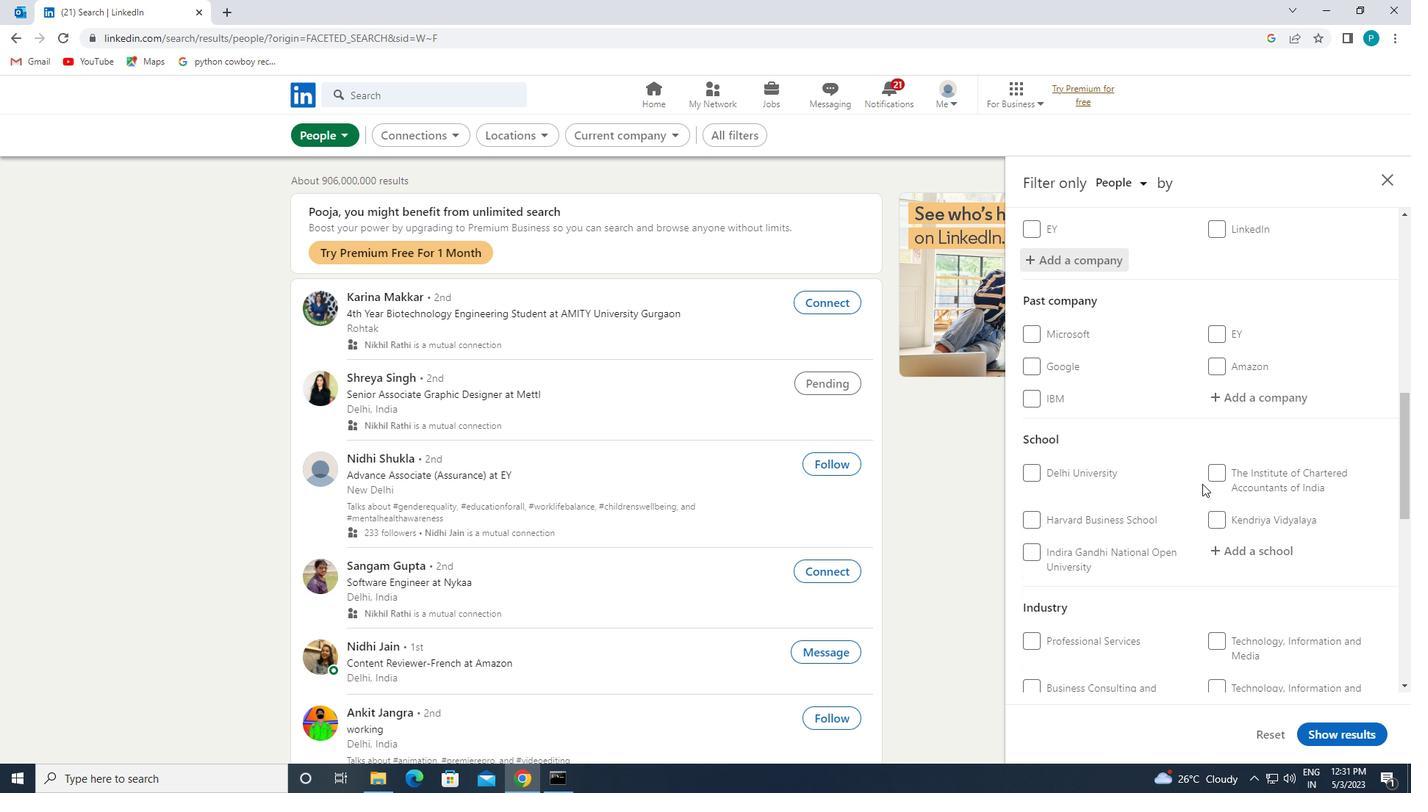 
Action: Mouse moved to (1215, 487)
Screenshot: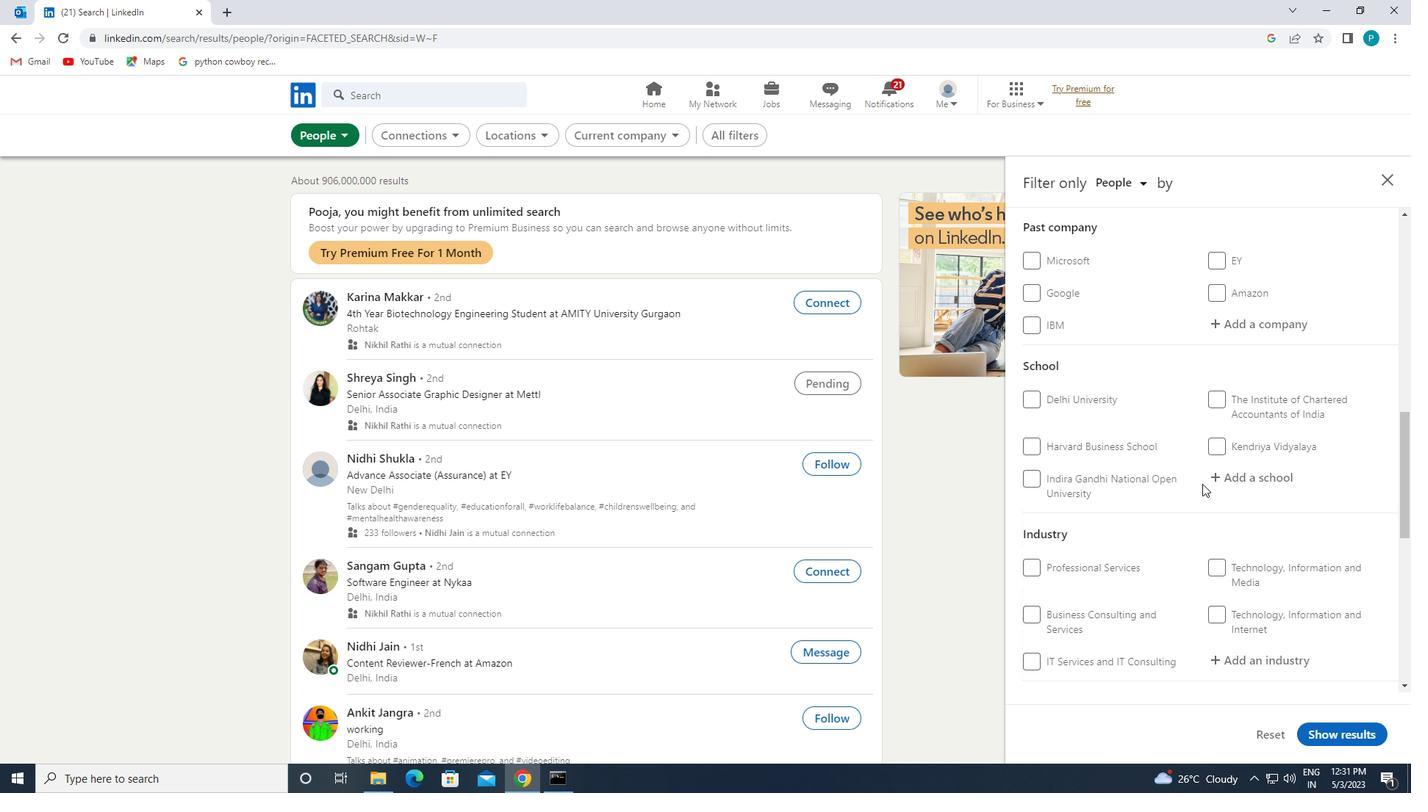 
Action: Mouse pressed left at (1215, 487)
Screenshot: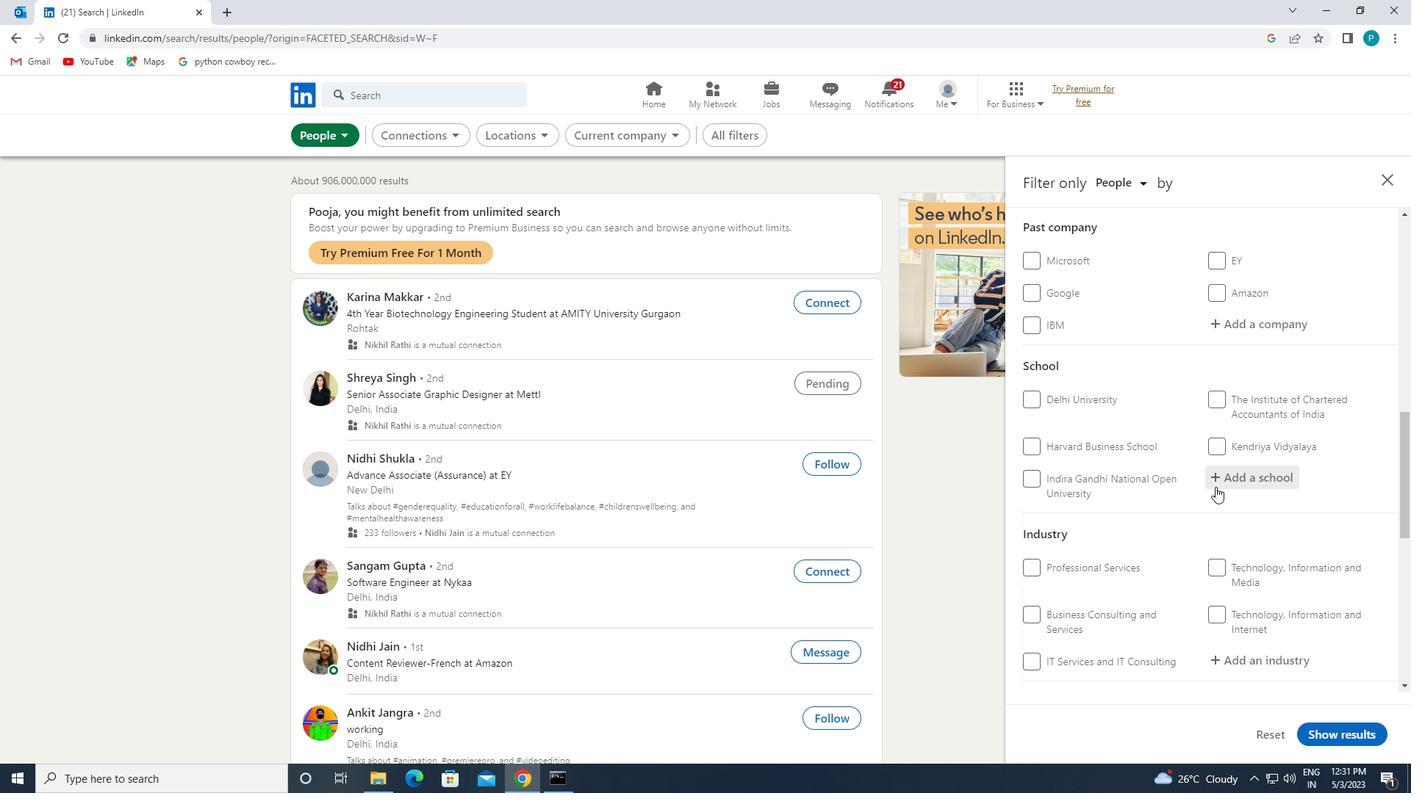 
Action: Mouse moved to (1244, 502)
Screenshot: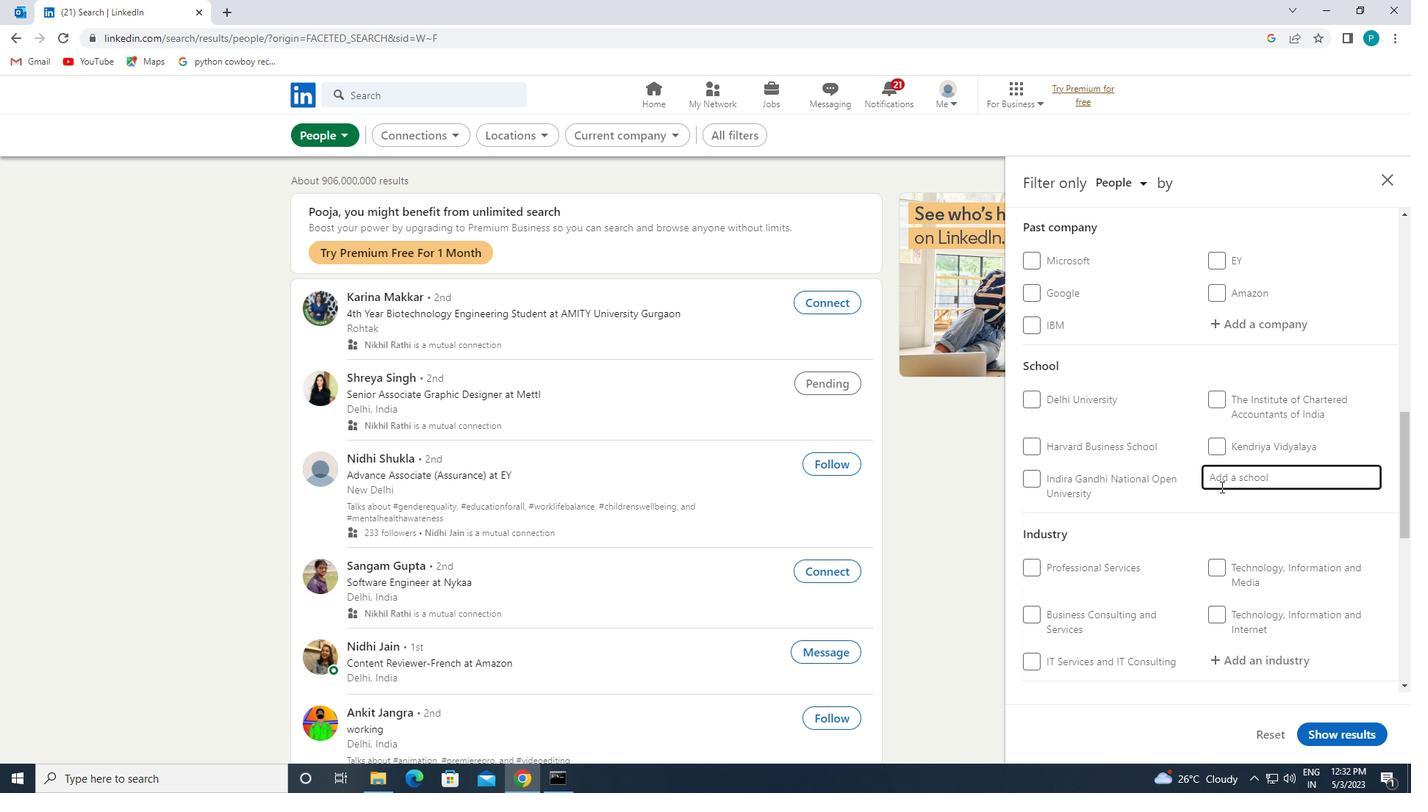 
Action: Key pressed <Key.caps_lock>N<Key.caps_lock>ATIONAL<Key.space><Key.caps_lock>A<Key.caps_lock>CADEMY
Screenshot: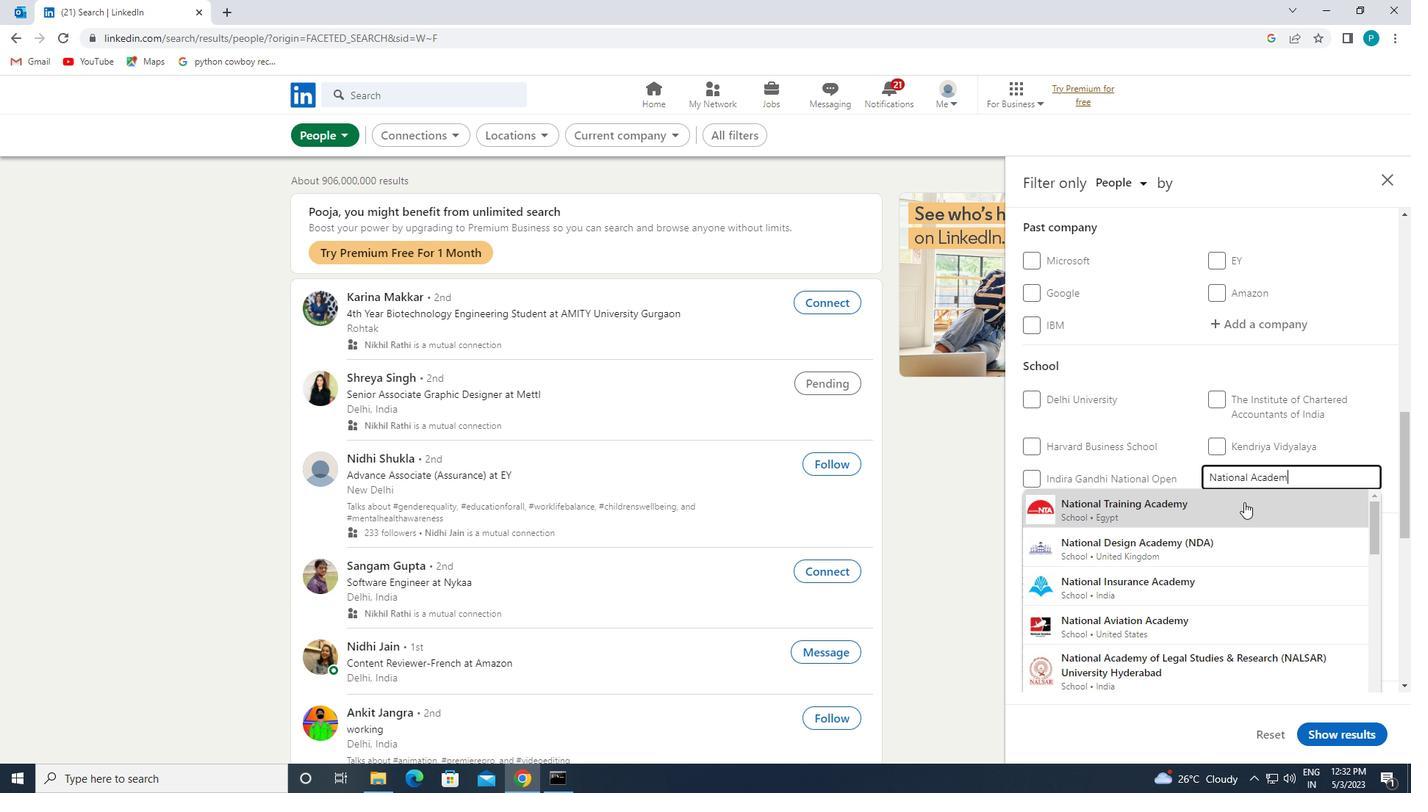 
Action: Mouse moved to (1226, 587)
Screenshot: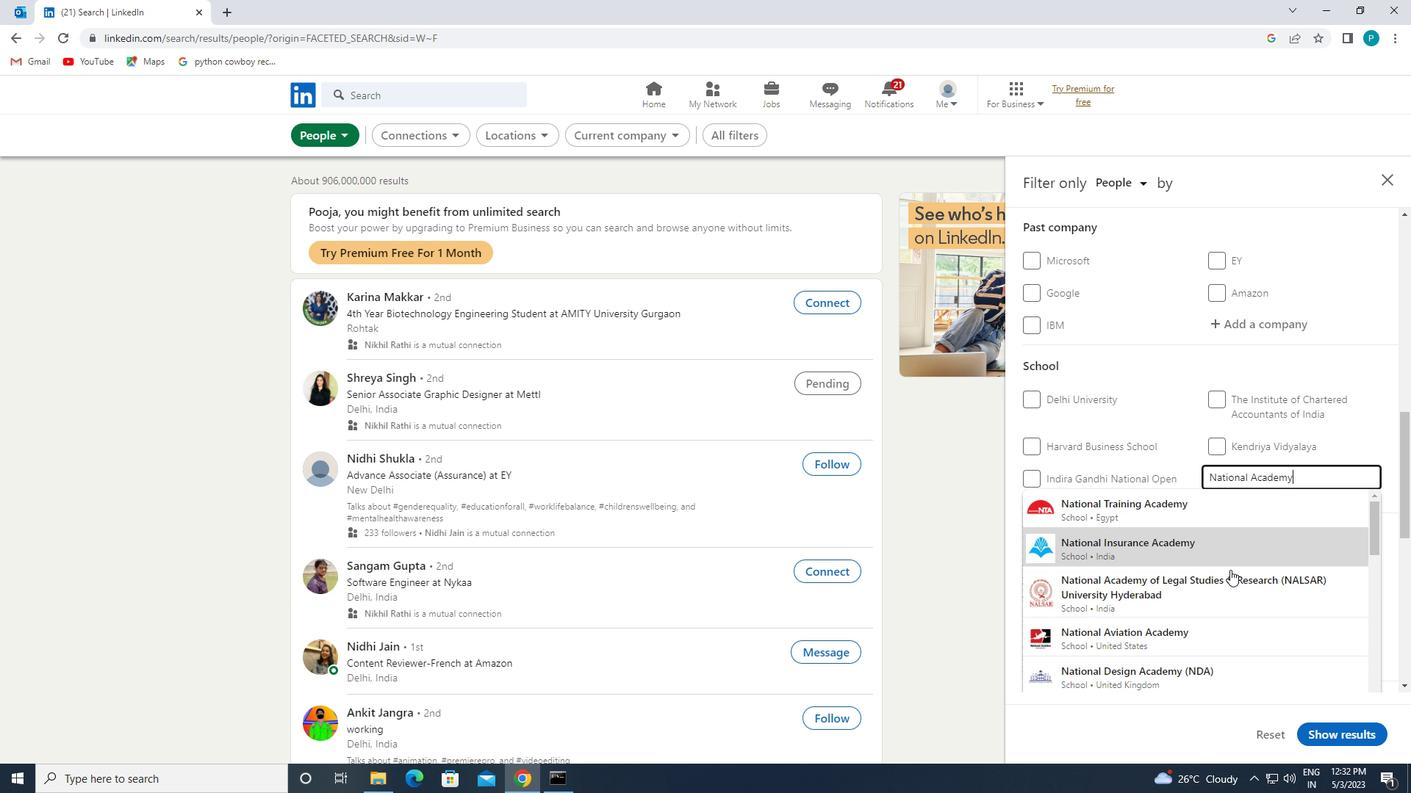 
Action: Mouse pressed left at (1226, 587)
Screenshot: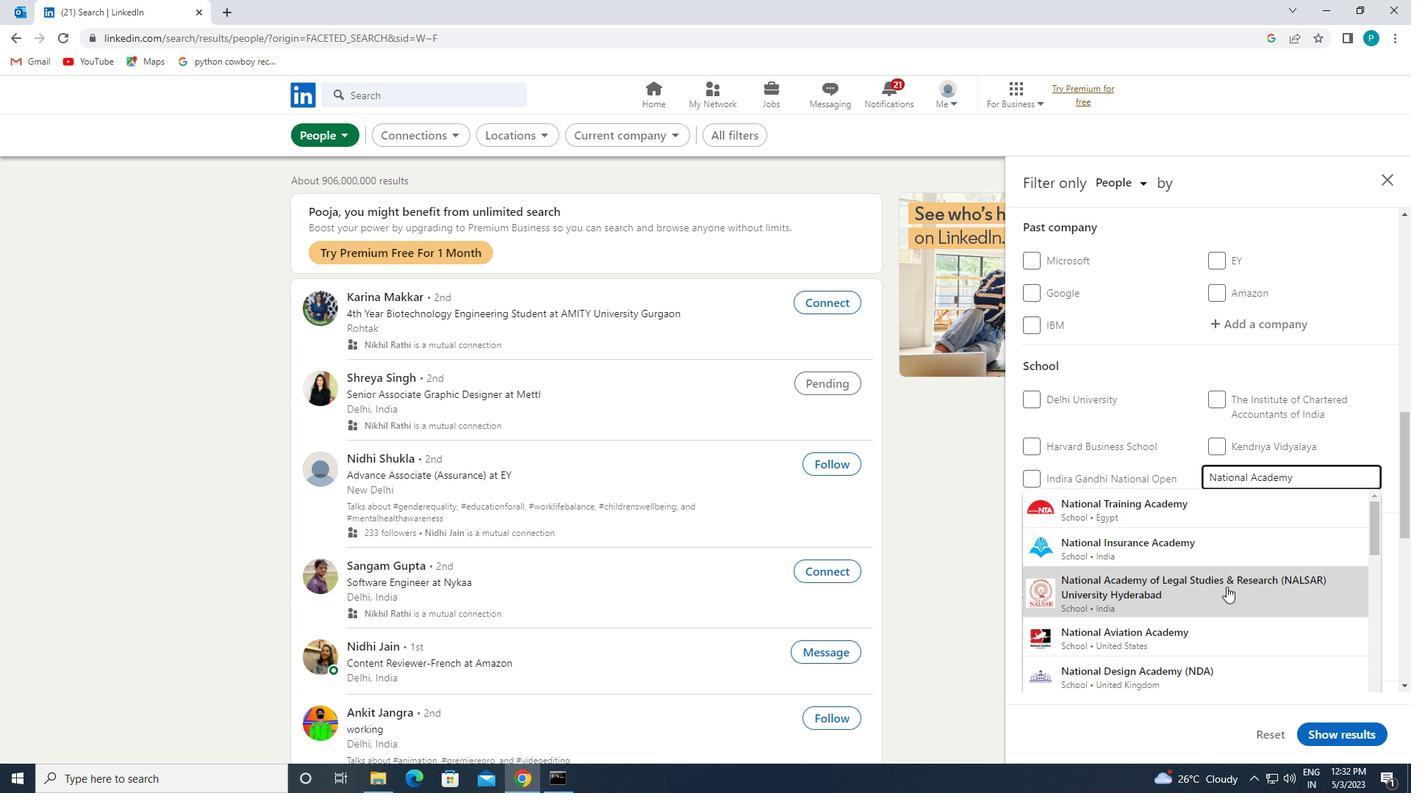
Action: Mouse scrolled (1226, 586) with delta (0, 0)
Screenshot: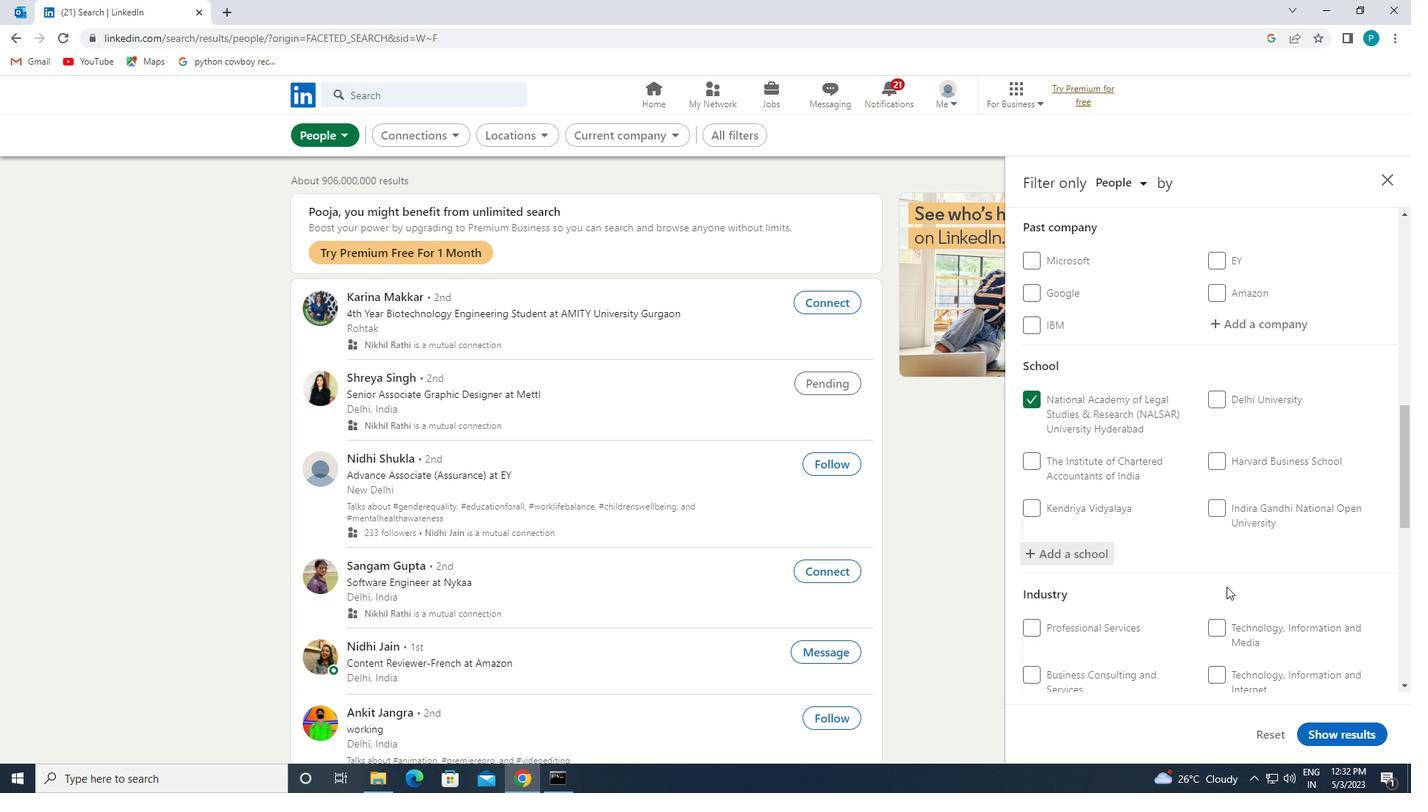 
Action: Mouse scrolled (1226, 586) with delta (0, 0)
Screenshot: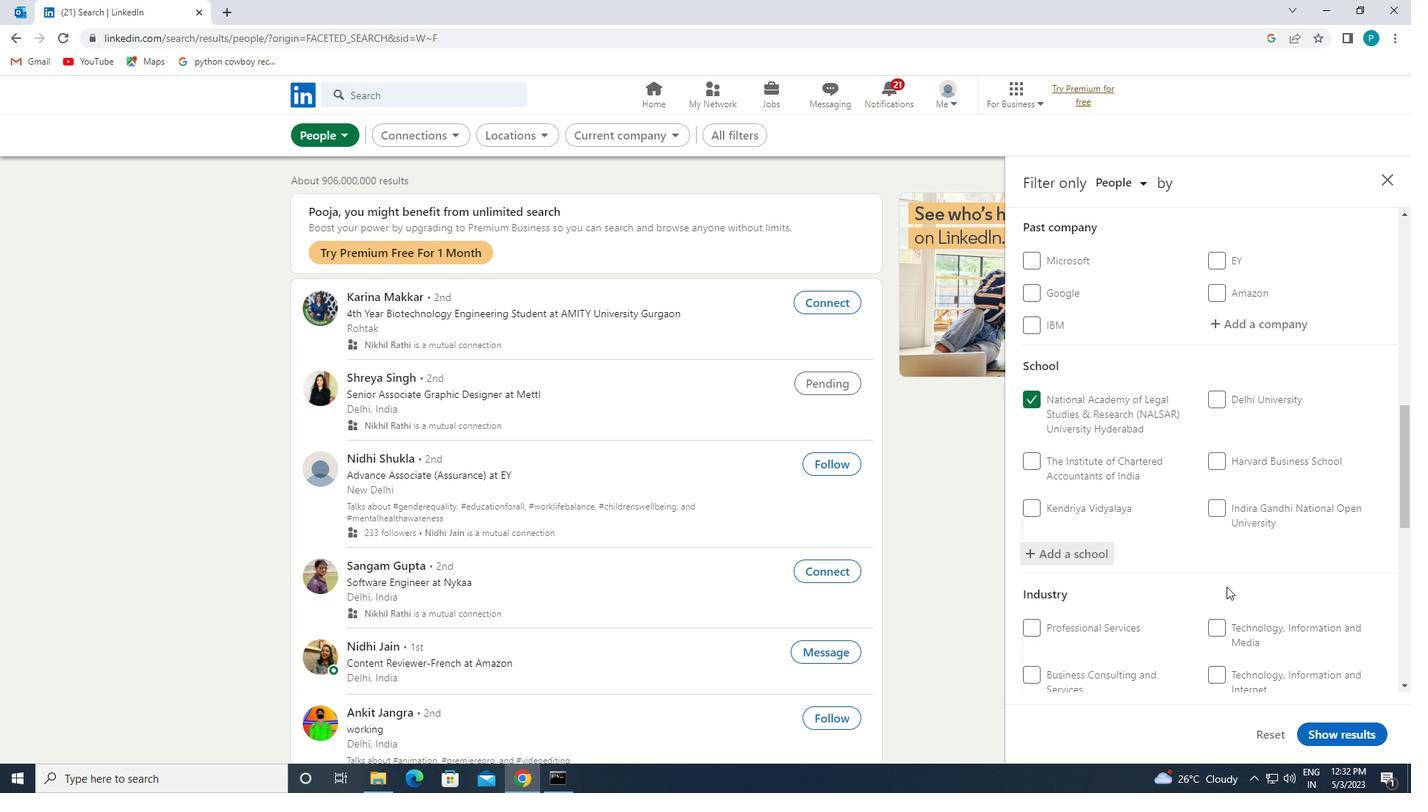 
Action: Mouse pressed left at (1226, 587)
Screenshot: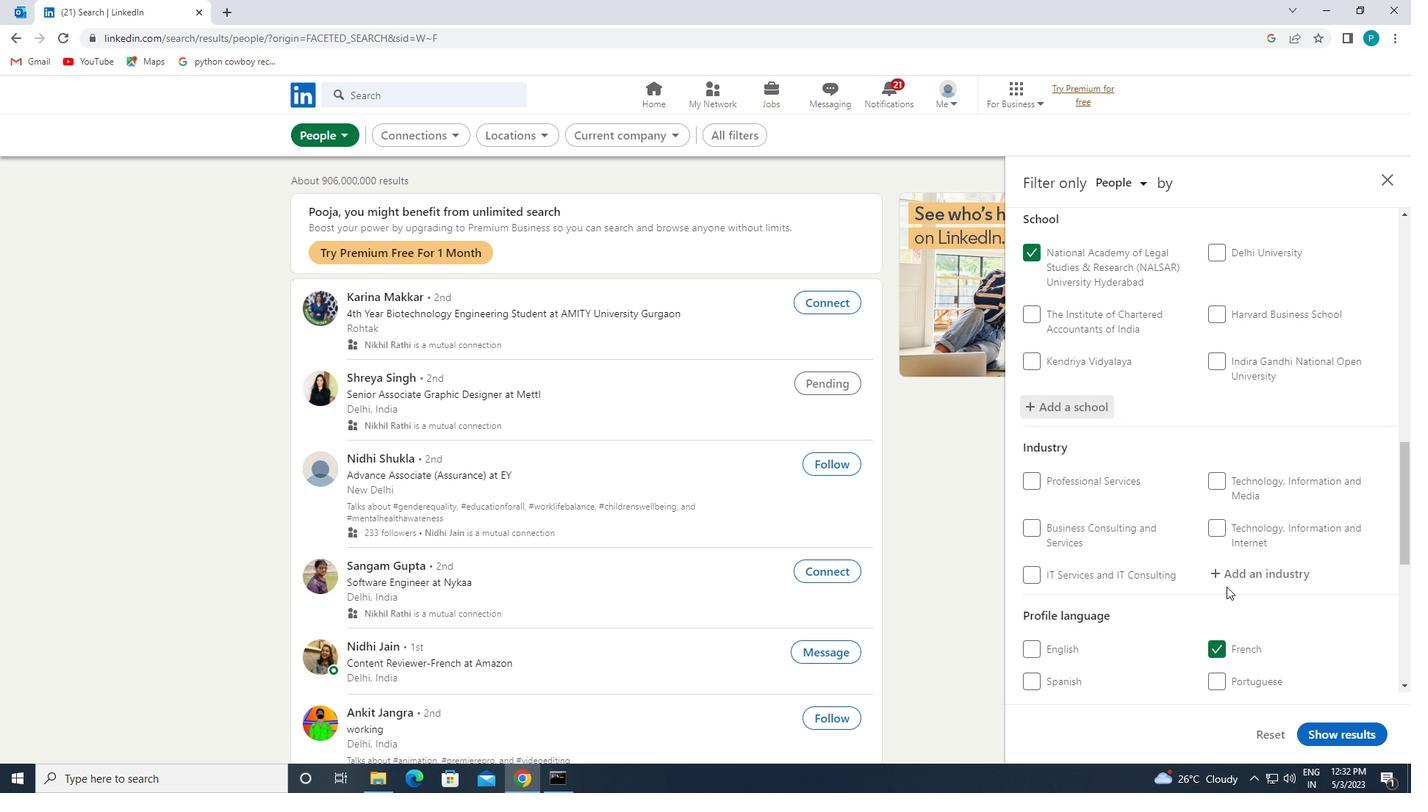 
Action: Mouse moved to (1230, 566)
Screenshot: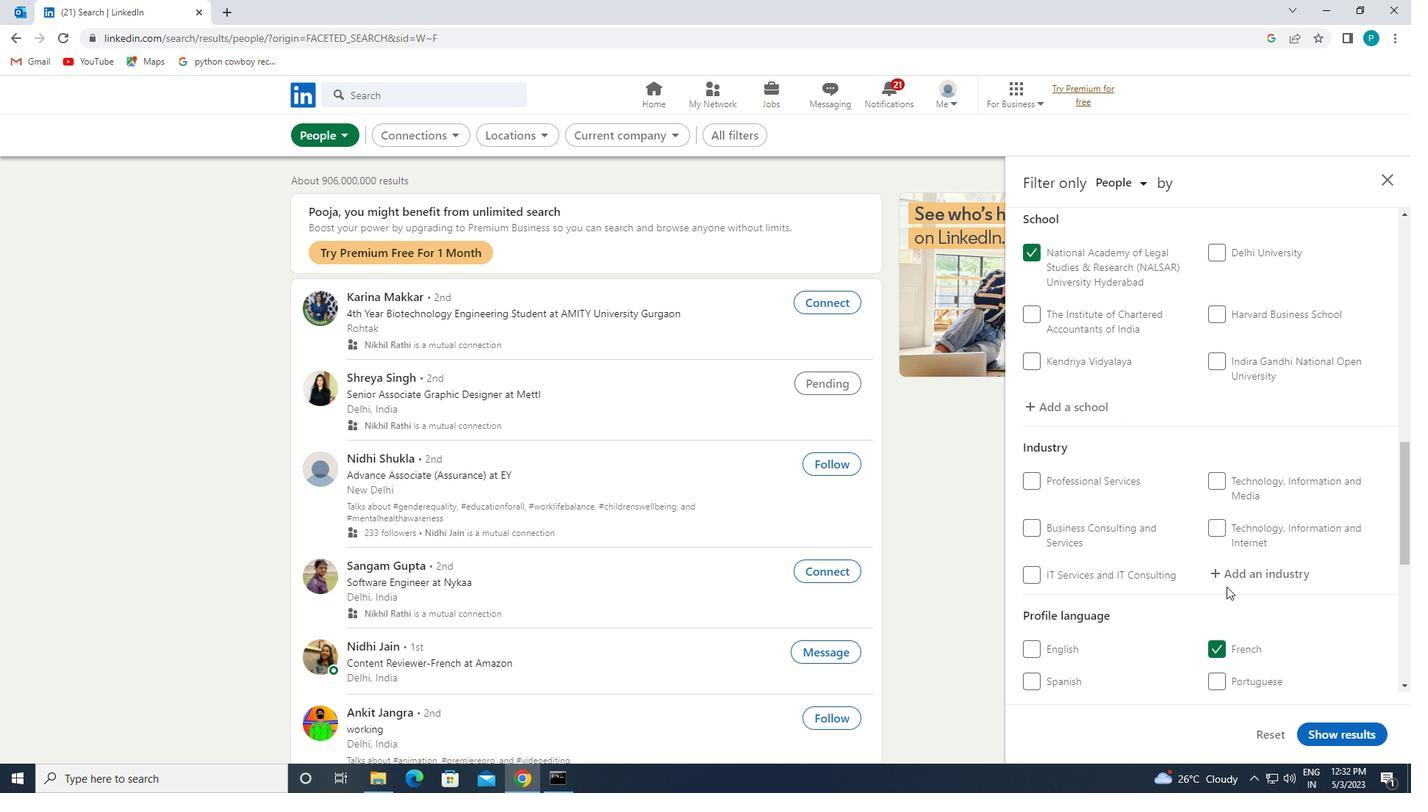 
Action: Mouse pressed left at (1230, 566)
Screenshot: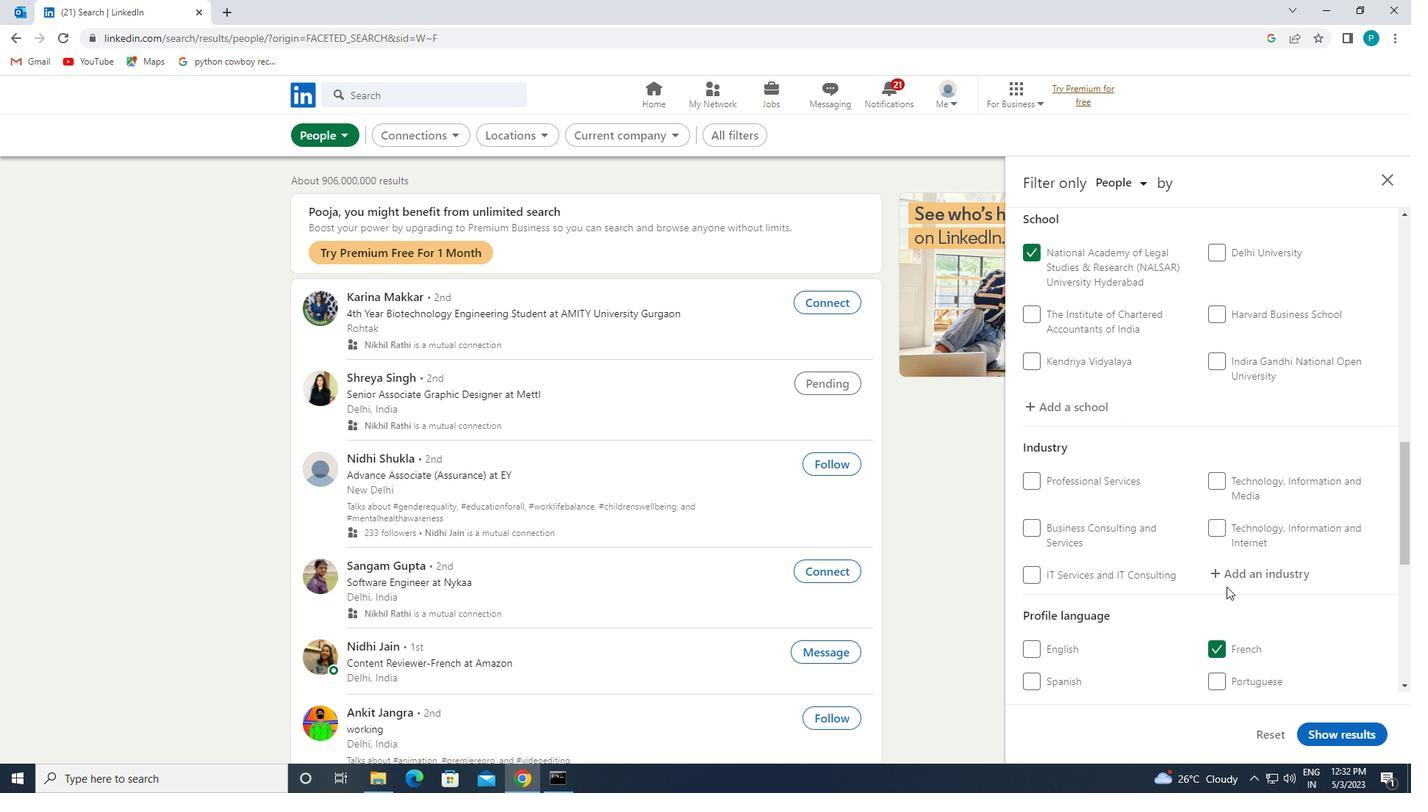 
Action: Mouse moved to (1265, 587)
Screenshot: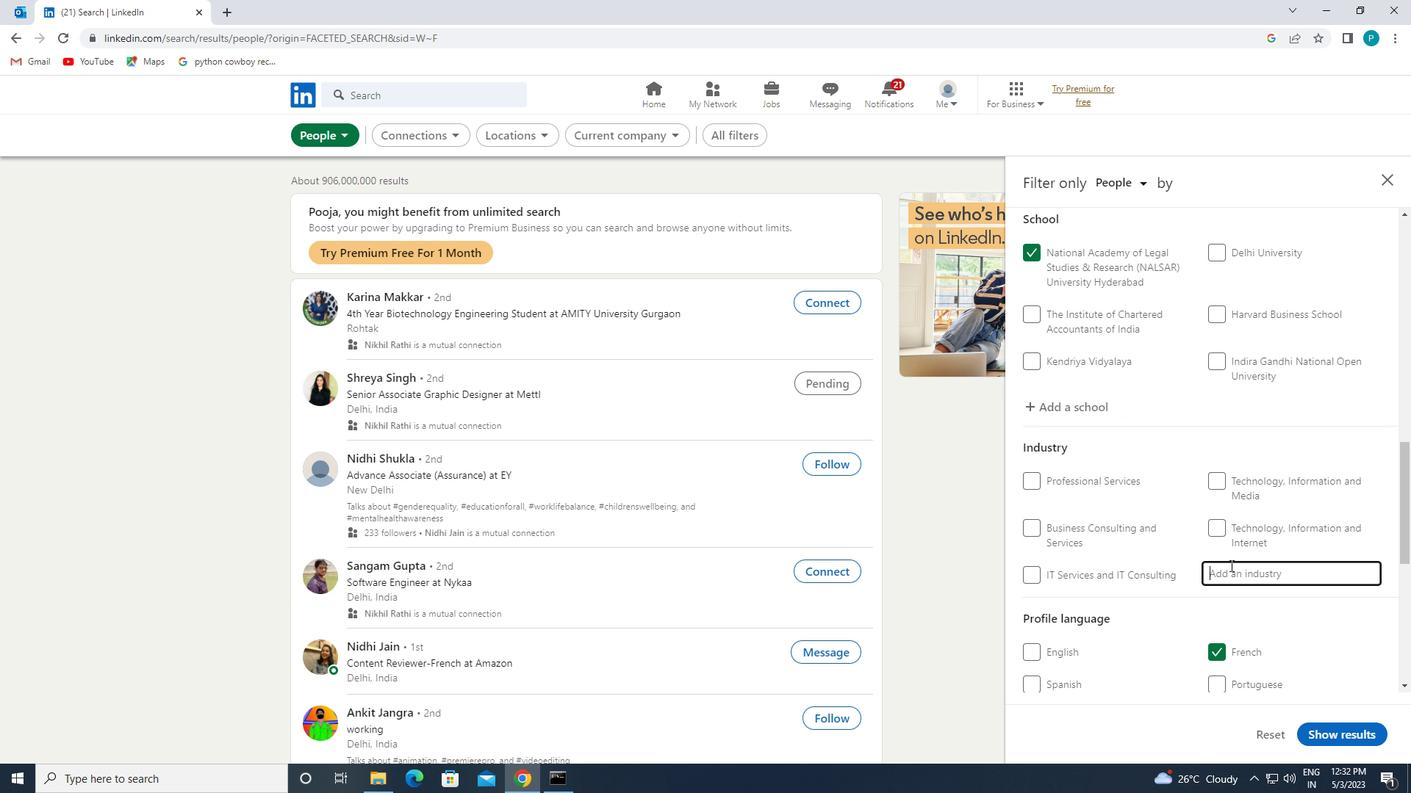 
Action: Key pressed <Key.caps_lock>P<Key.caps_lock>RIMARY
Screenshot: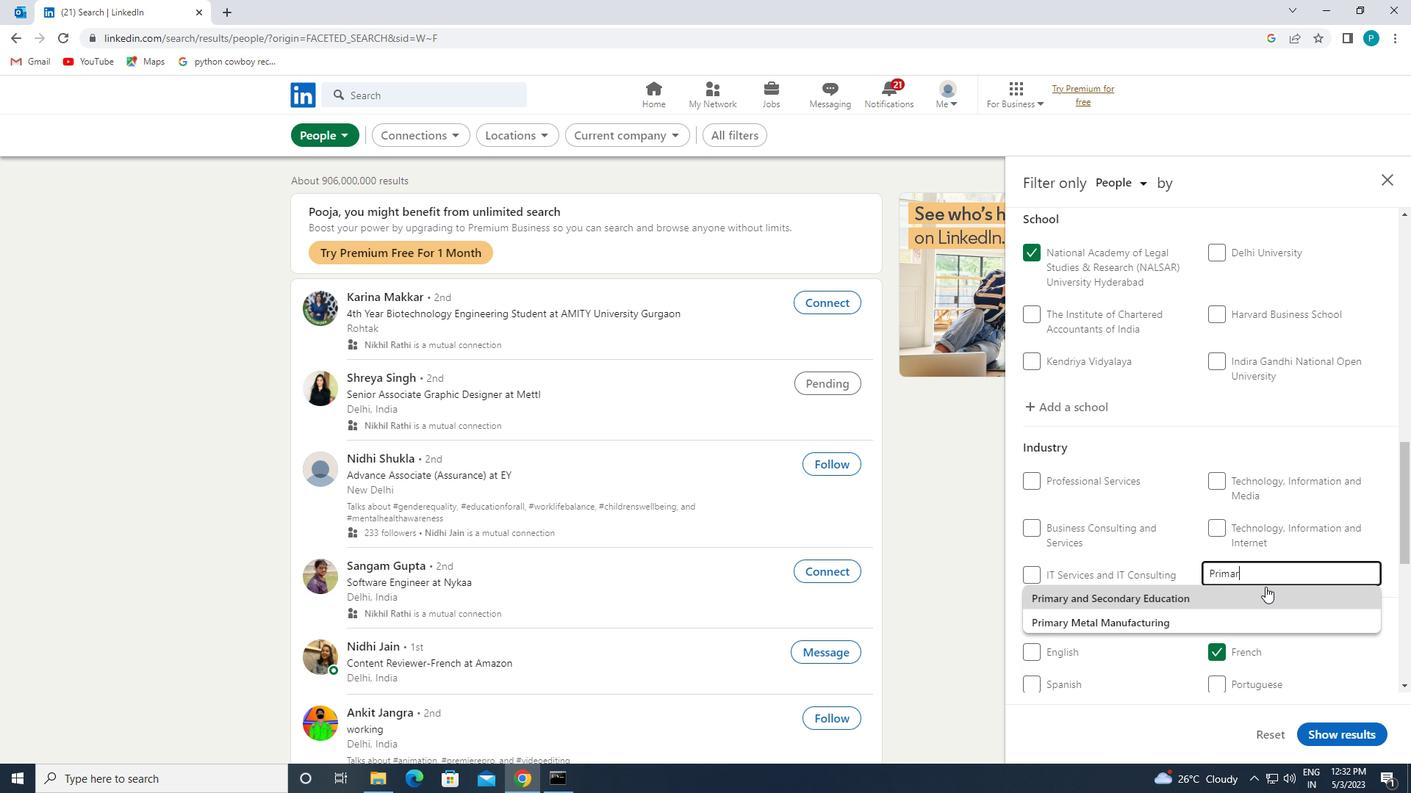 
Action: Mouse moved to (1268, 588)
Screenshot: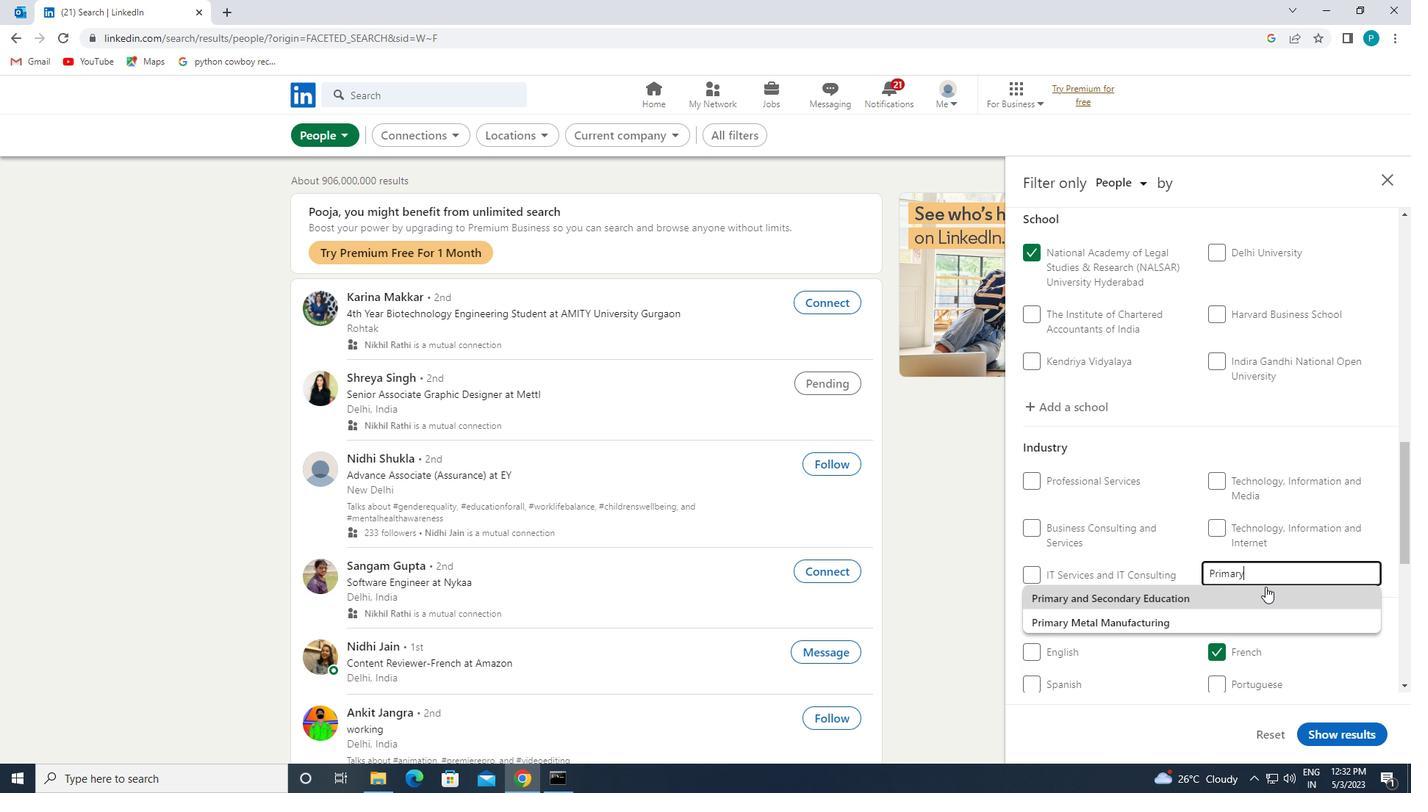 
Action: Mouse pressed left at (1268, 588)
Screenshot: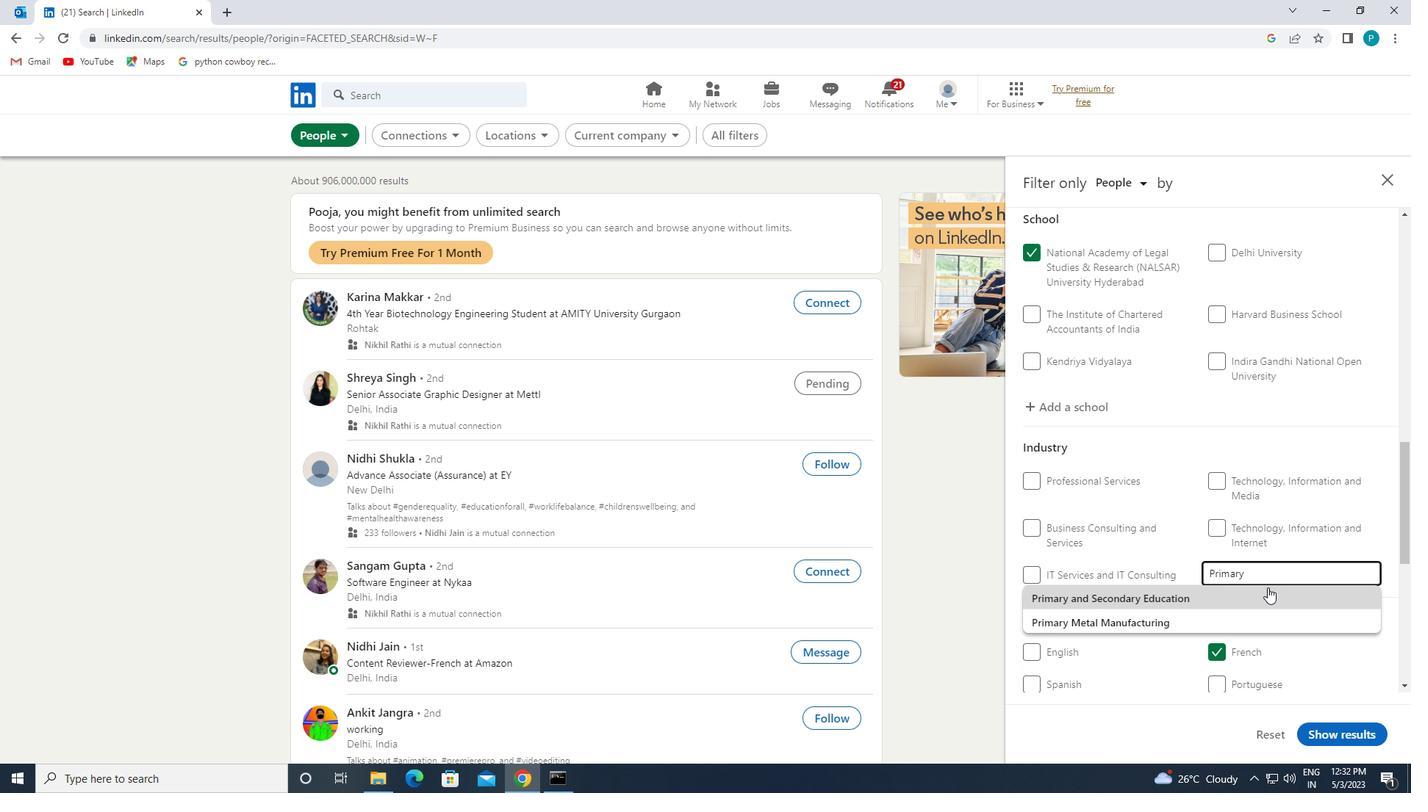 
Action: Mouse scrolled (1268, 587) with delta (0, 0)
Screenshot: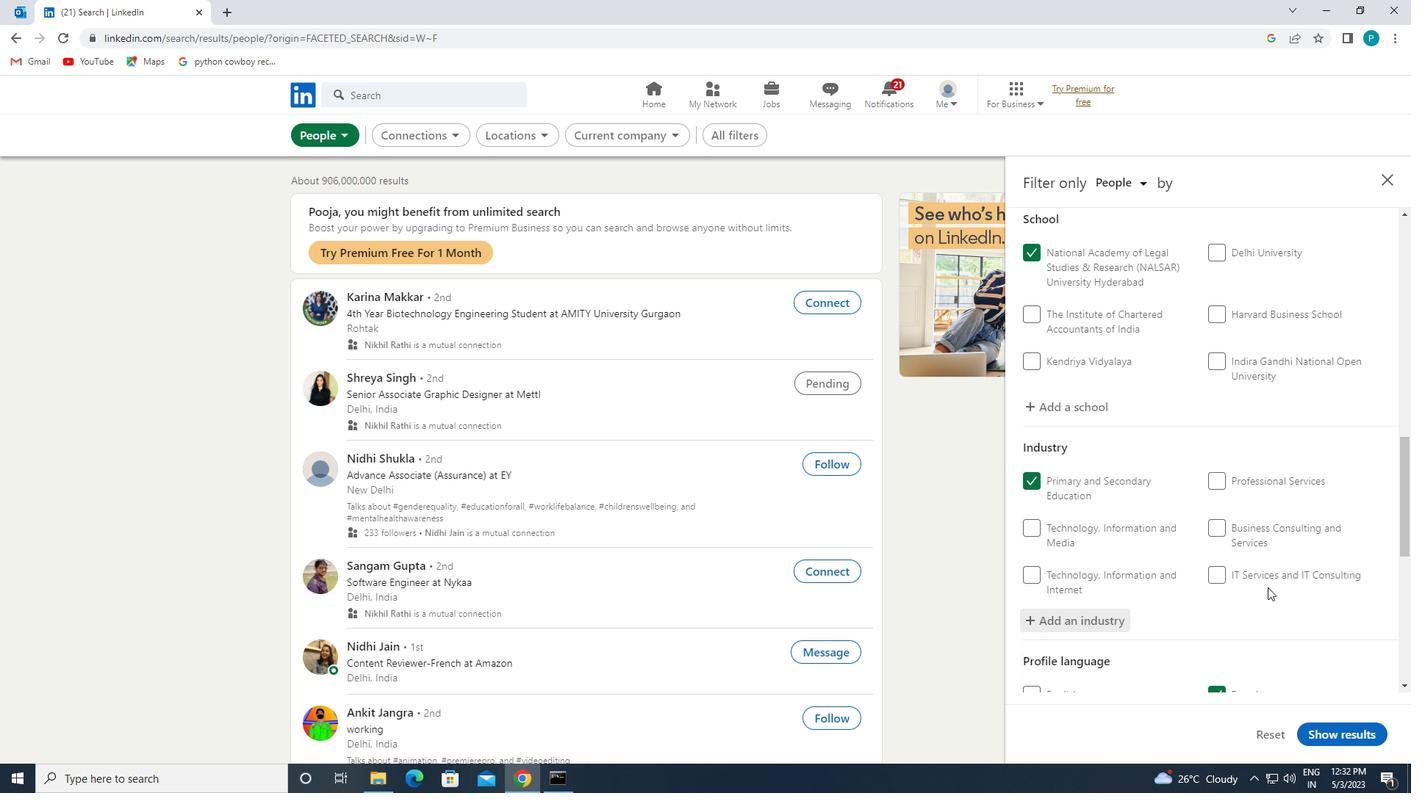 
Action: Mouse scrolled (1268, 587) with delta (0, 0)
Screenshot: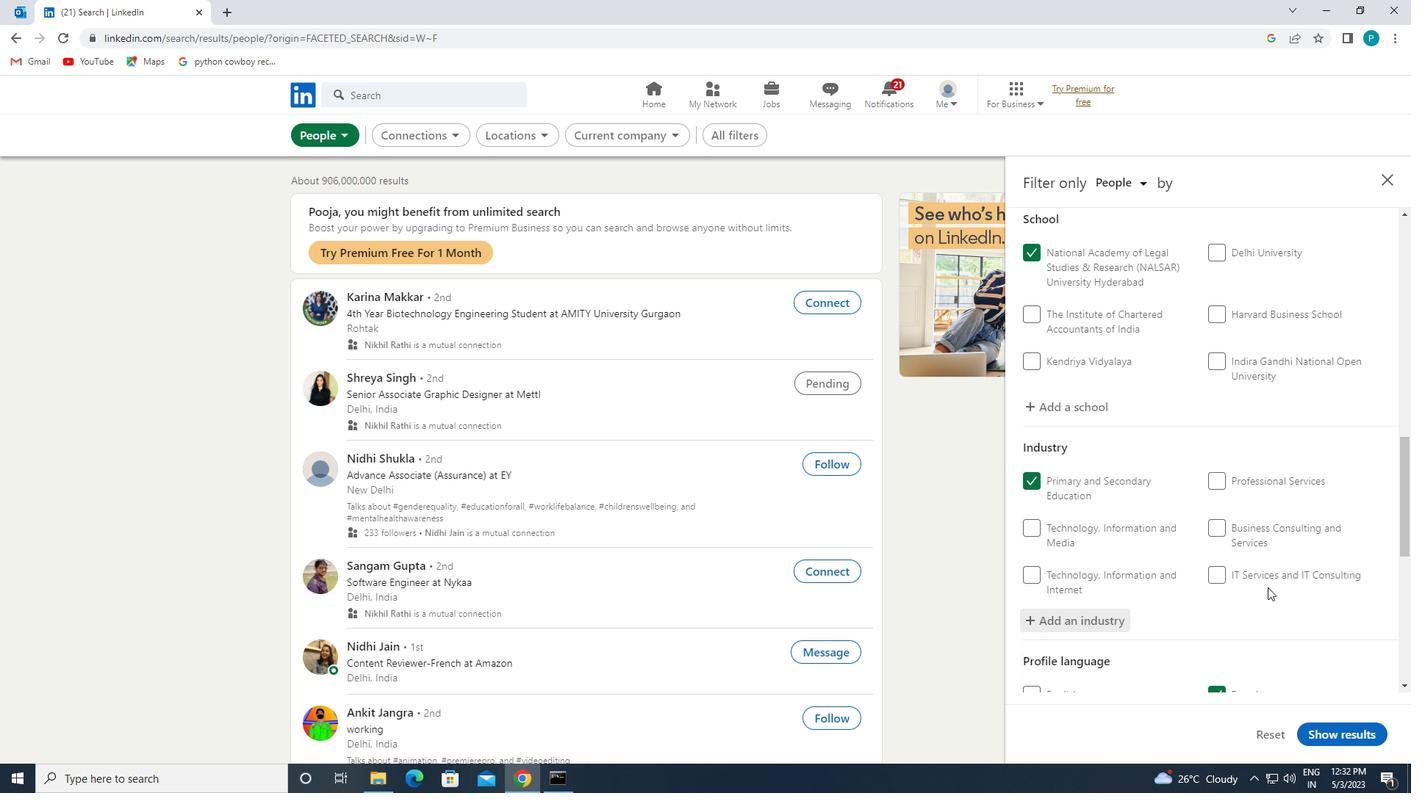 
Action: Mouse scrolled (1268, 587) with delta (0, 0)
Screenshot: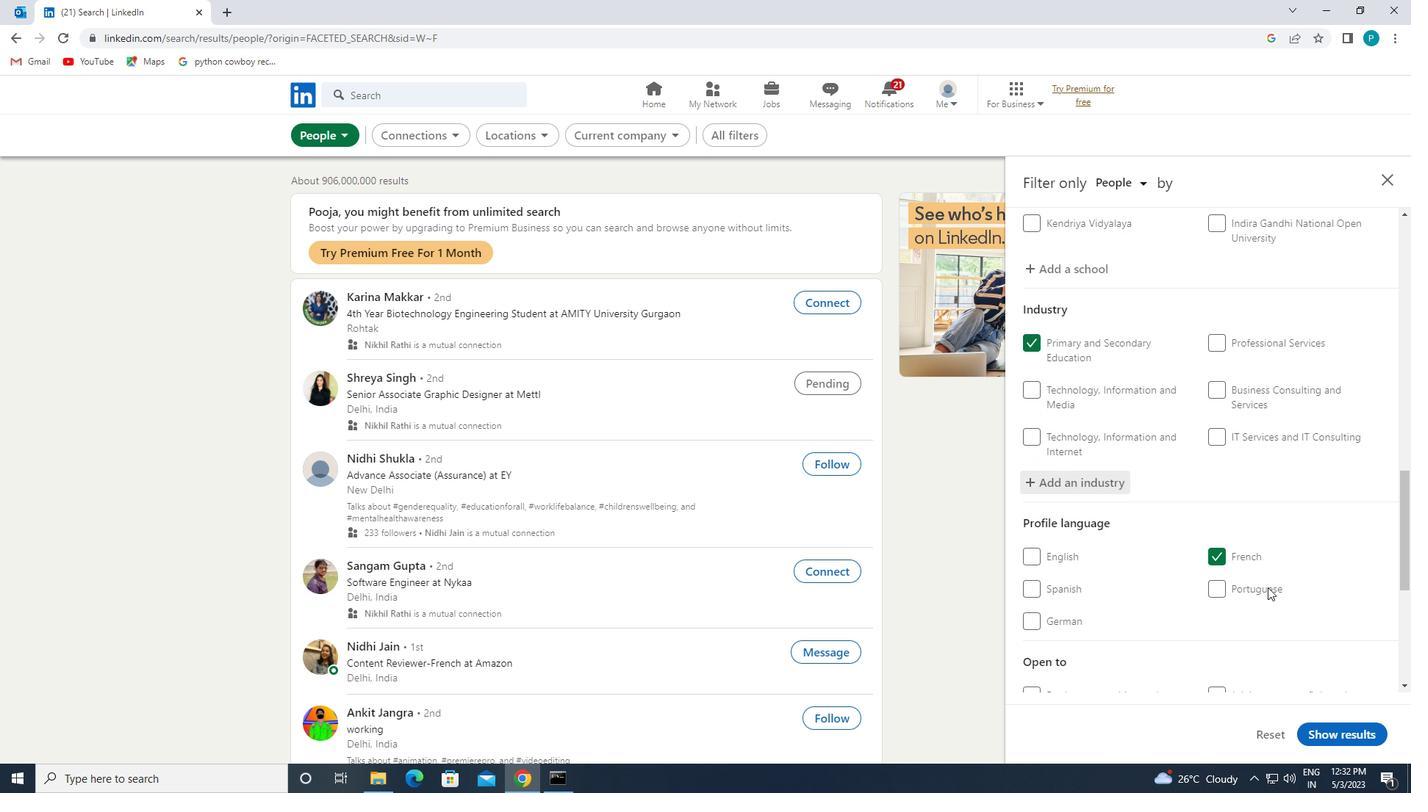 
Action: Mouse scrolled (1268, 587) with delta (0, 0)
Screenshot: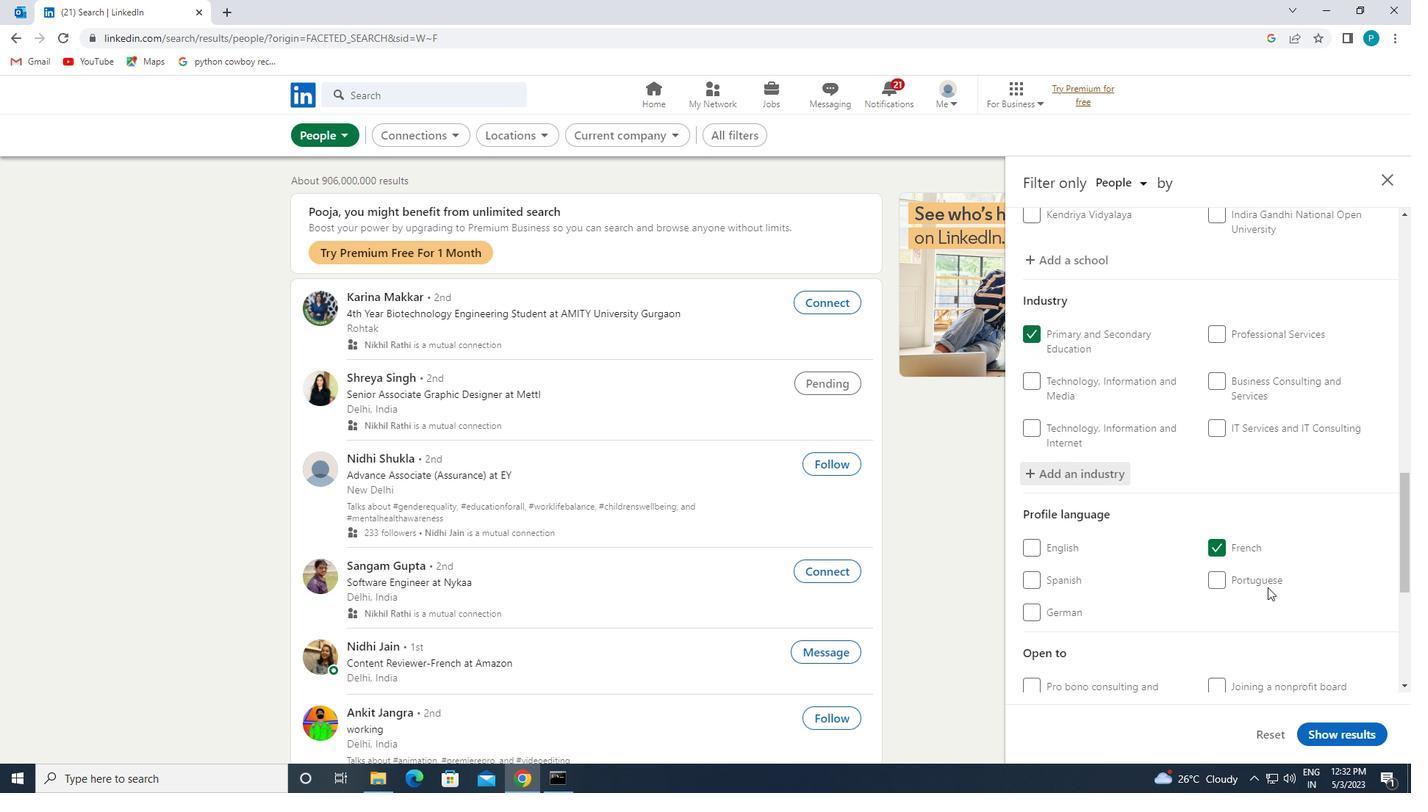 
Action: Mouse scrolled (1268, 587) with delta (0, 0)
Screenshot: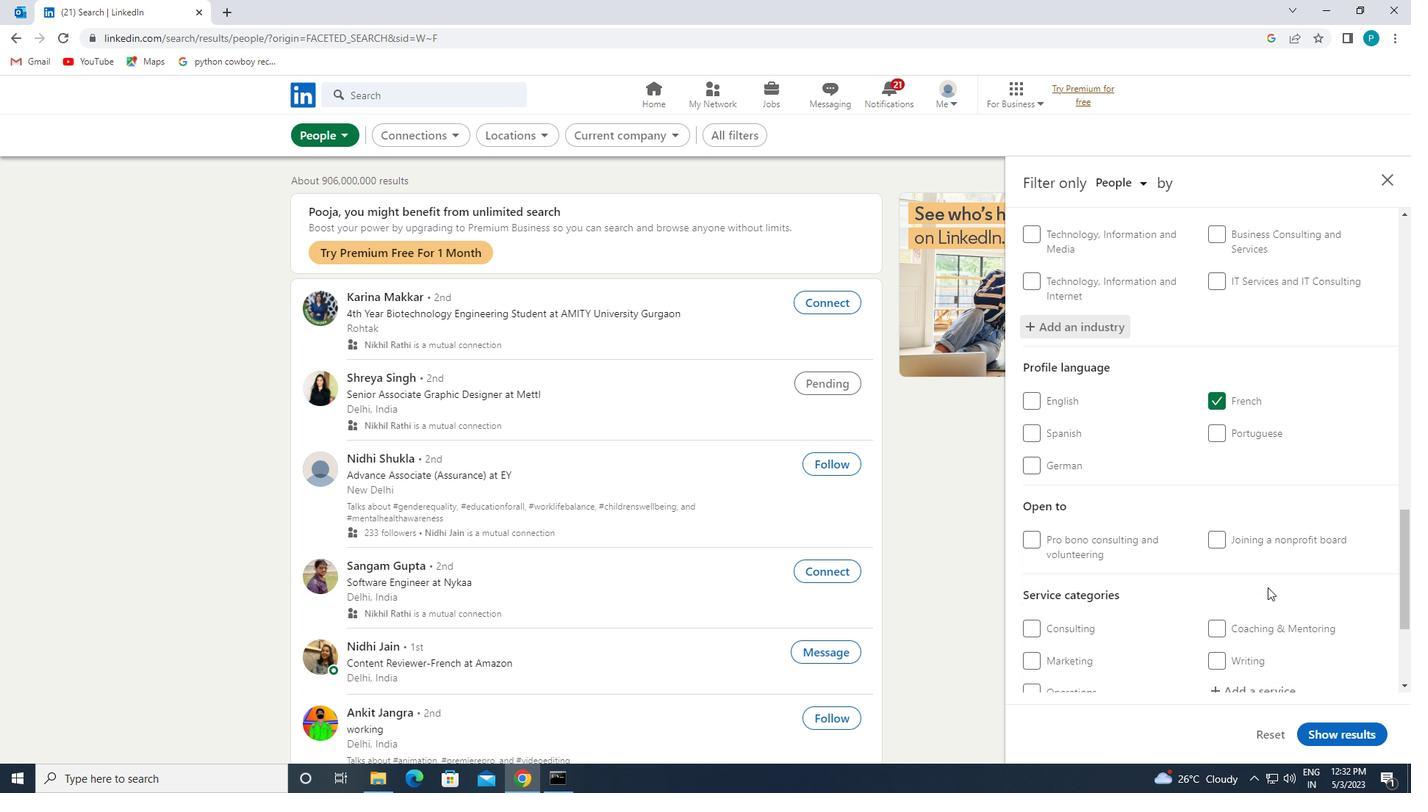 
Action: Mouse scrolled (1268, 587) with delta (0, 0)
Screenshot: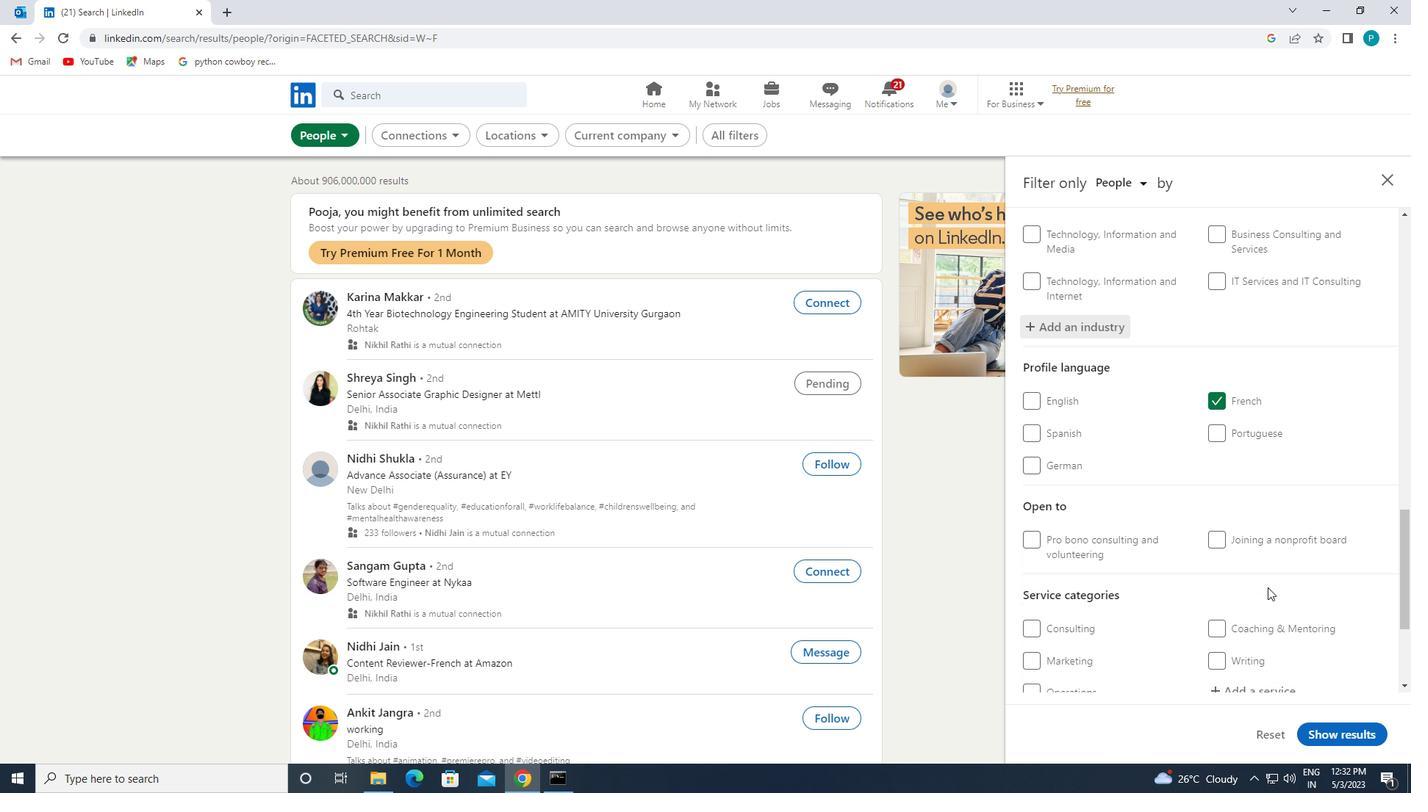 
Action: Mouse moved to (1241, 557)
Screenshot: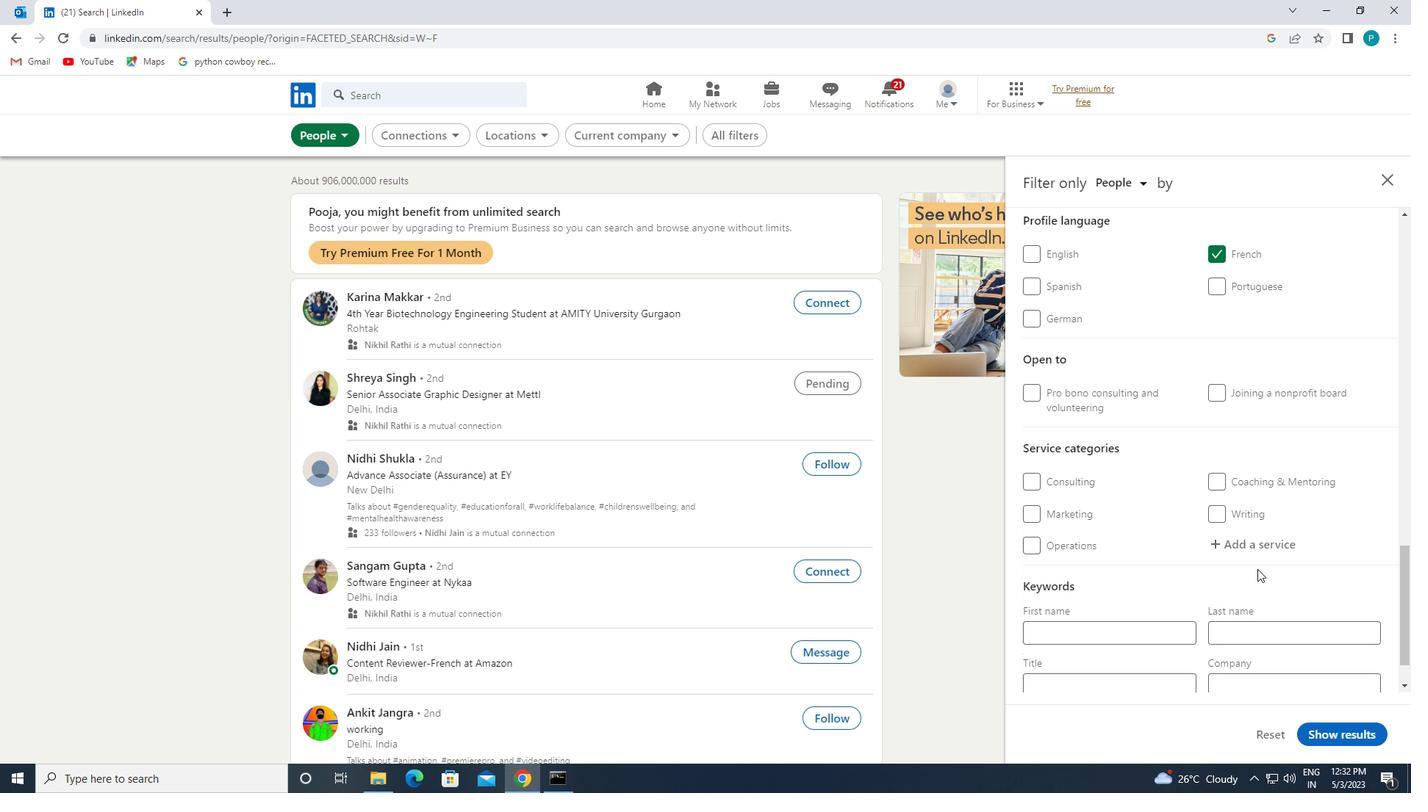 
Action: Mouse pressed left at (1241, 557)
Screenshot: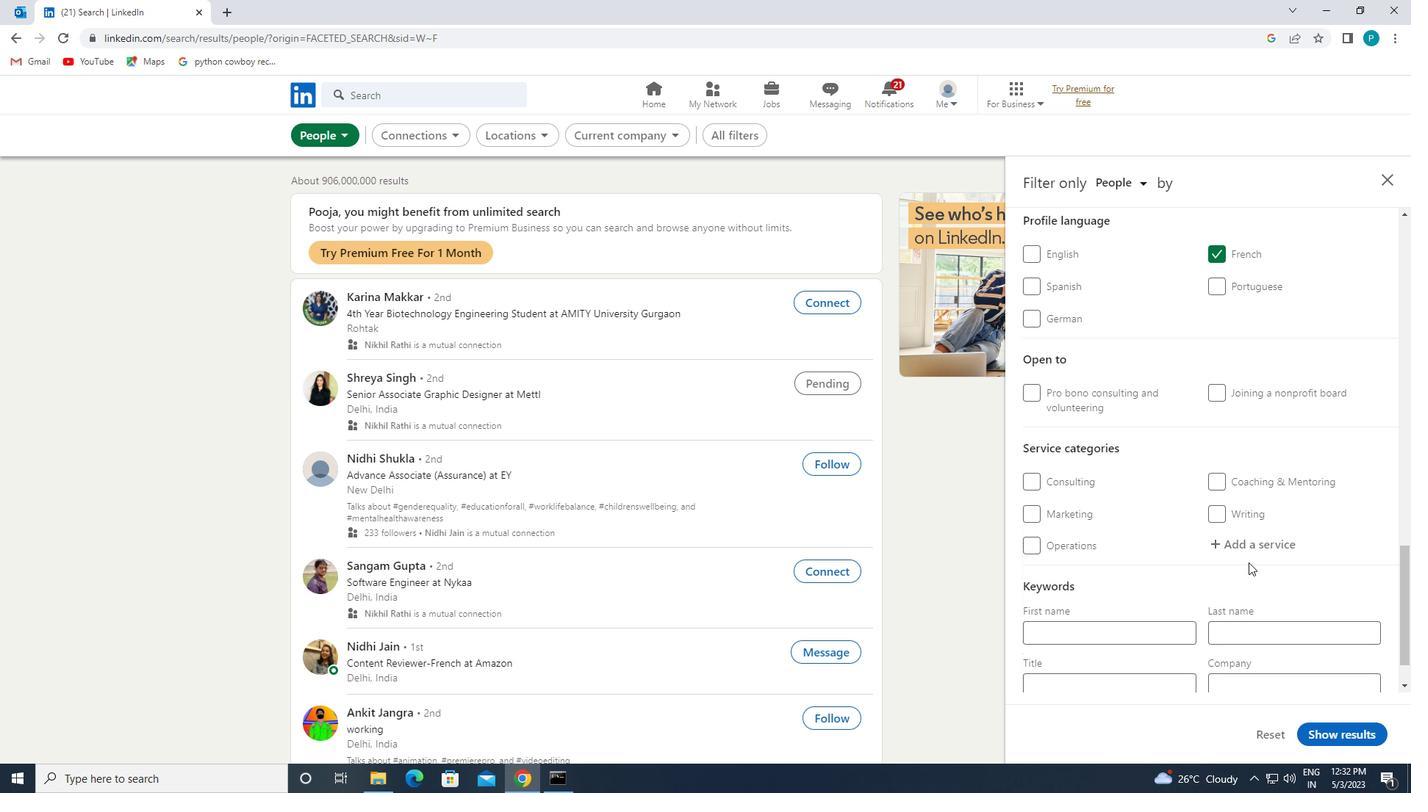 
Action: Mouse moved to (1239, 553)
Screenshot: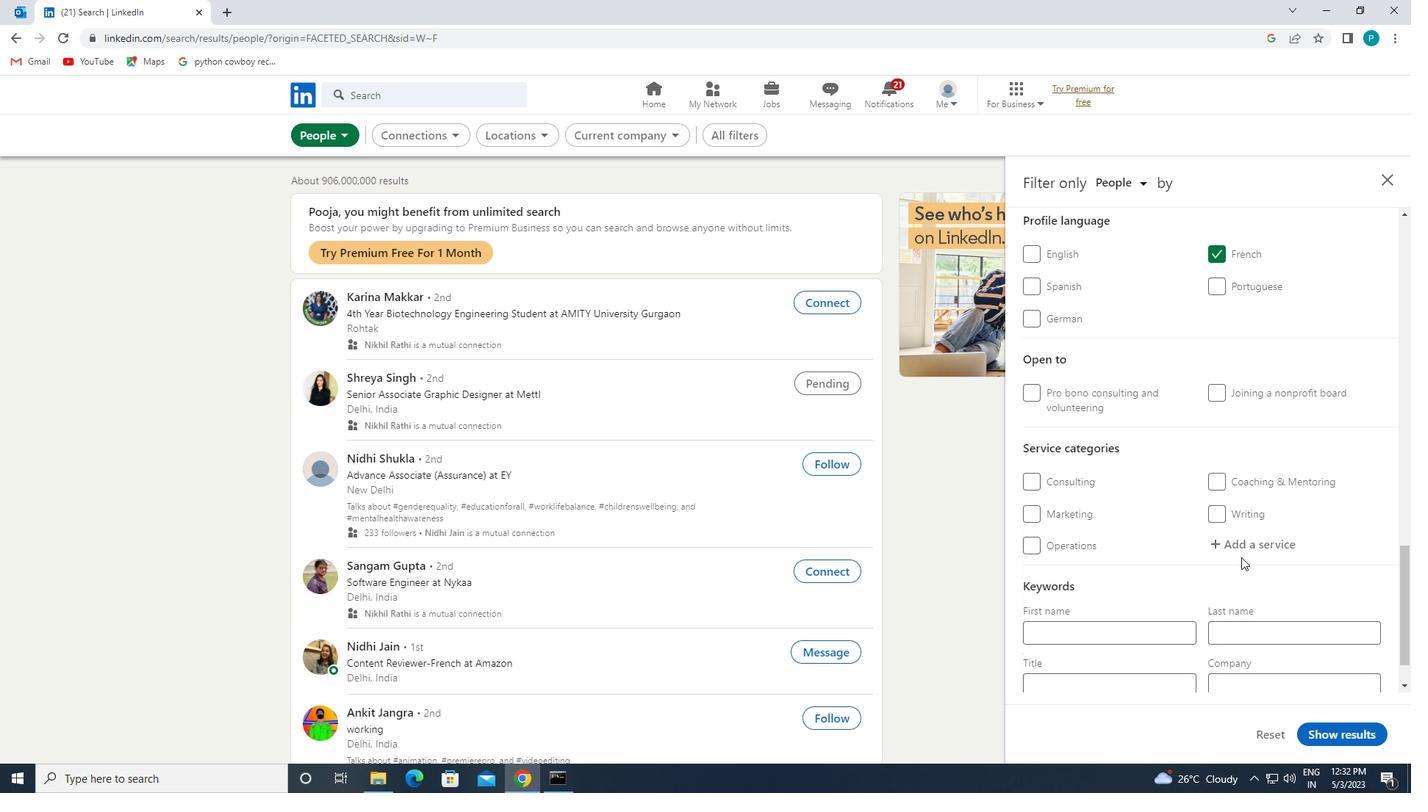 
Action: Mouse pressed left at (1239, 553)
Screenshot: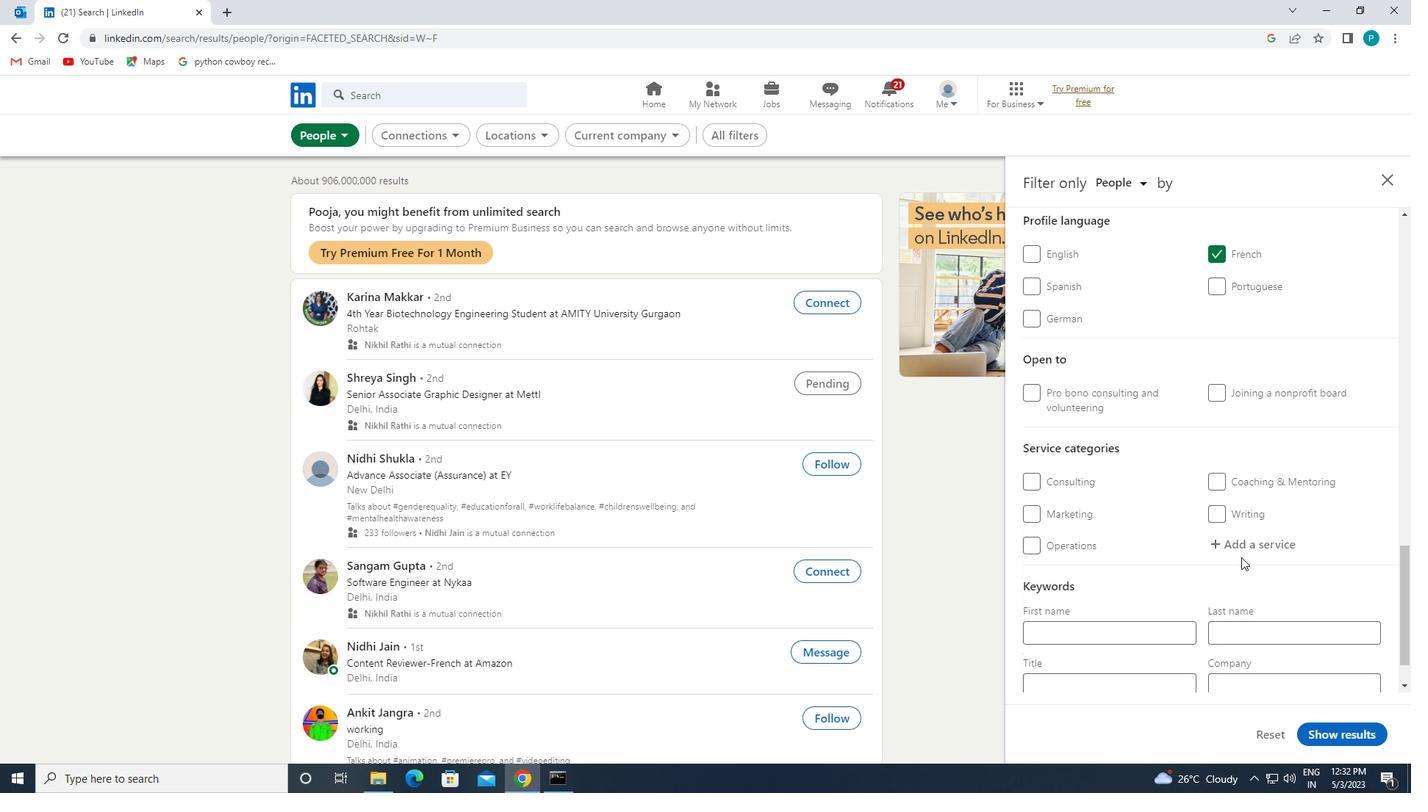 
Action: Mouse moved to (1275, 590)
Screenshot: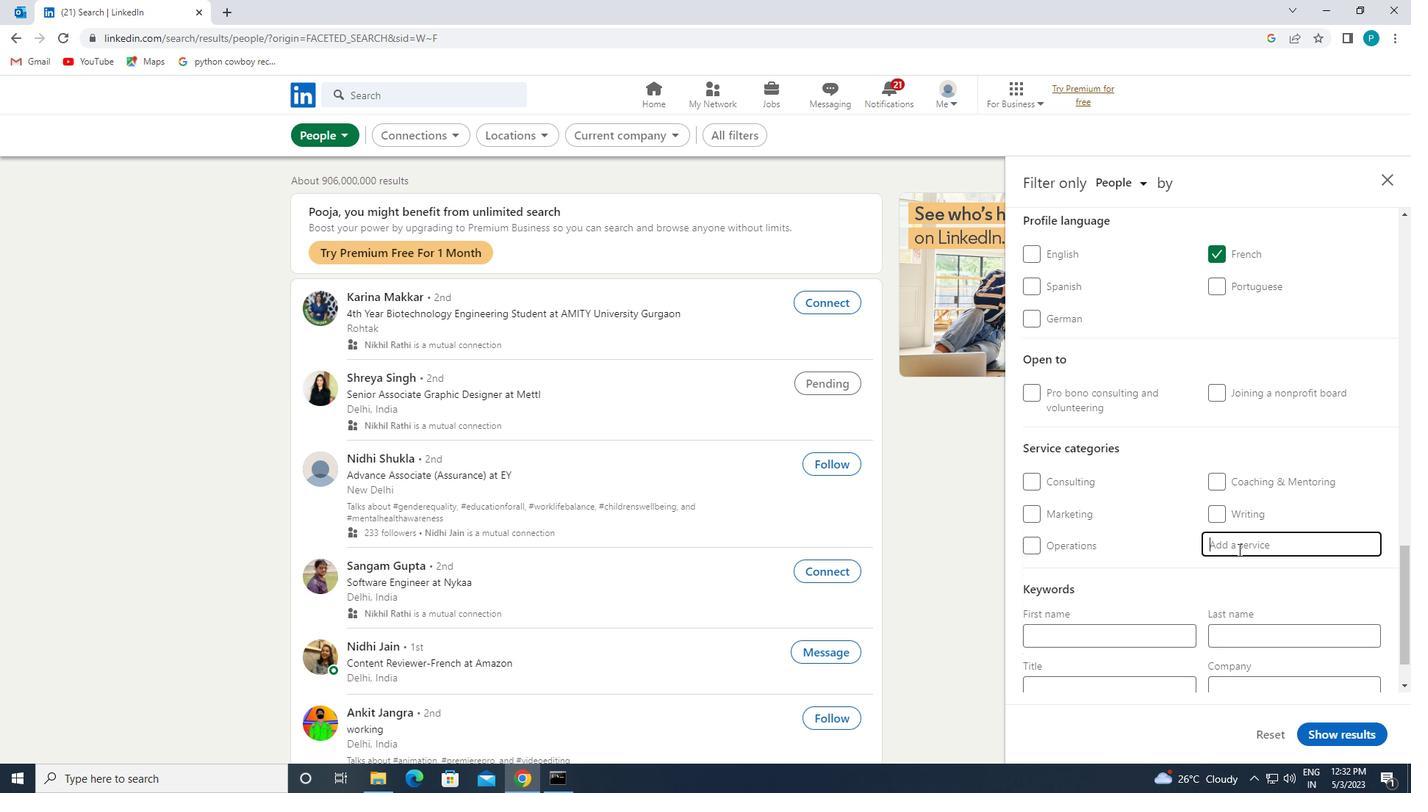 
Action: Key pressed <Key.caps_lock>E<Key.backspace>R<Key.caps_lock>EAL
Screenshot: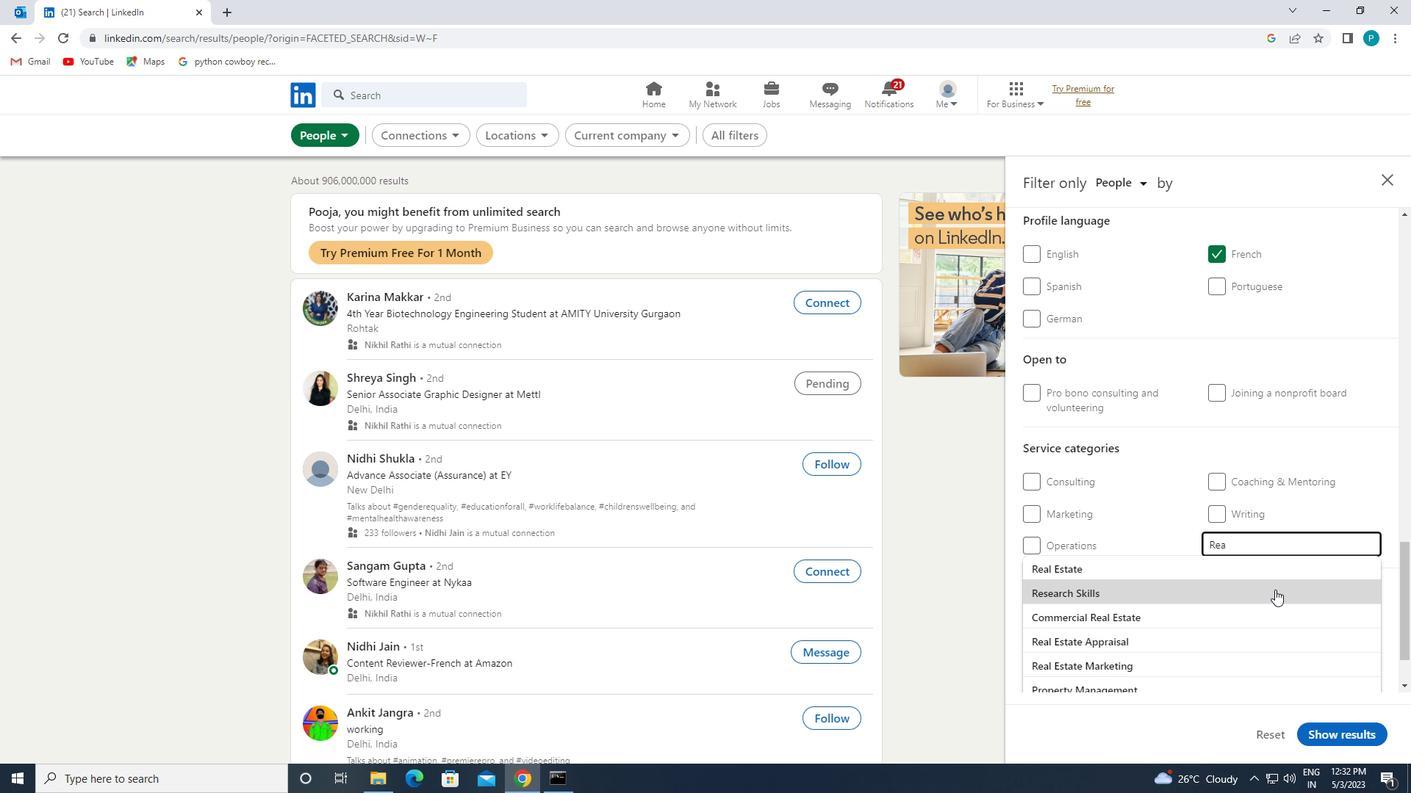 
Action: Mouse moved to (1246, 563)
Screenshot: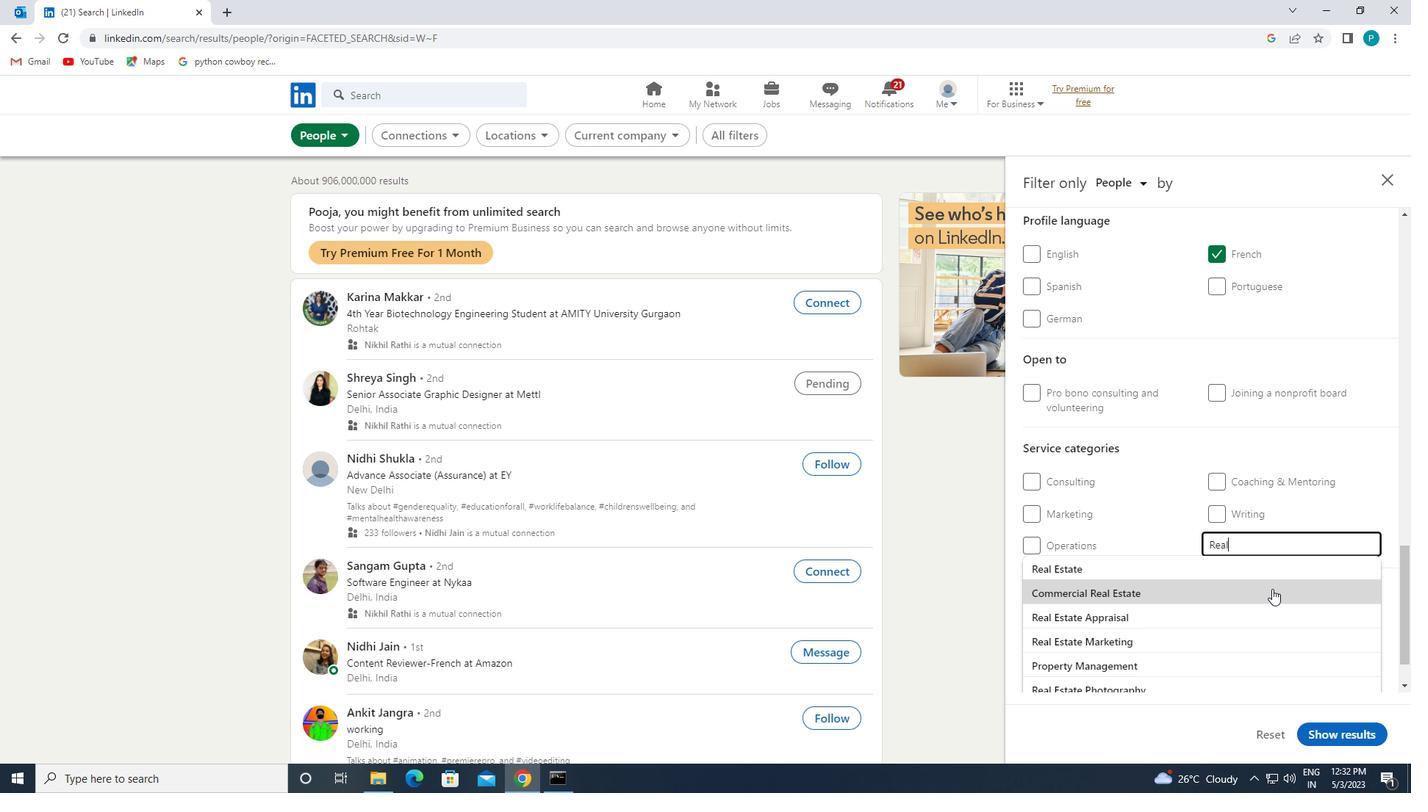 
Action: Mouse pressed left at (1246, 563)
Screenshot: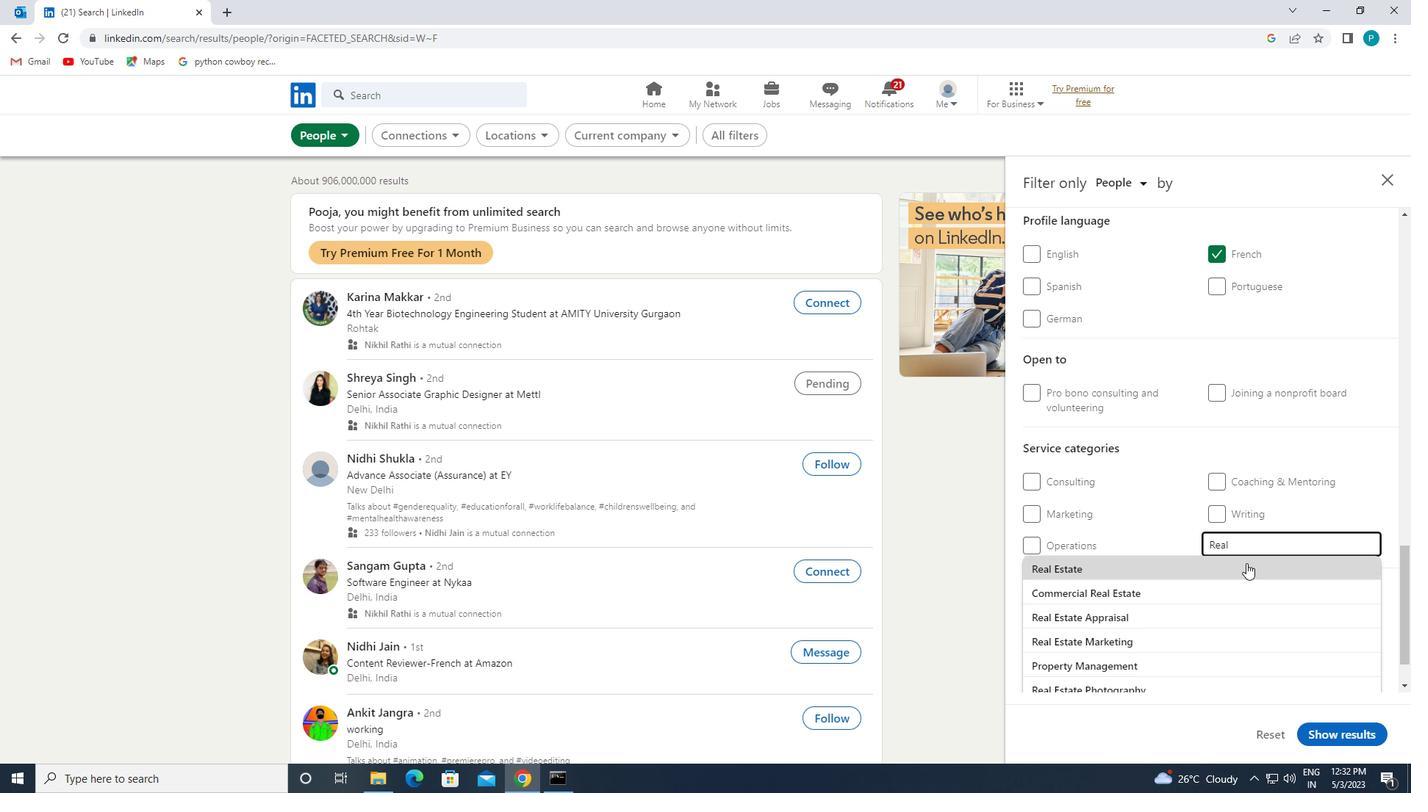
Action: Mouse scrolled (1246, 563) with delta (0, 0)
Screenshot: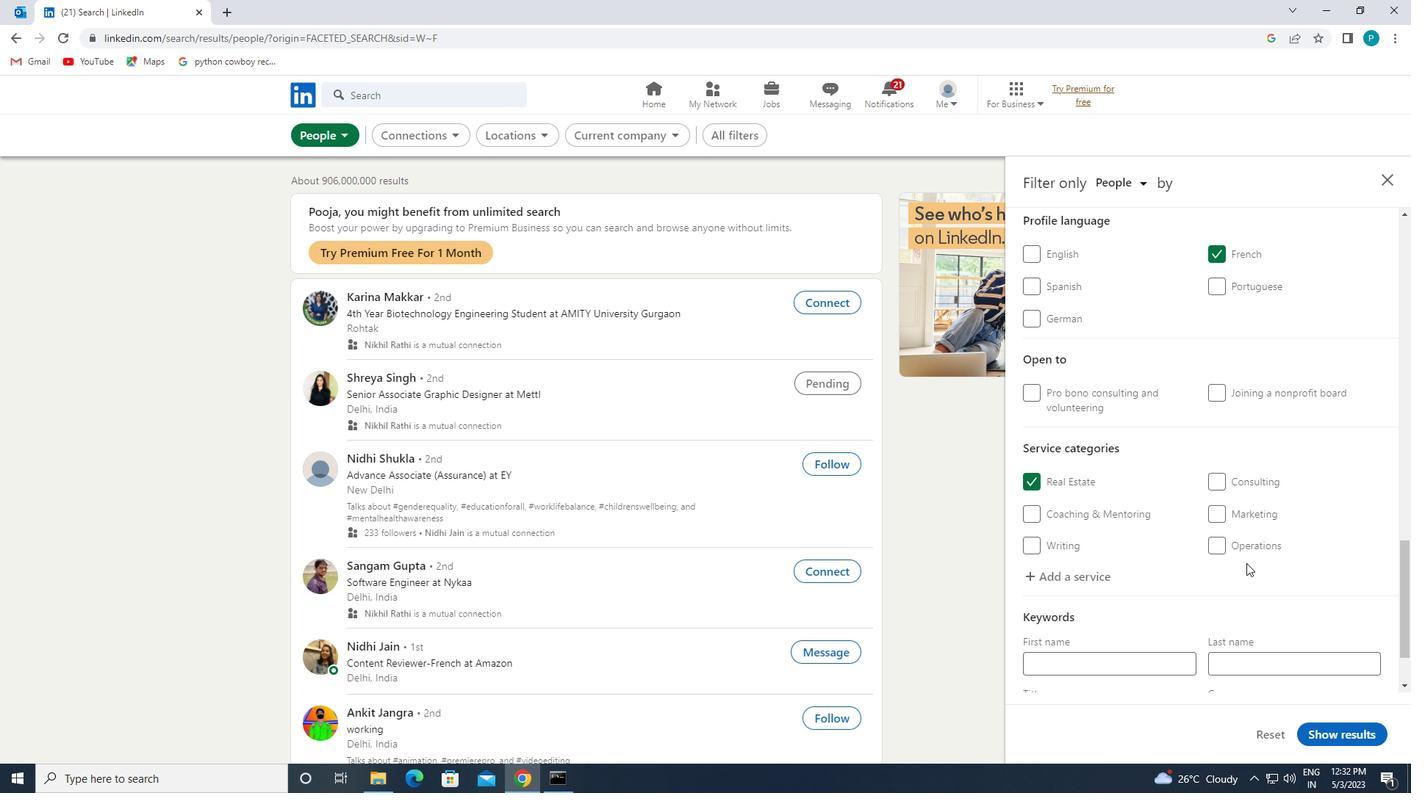 
Action: Mouse scrolled (1246, 563) with delta (0, 0)
Screenshot: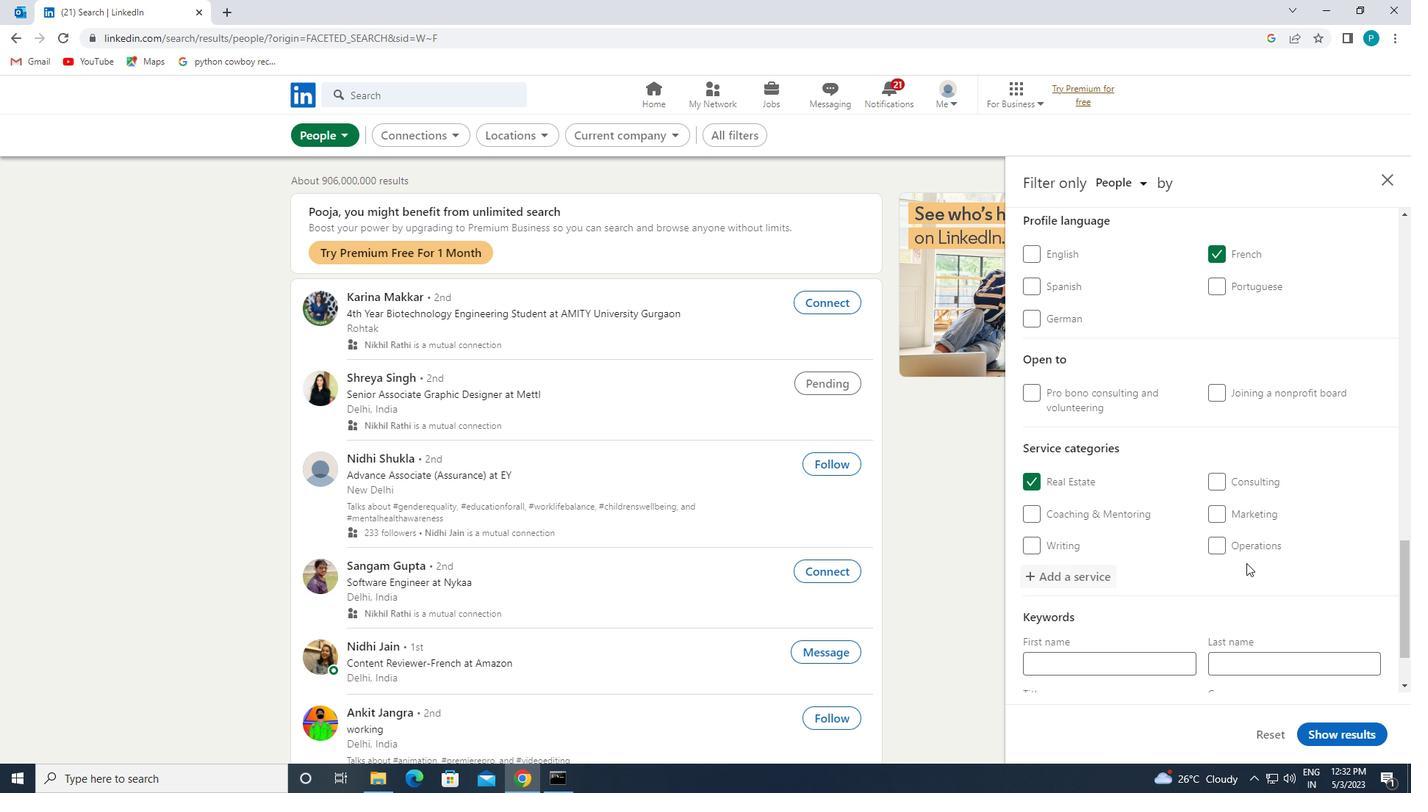 
Action: Mouse scrolled (1246, 563) with delta (0, 0)
Screenshot: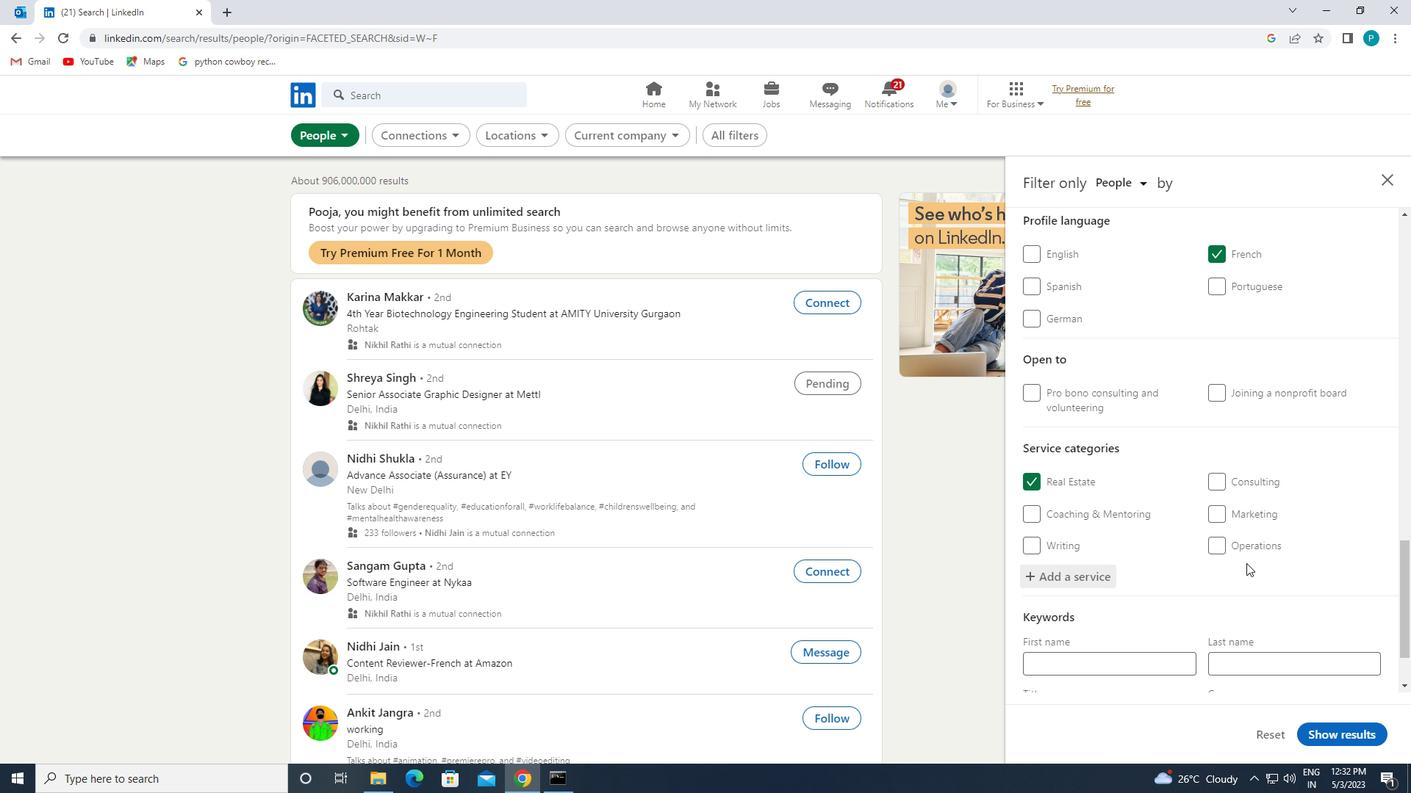 
Action: Mouse moved to (1062, 630)
Screenshot: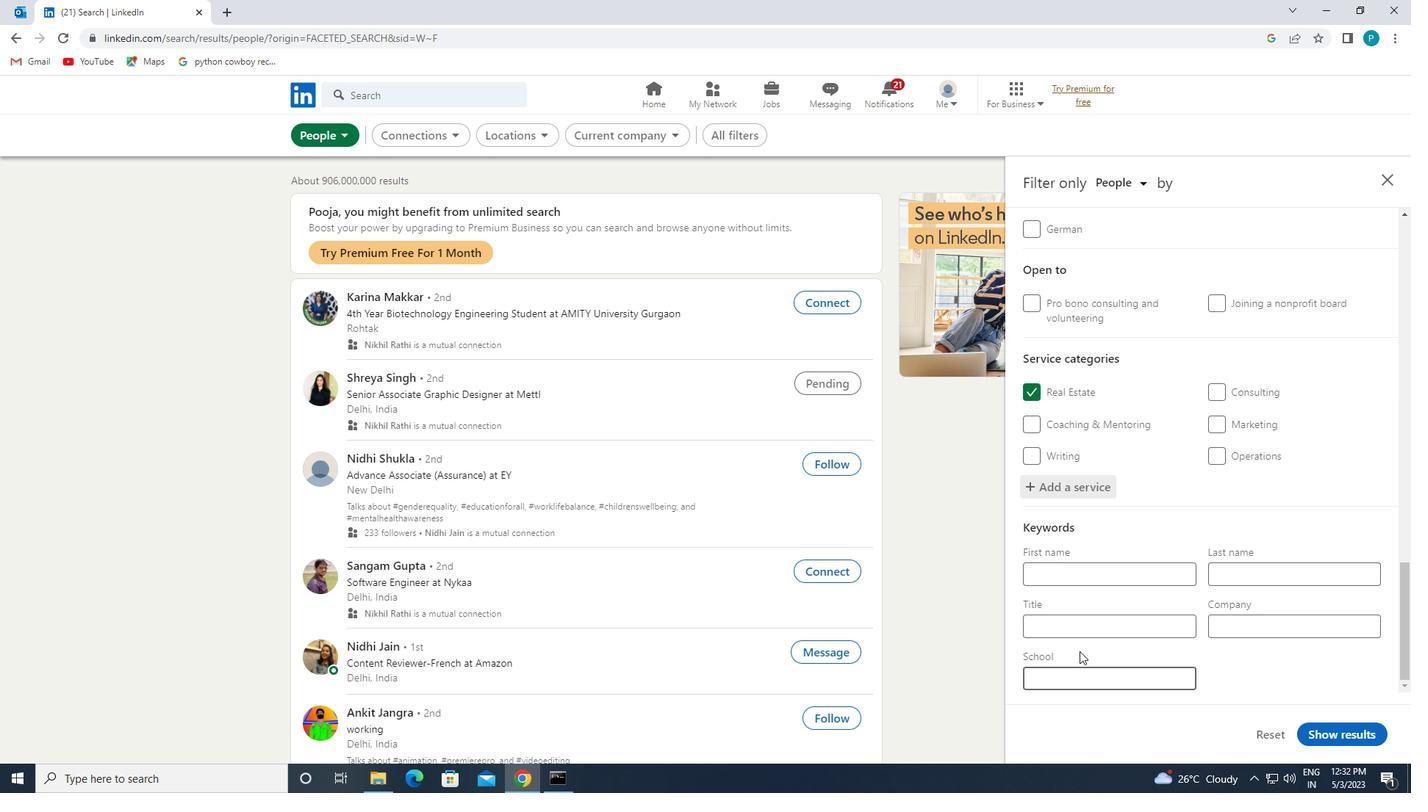 
Action: Mouse pressed left at (1062, 630)
Screenshot: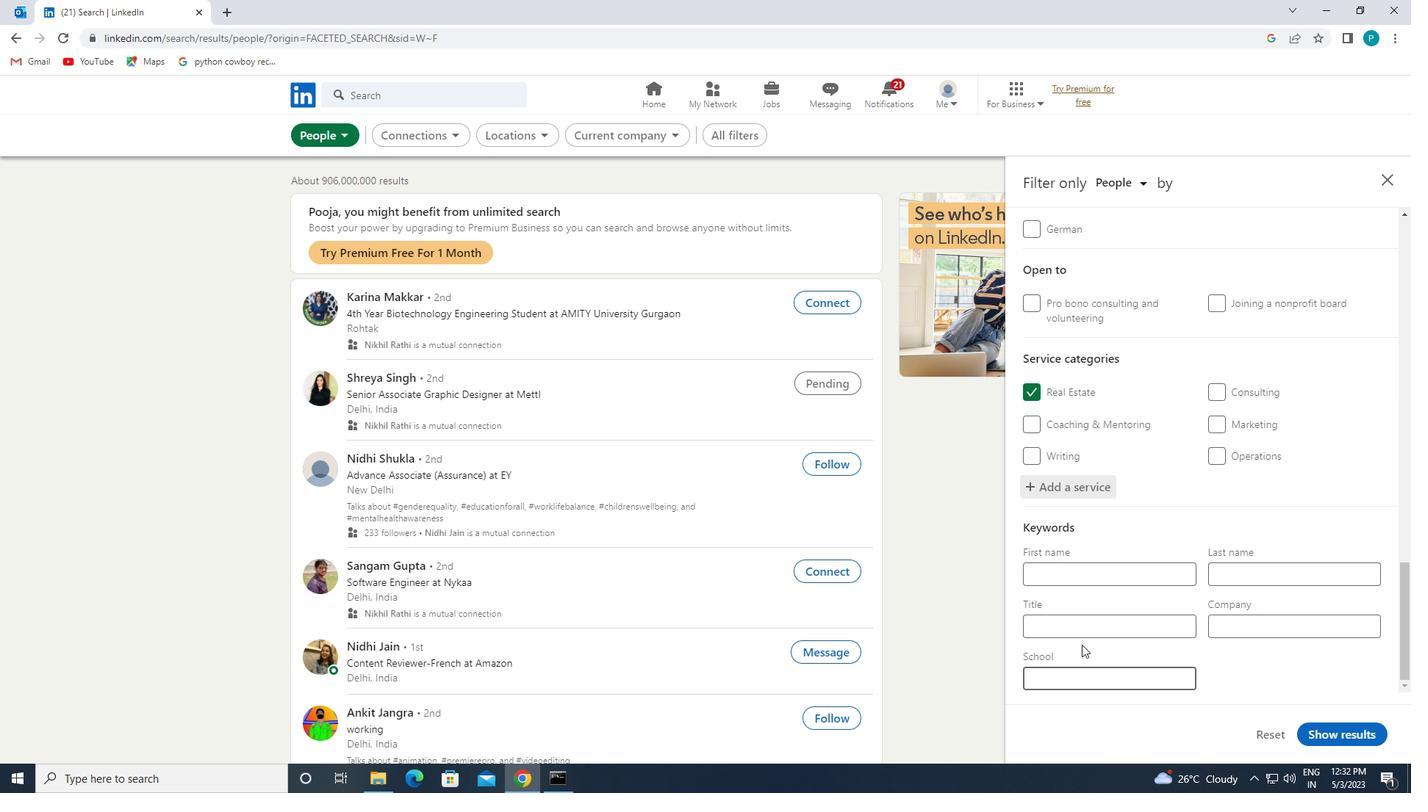 
Action: Mouse moved to (1073, 626)
Screenshot: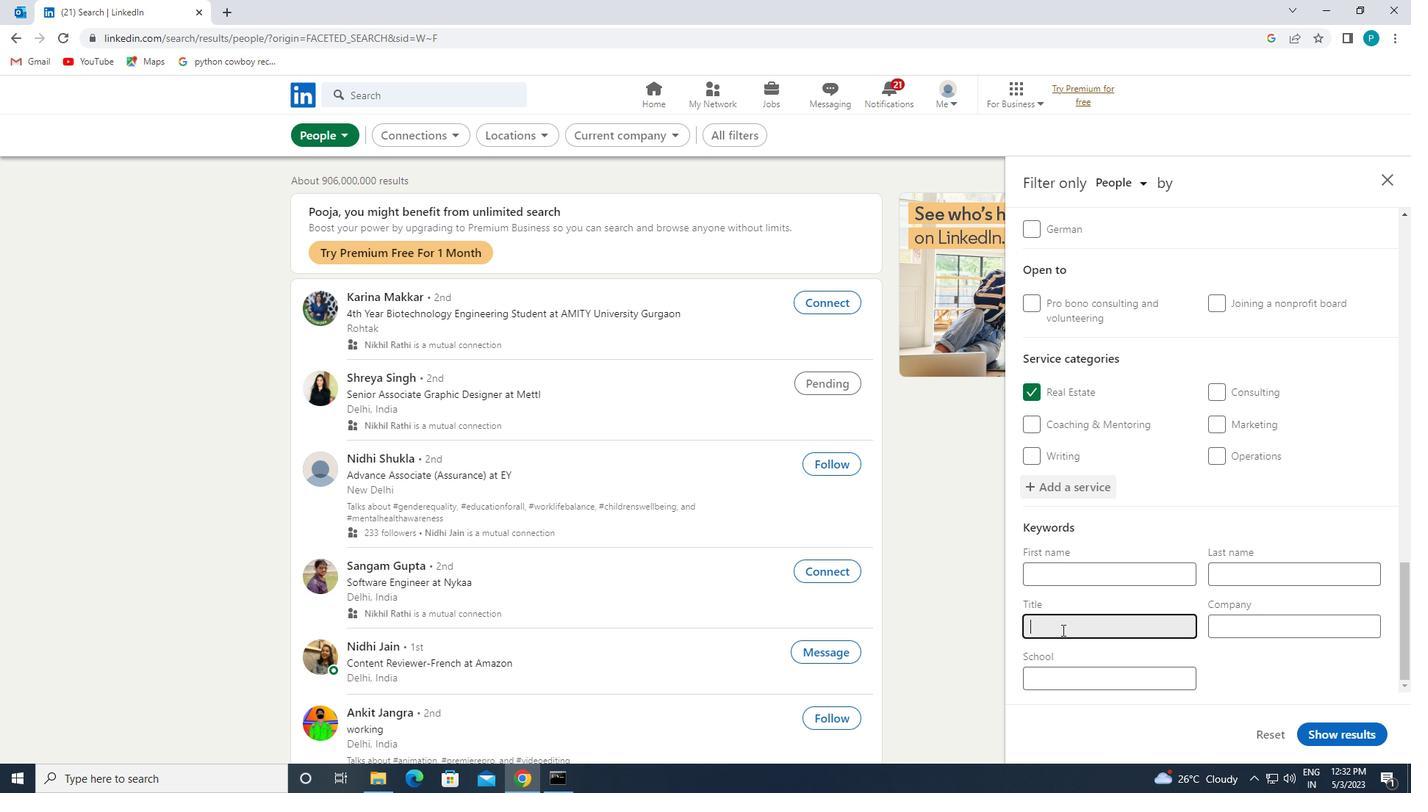 
Action: Key pressed <Key.caps_lock>D<Key.caps_lock>IRECTOR<Key.space>OF<Key.space><Key.caps_lock>B<Key.caps_lock>EAN
Screenshot: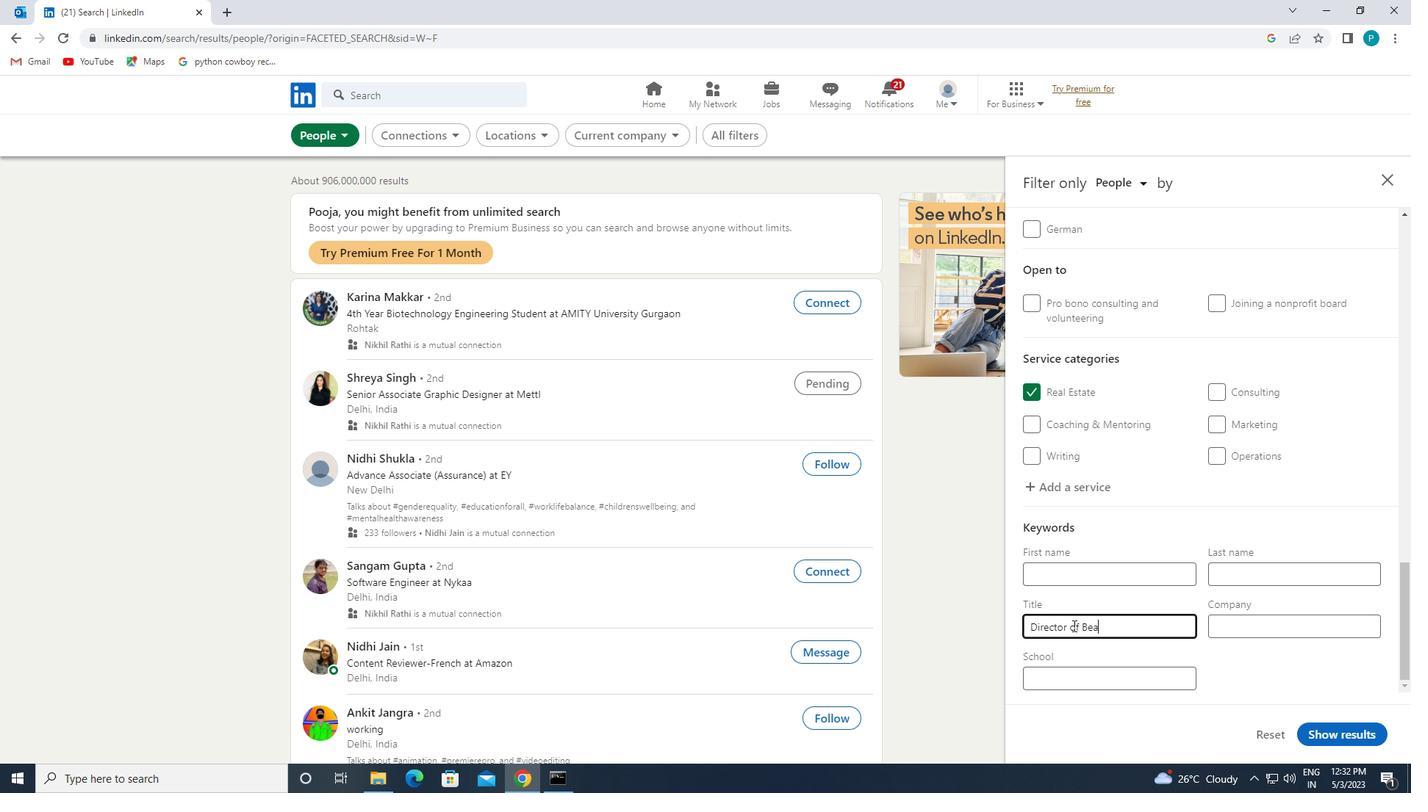 
Action: Mouse moved to (1348, 729)
Screenshot: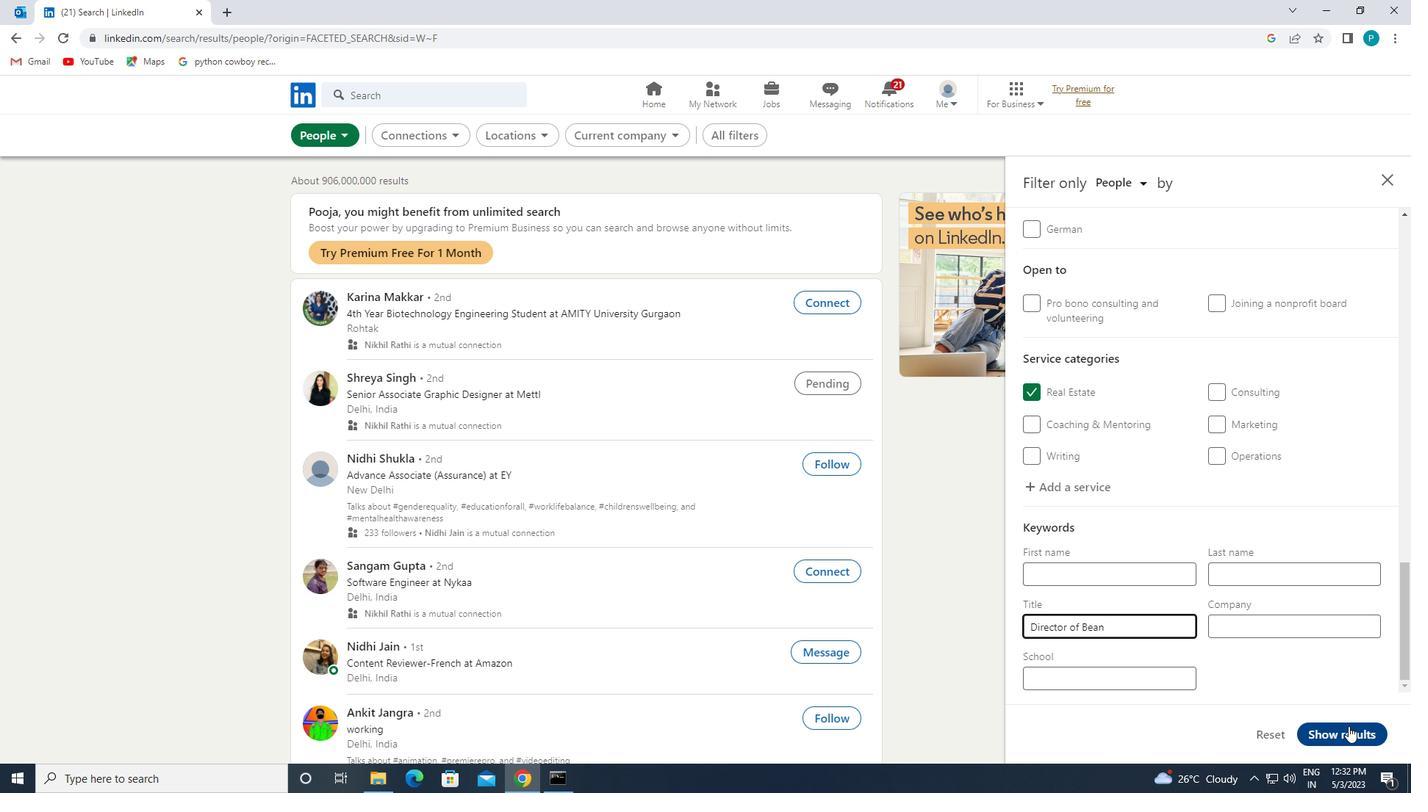 
Action: Mouse pressed left at (1348, 729)
Screenshot: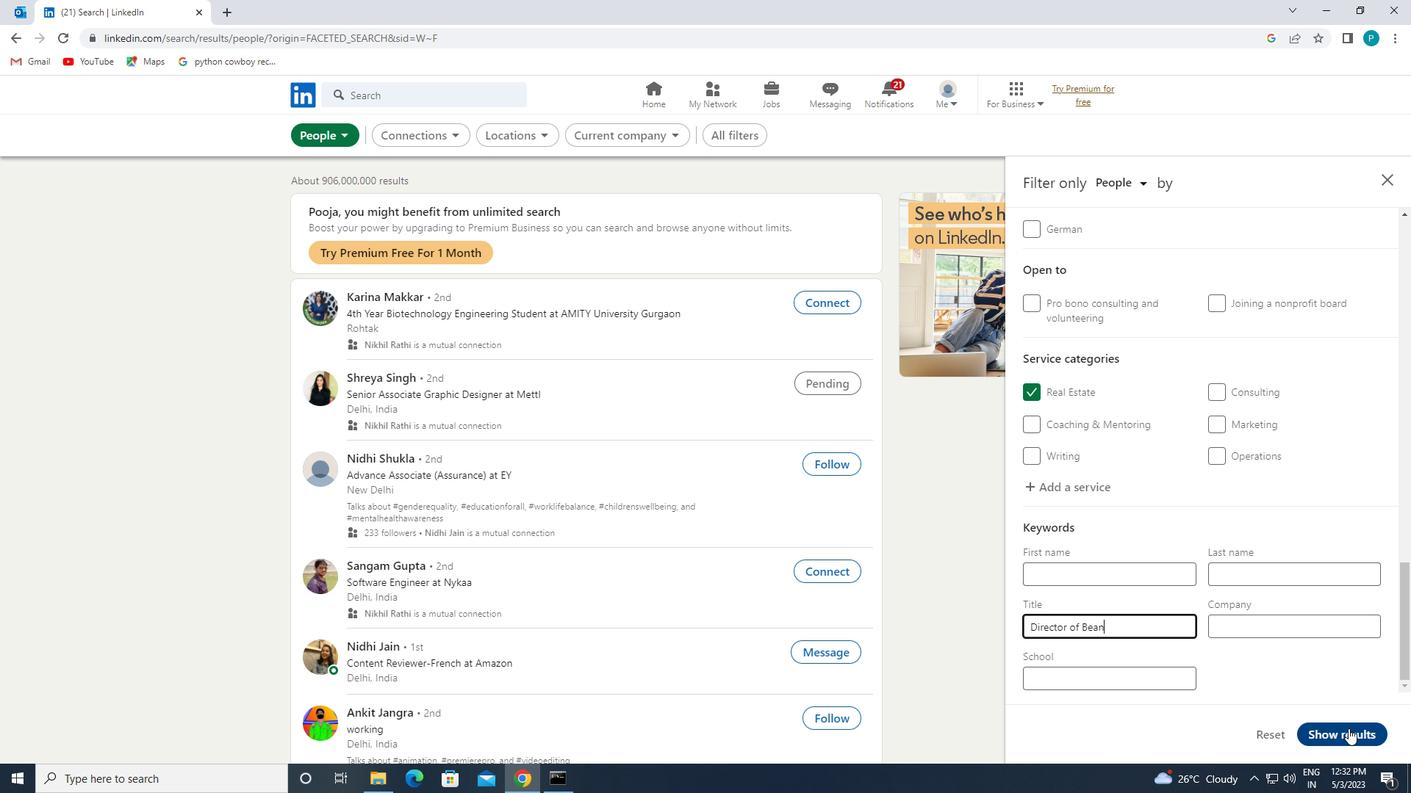 
Action: Mouse moved to (1145, 630)
Screenshot: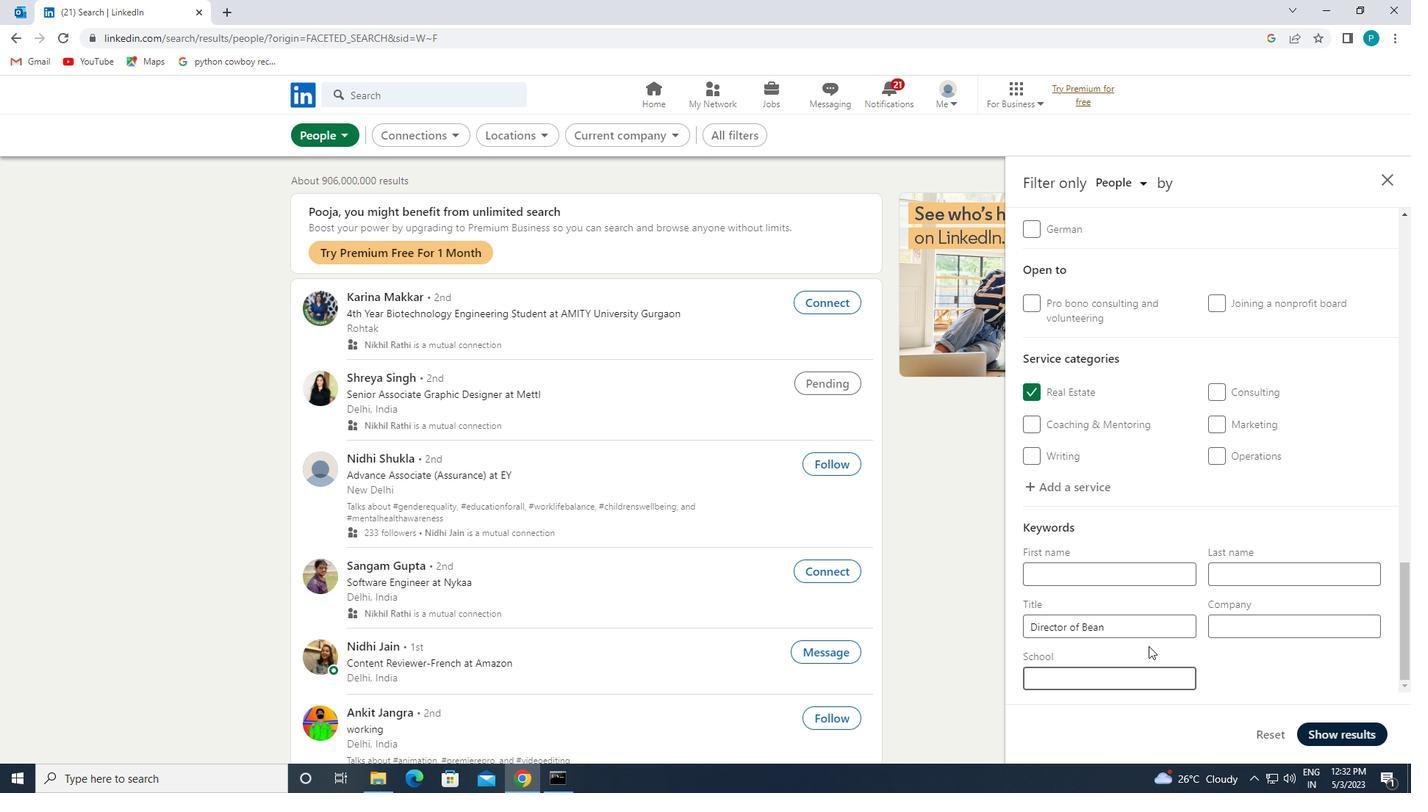 
Action: Mouse pressed left at (1145, 630)
Screenshot: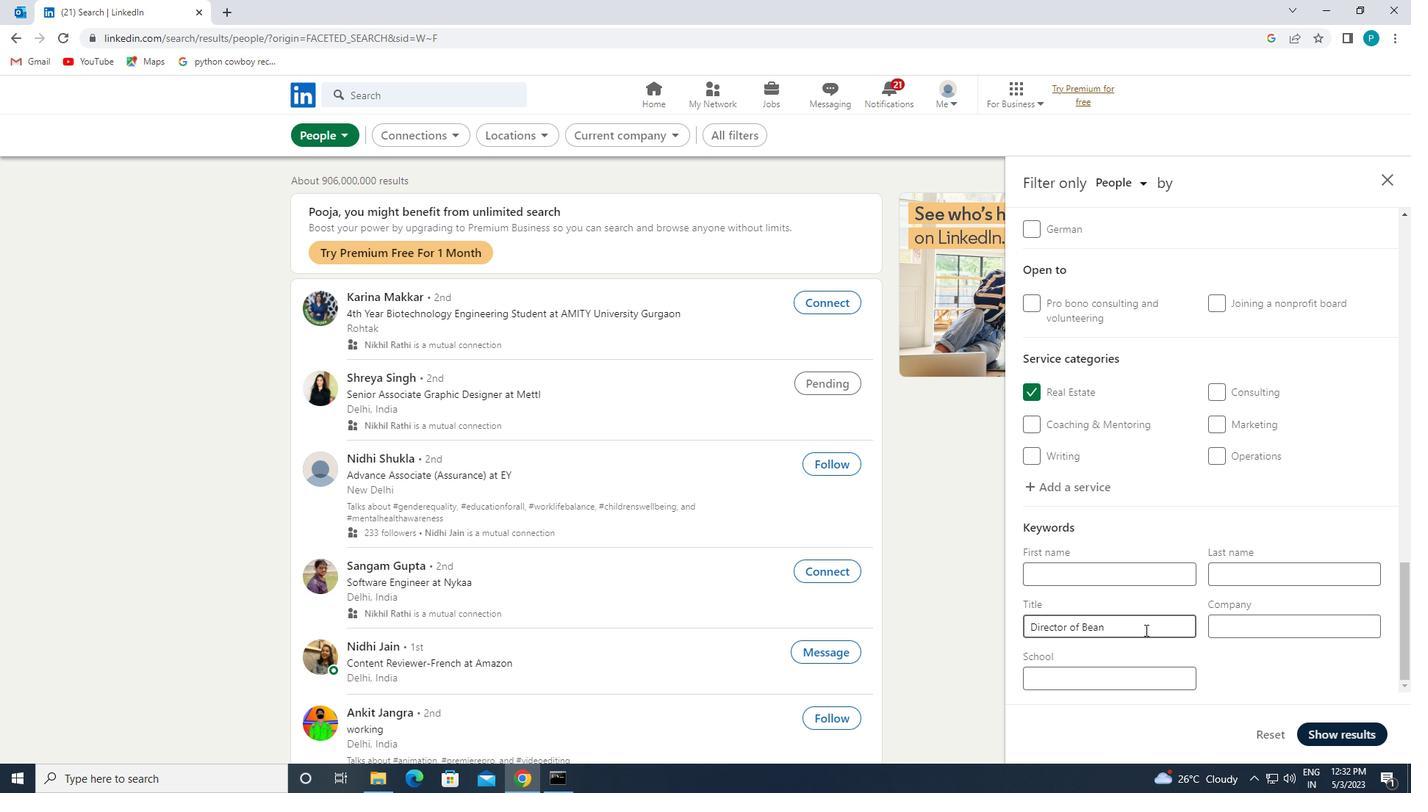 
Action: Mouse moved to (1146, 630)
Screenshot: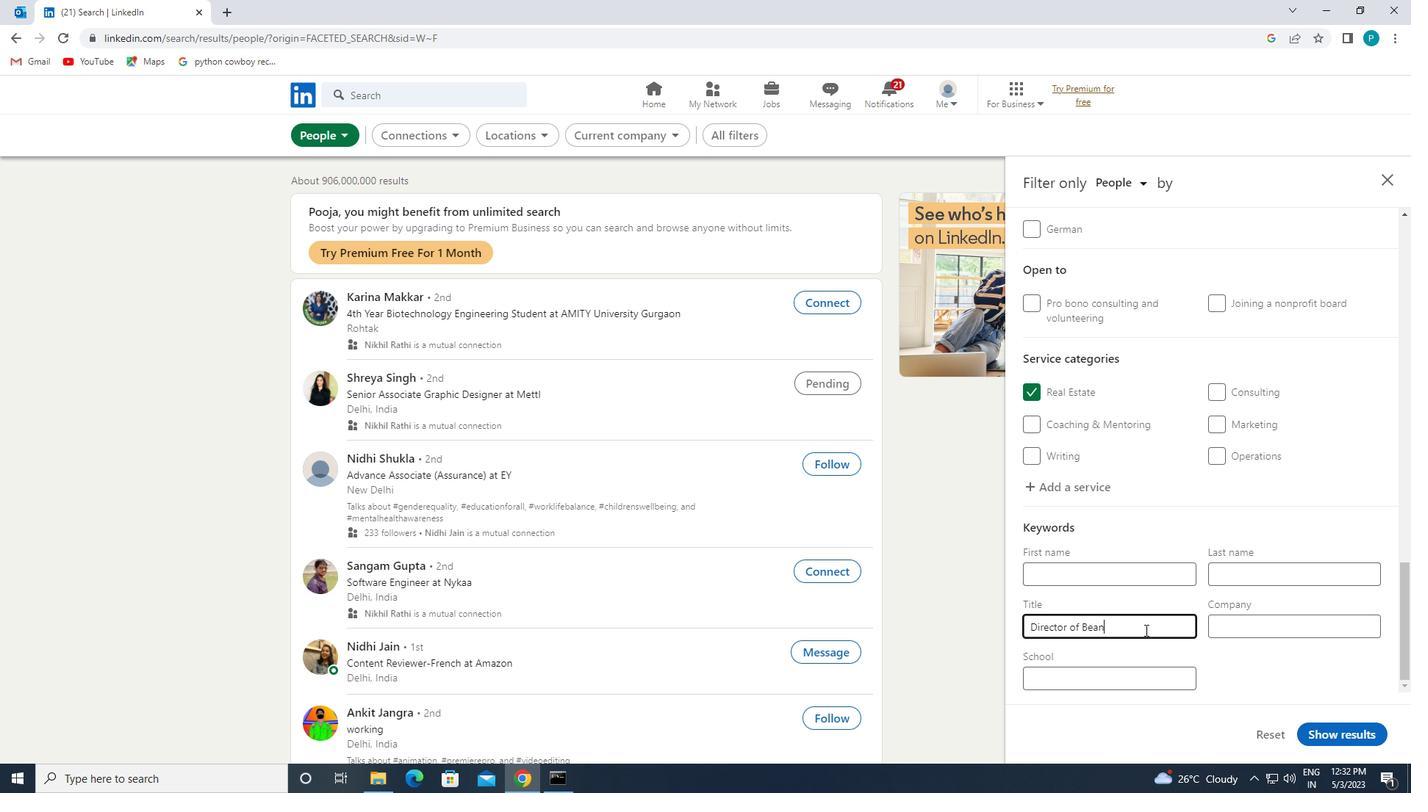 
Action: Key pressed <Key.caps_lock>C<Key.caps_lock>OUNTING
Screenshot: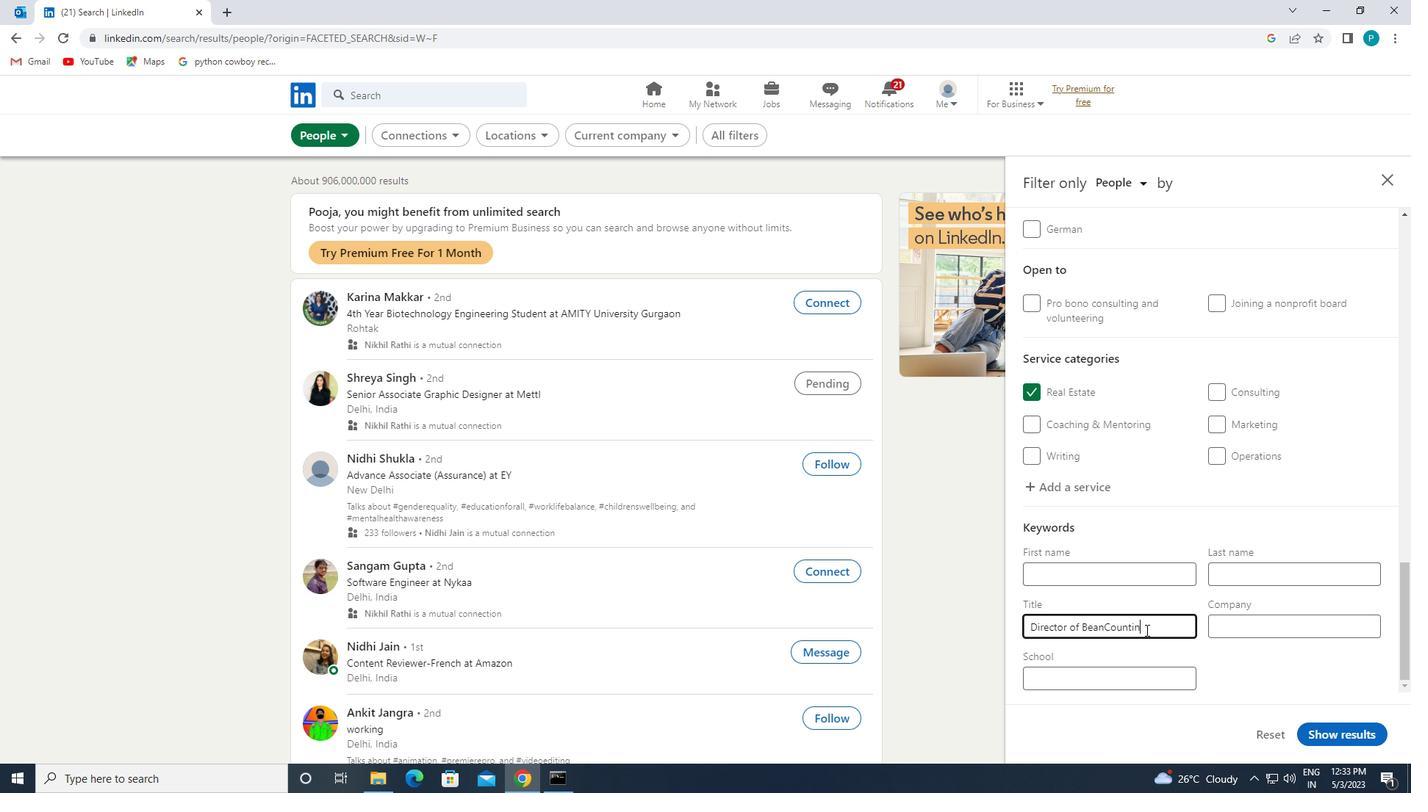 
Action: Mouse moved to (1104, 628)
Screenshot: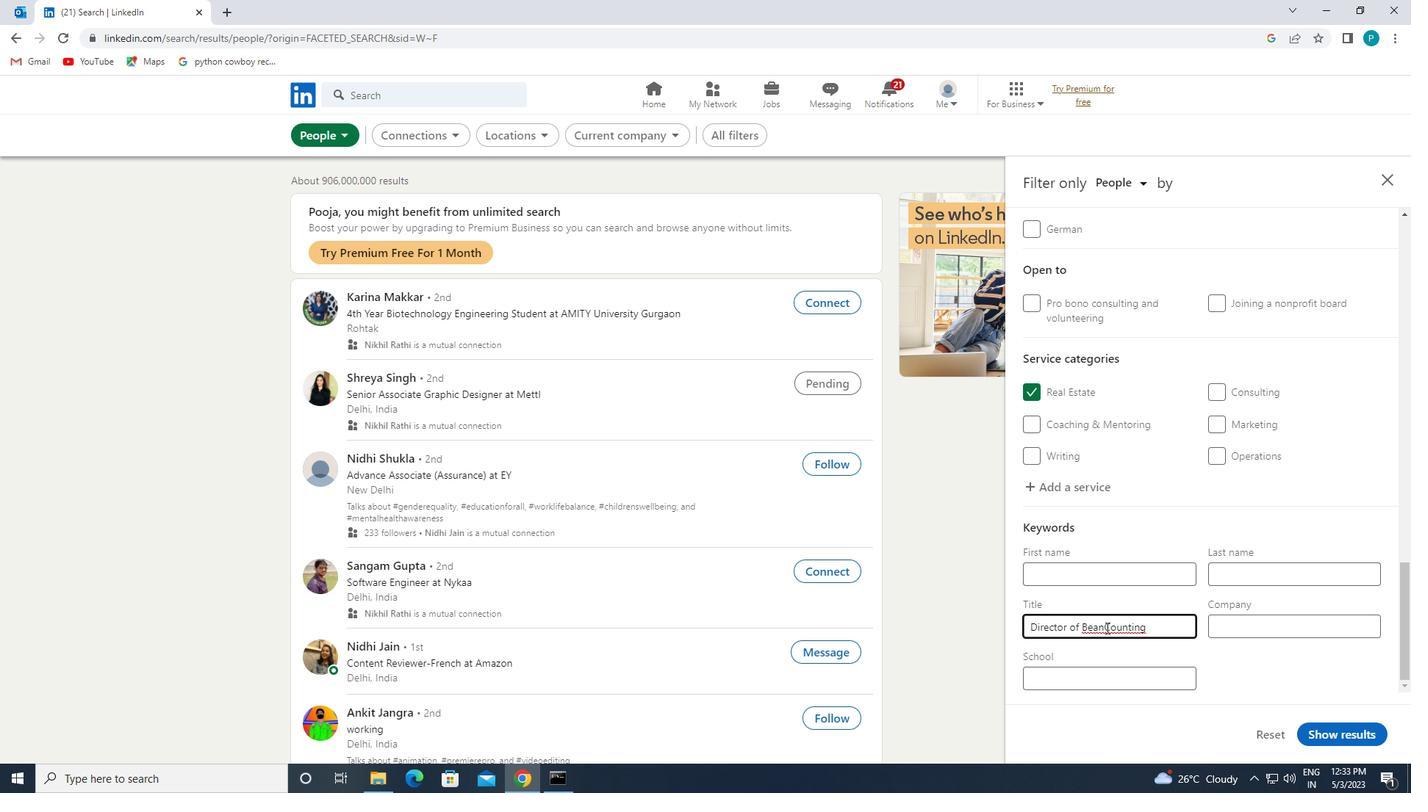 
Action: Mouse pressed left at (1104, 628)
Screenshot: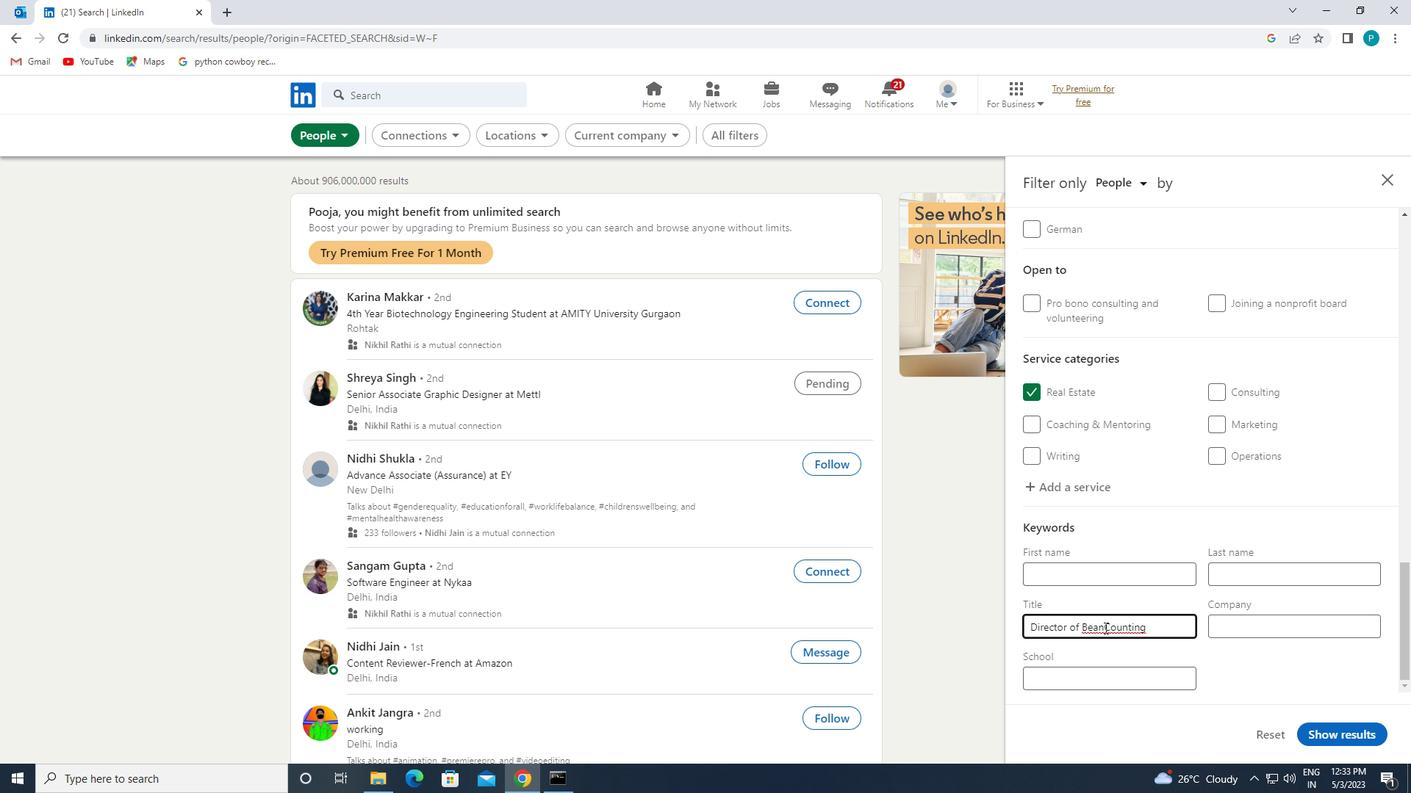 
Action: Mouse moved to (1157, 666)
Screenshot: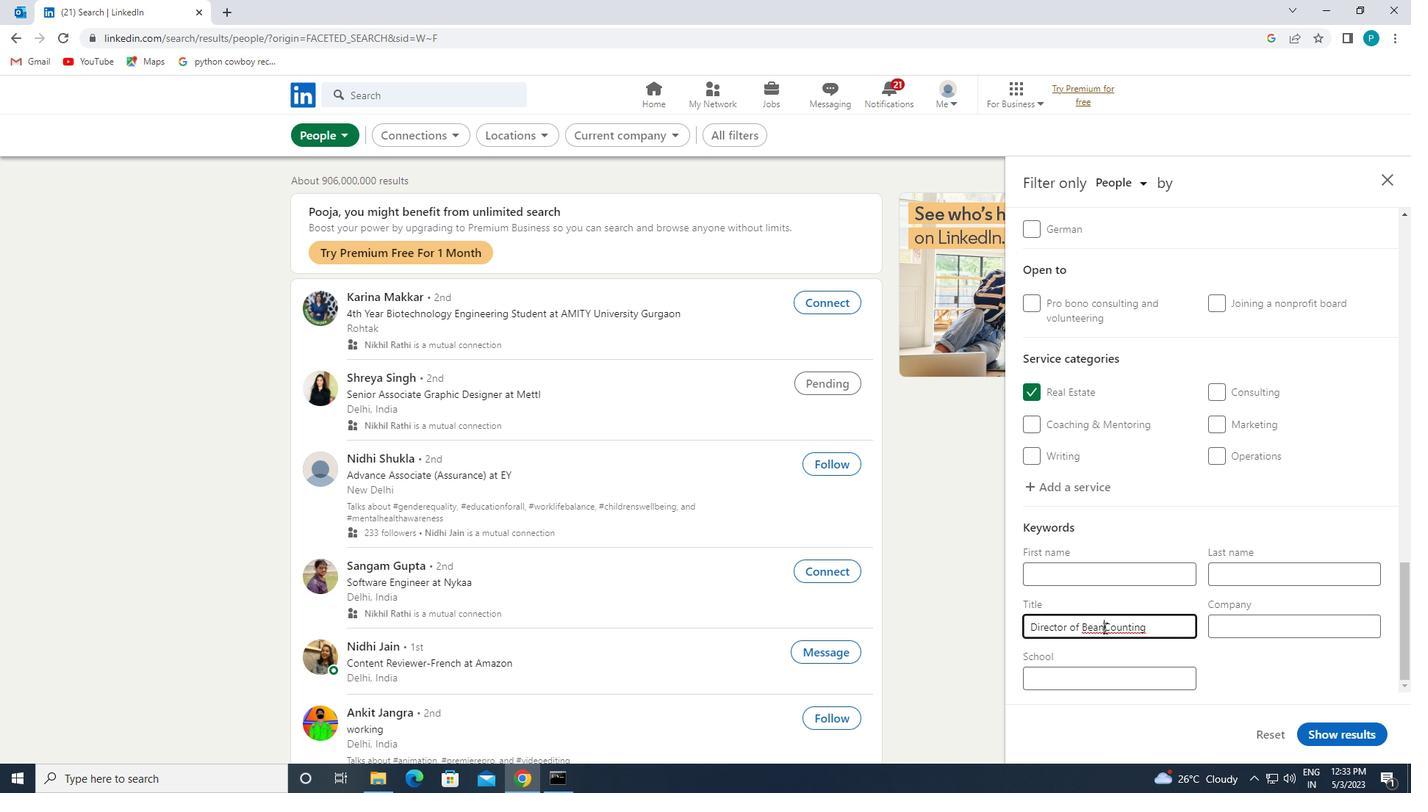 
Action: Key pressed <Key.space>
Screenshot: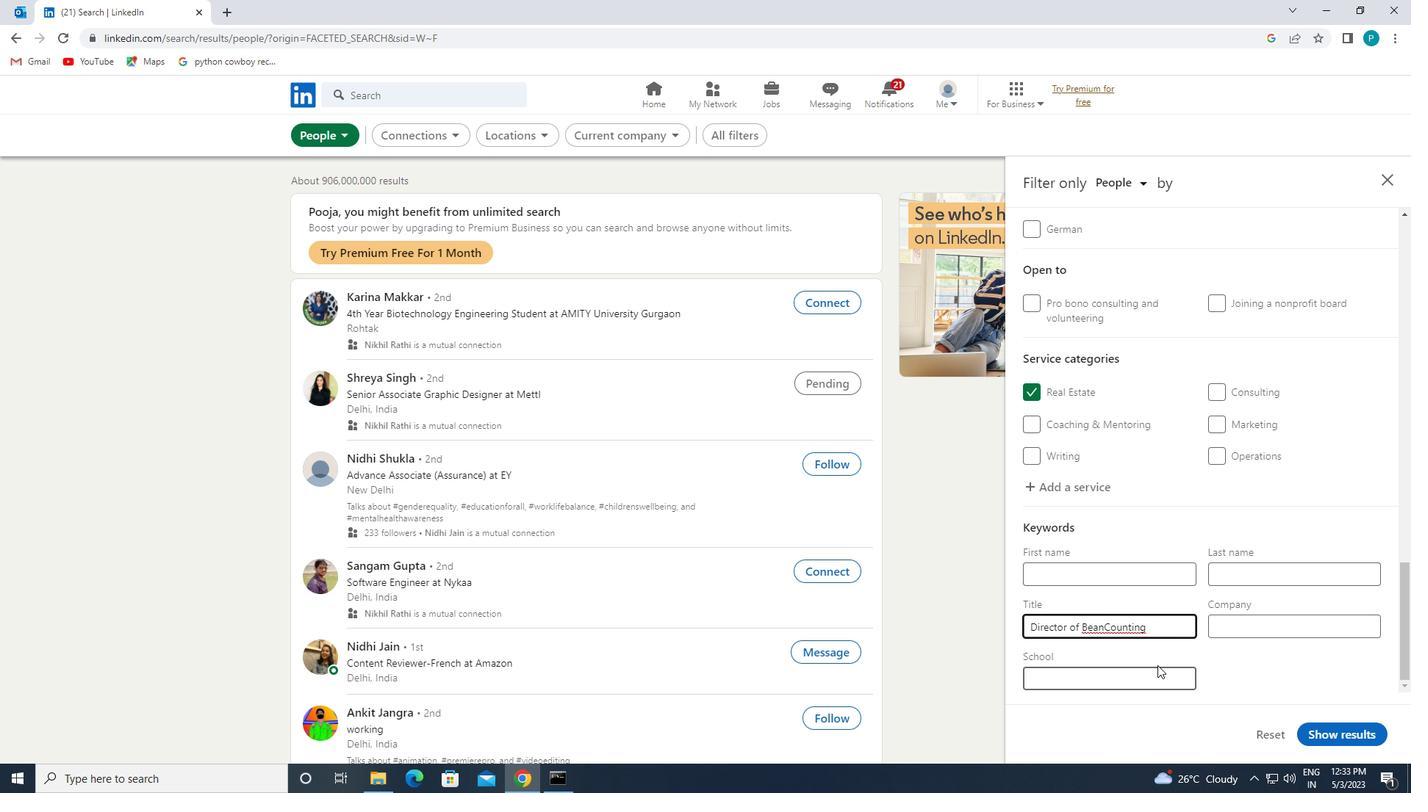 
Action: Mouse moved to (1317, 729)
Screenshot: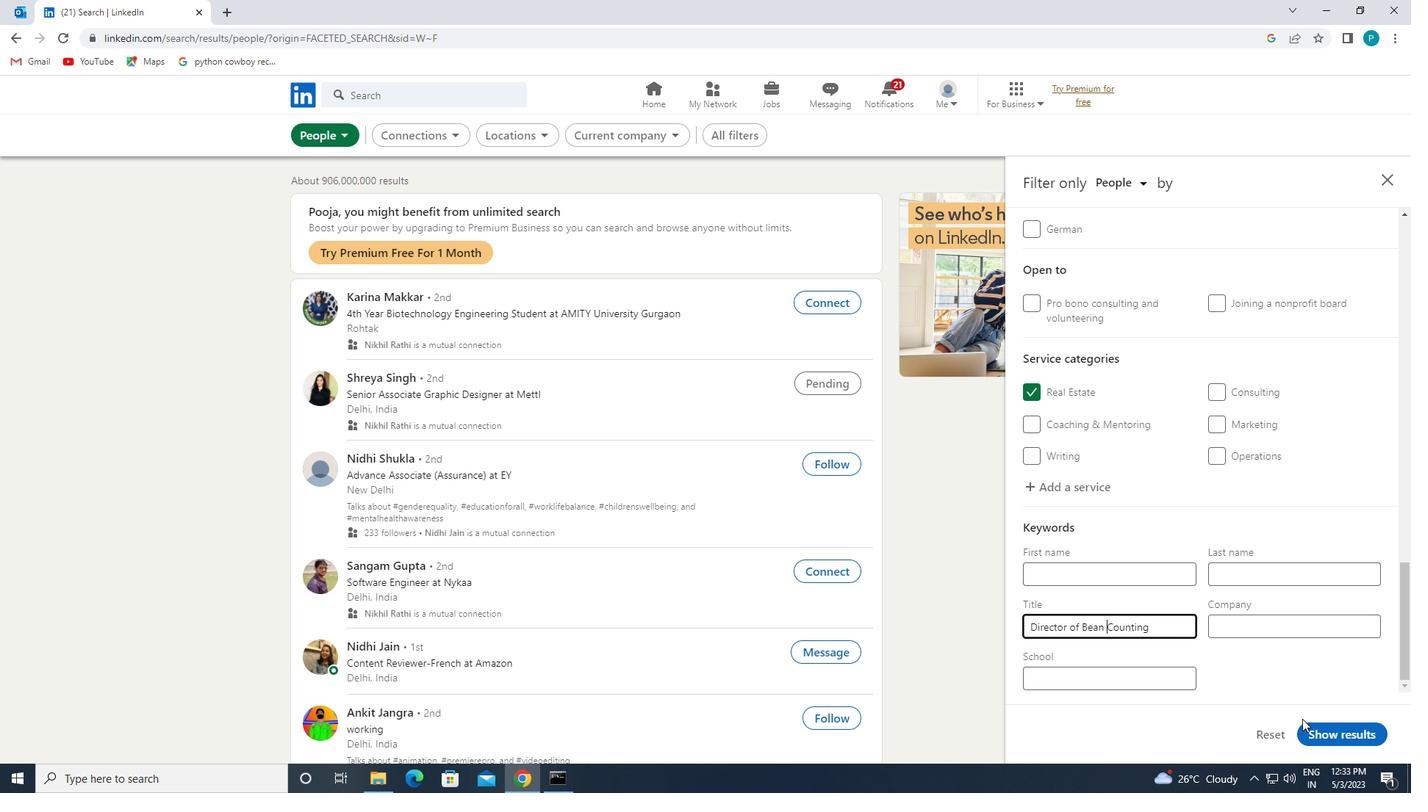 
Action: Mouse pressed left at (1317, 729)
Screenshot: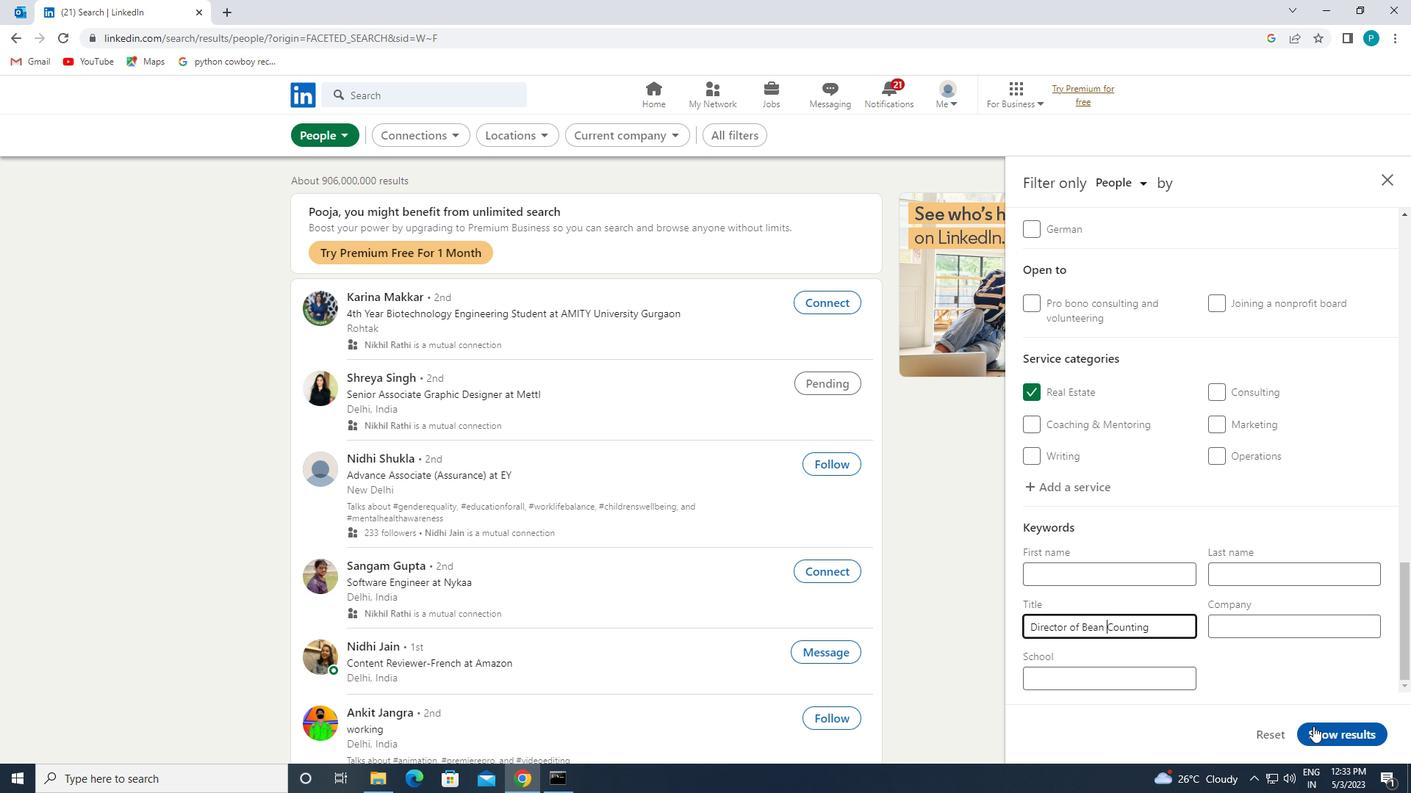 
